 Task: Reply to email with the signature Allison Brown with the subject Request for feedback from softage.1@softage.net with the message I wanted to follow up on the request for a budget increase for the project. Undo the message and rewrite the message as Please see below for my comments. Send the email
Action: Mouse moved to (561, 706)
Screenshot: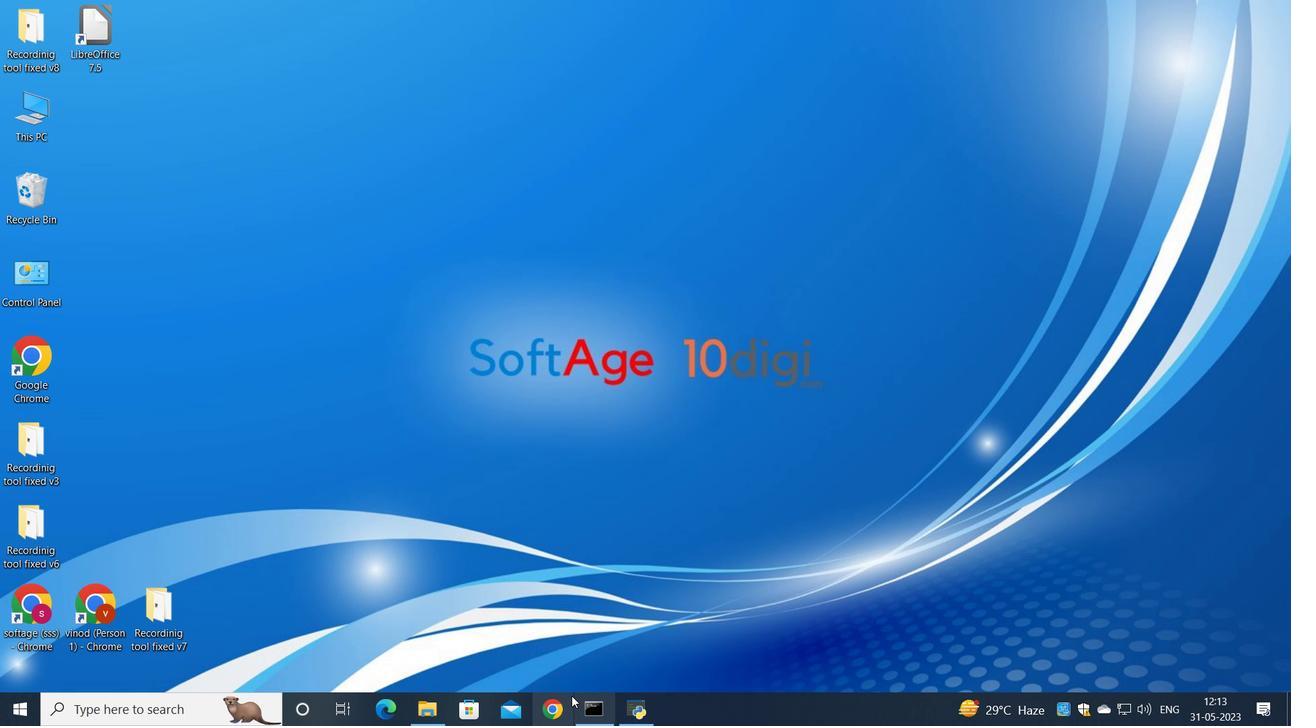 
Action: Mouse pressed left at (561, 706)
Screenshot: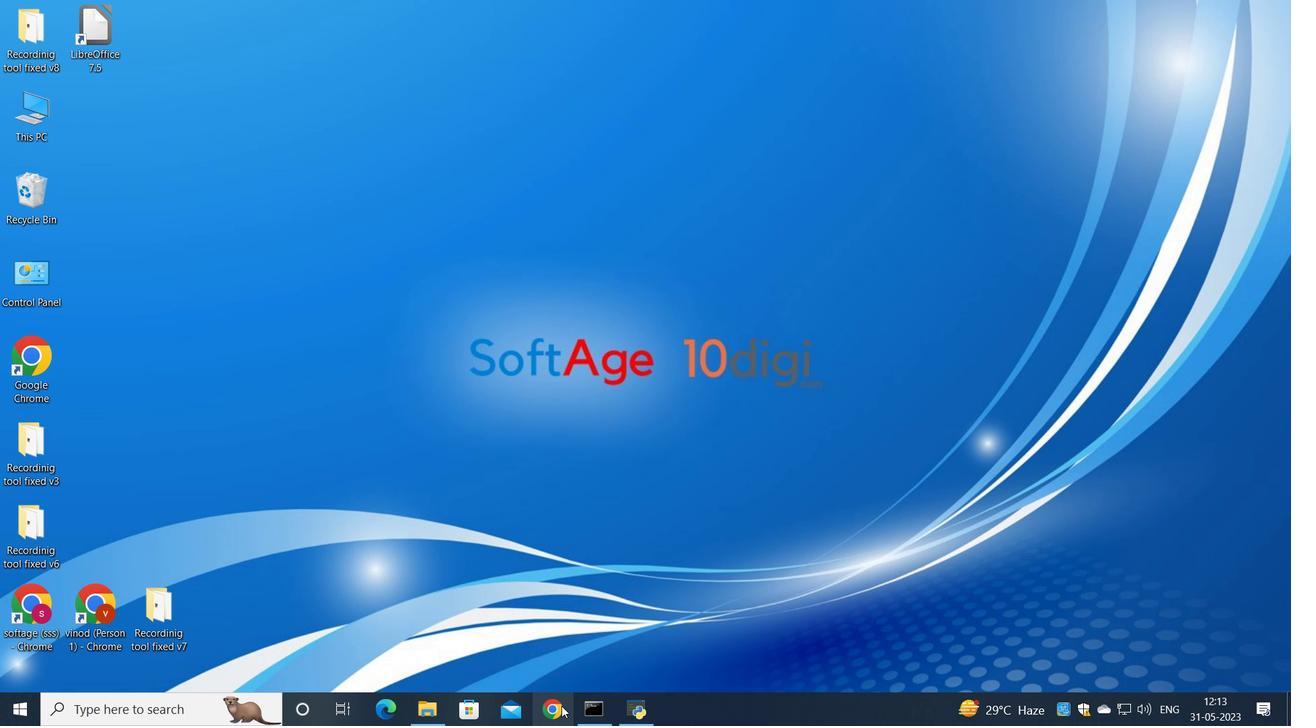 
Action: Mouse moved to (528, 442)
Screenshot: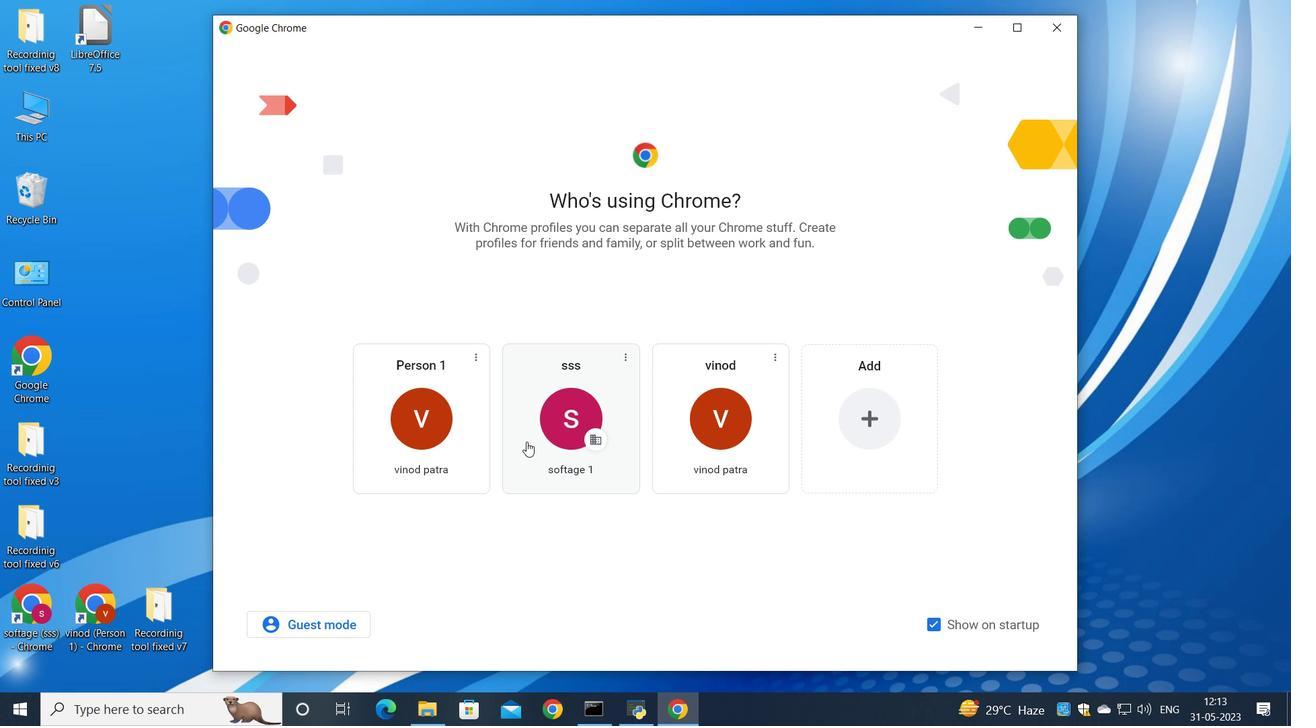 
Action: Mouse pressed left at (528, 442)
Screenshot: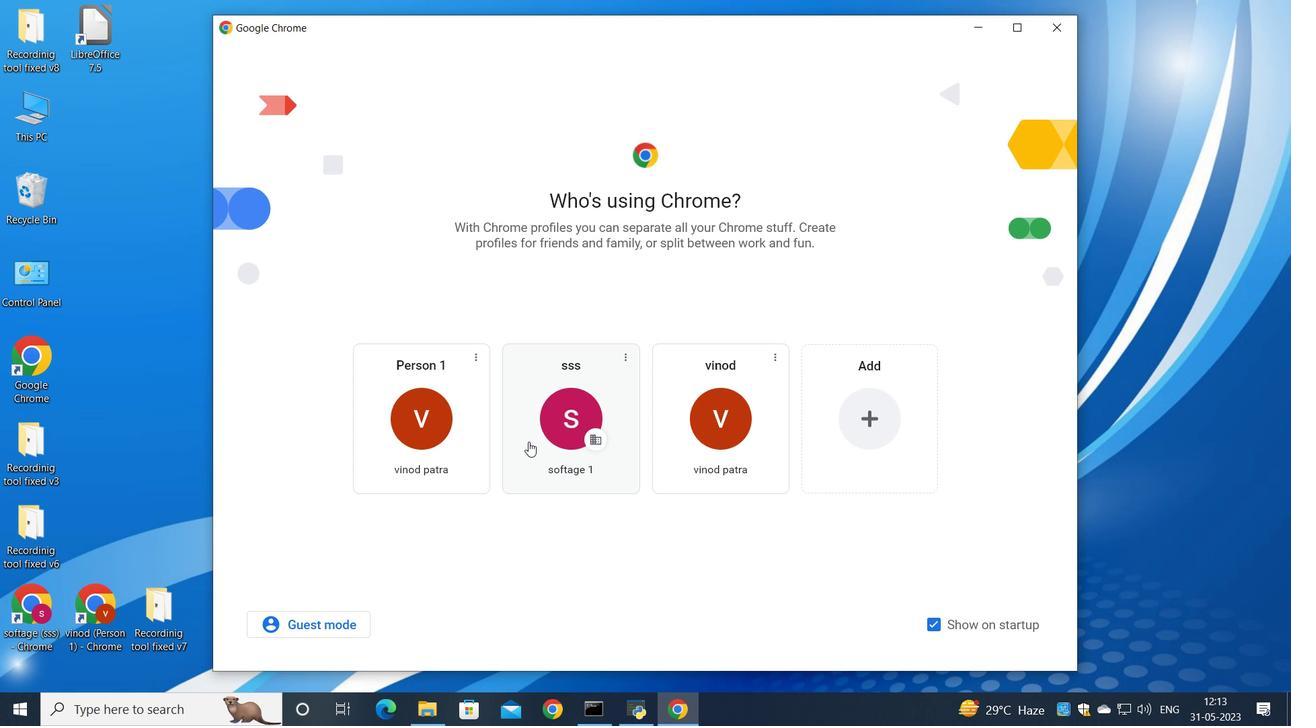 
Action: Mouse moved to (1121, 87)
Screenshot: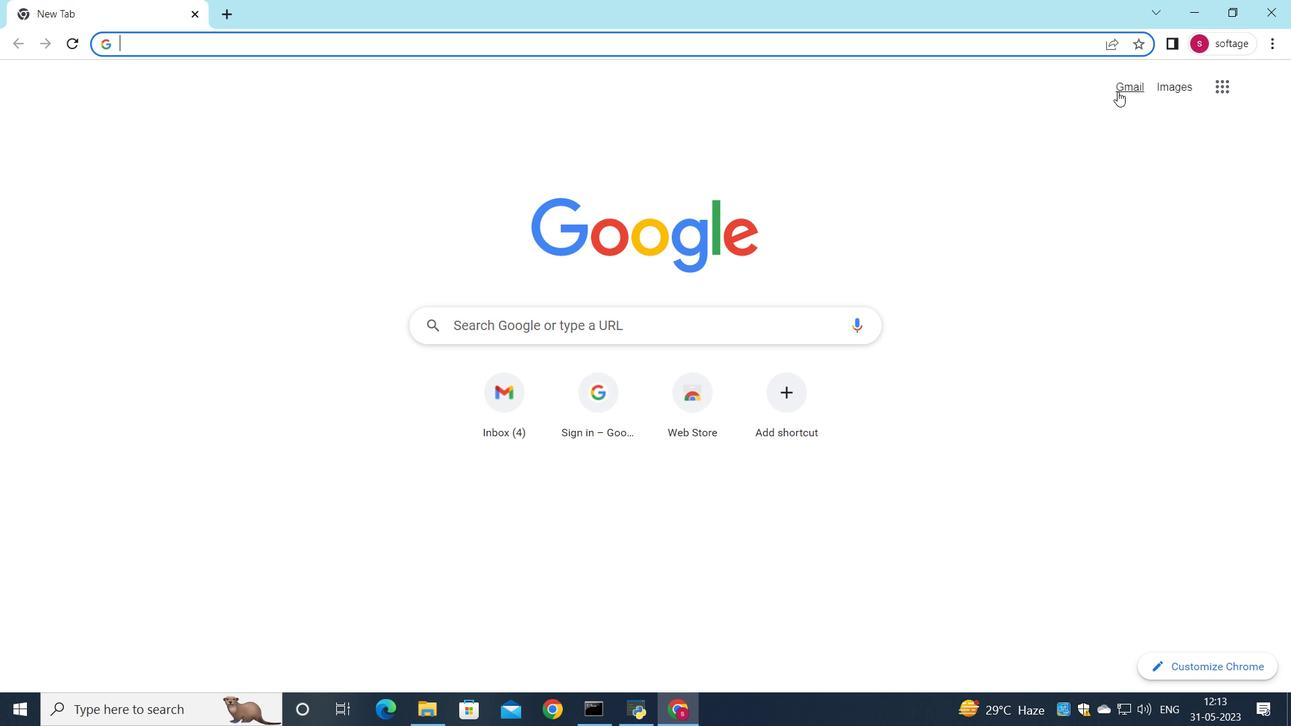 
Action: Mouse pressed left at (1121, 87)
Screenshot: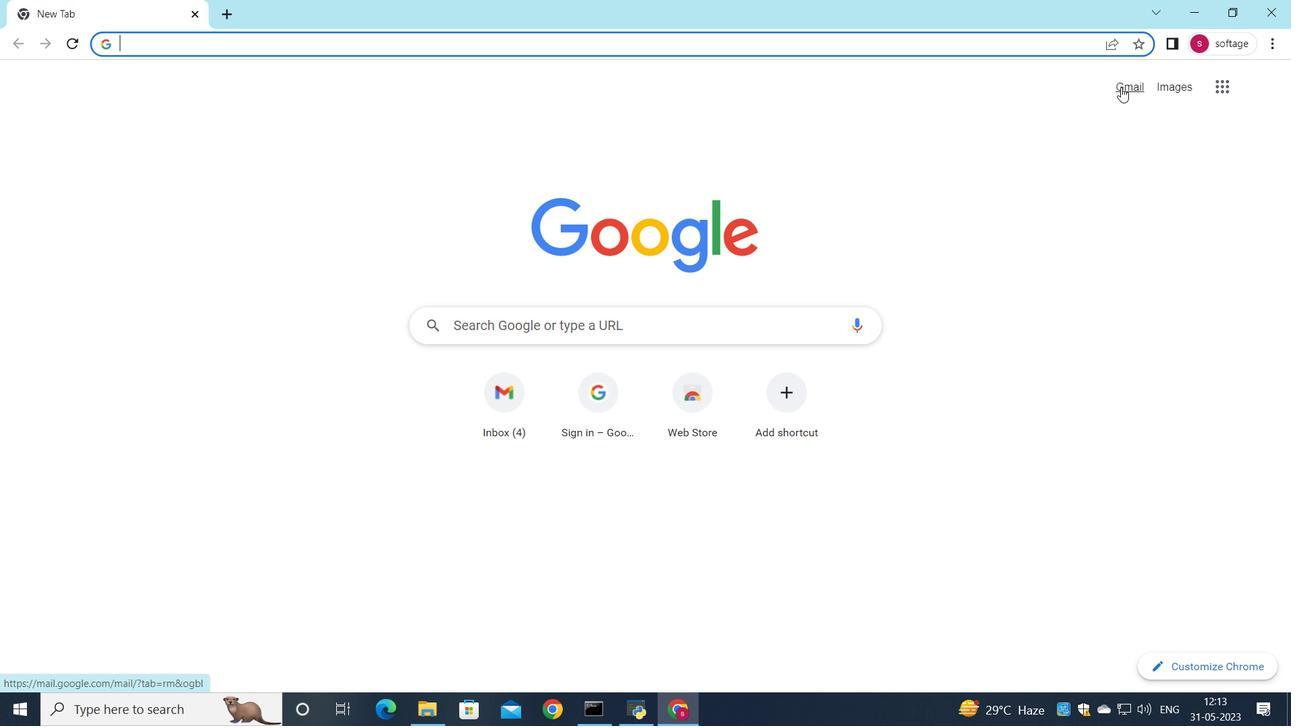
Action: Mouse moved to (1099, 108)
Screenshot: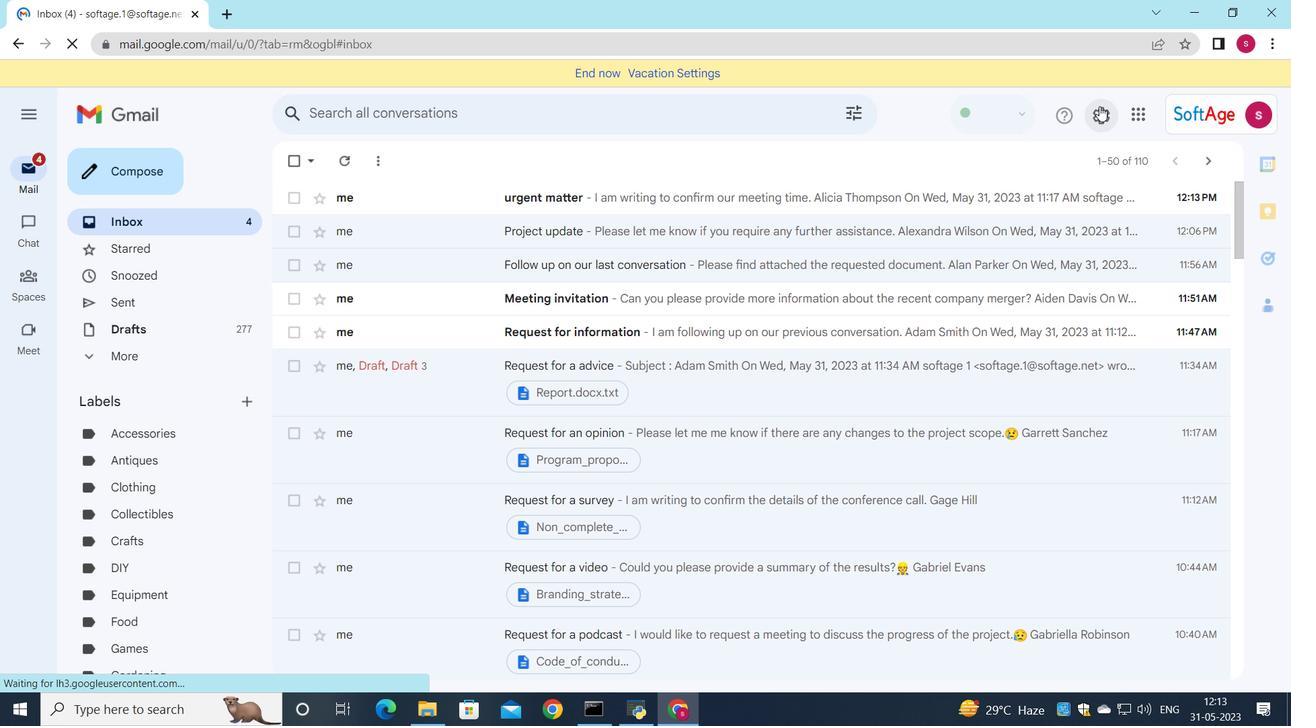 
Action: Mouse pressed left at (1099, 108)
Screenshot: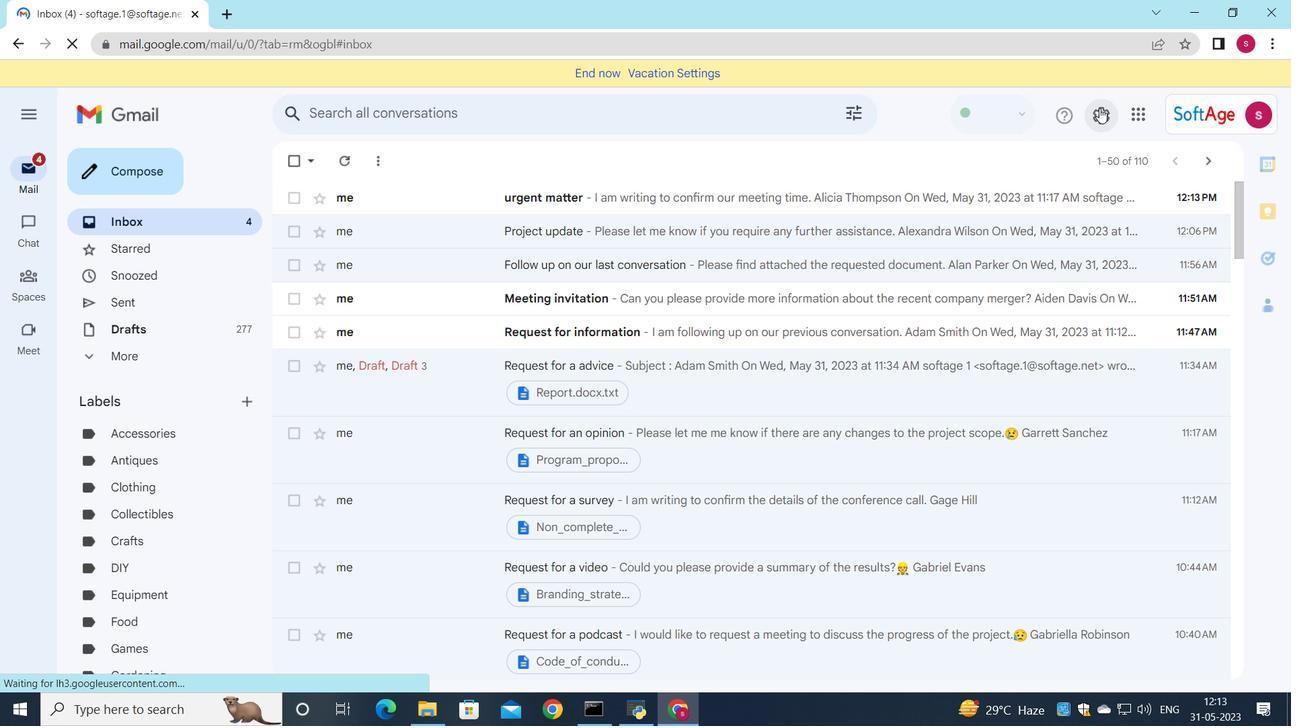 
Action: Mouse moved to (1053, 201)
Screenshot: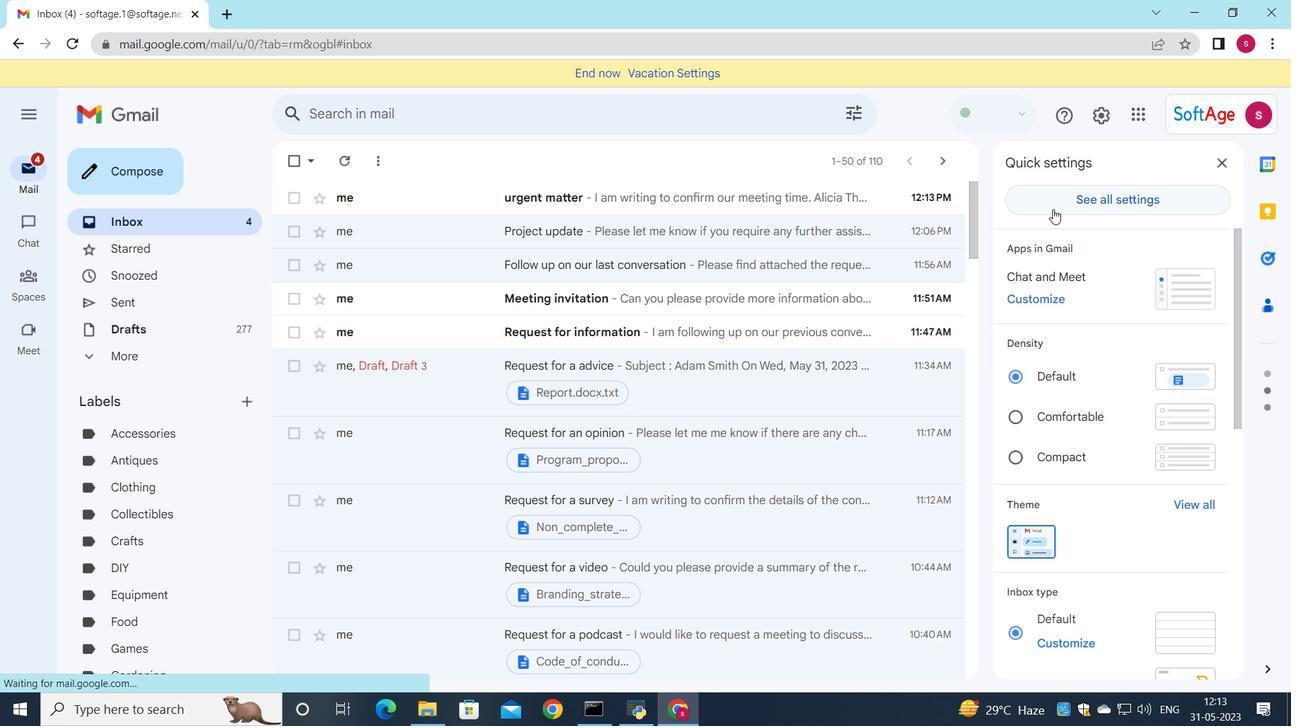 
Action: Mouse pressed left at (1053, 201)
Screenshot: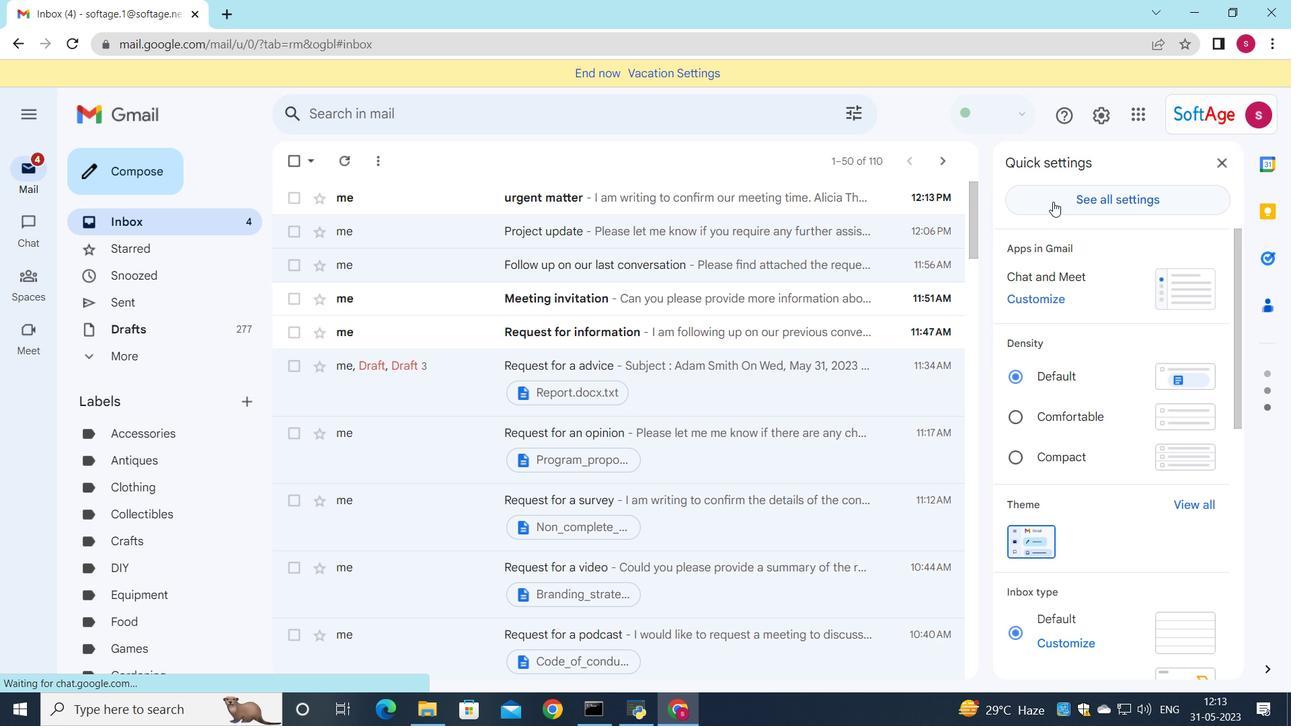 
Action: Mouse moved to (673, 342)
Screenshot: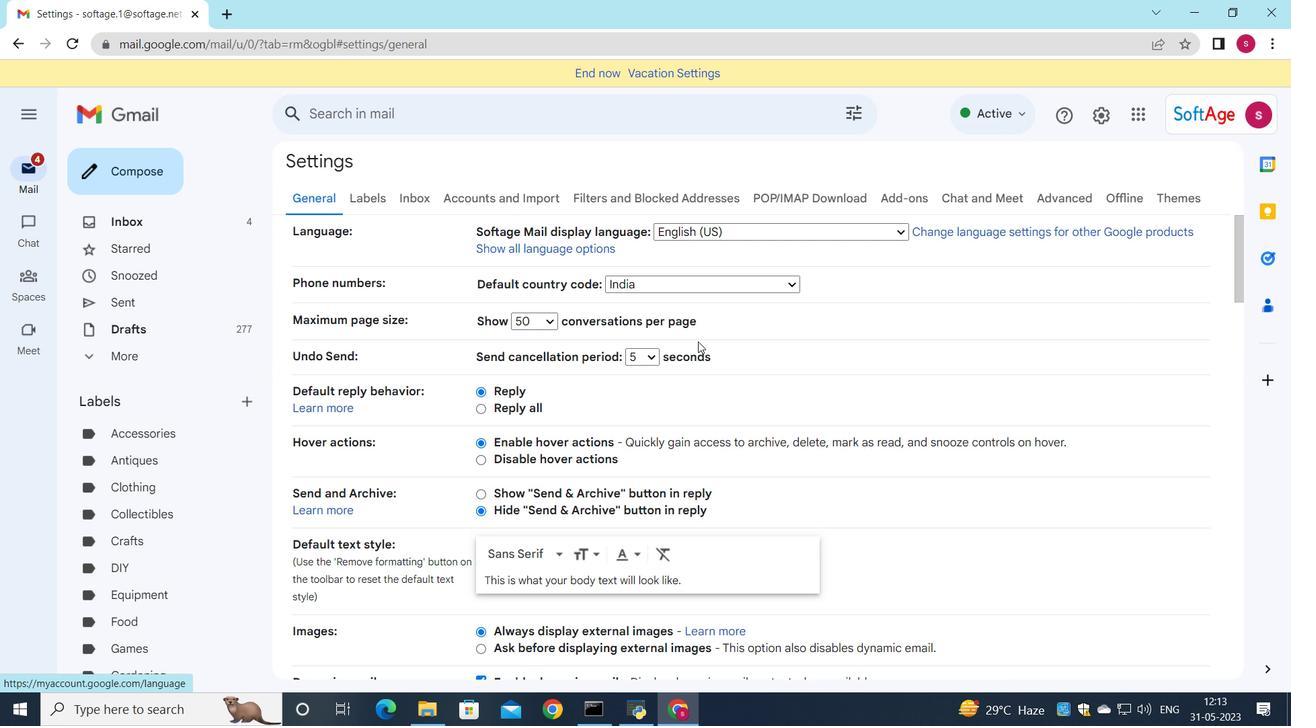 
Action: Mouse scrolled (673, 342) with delta (0, 0)
Screenshot: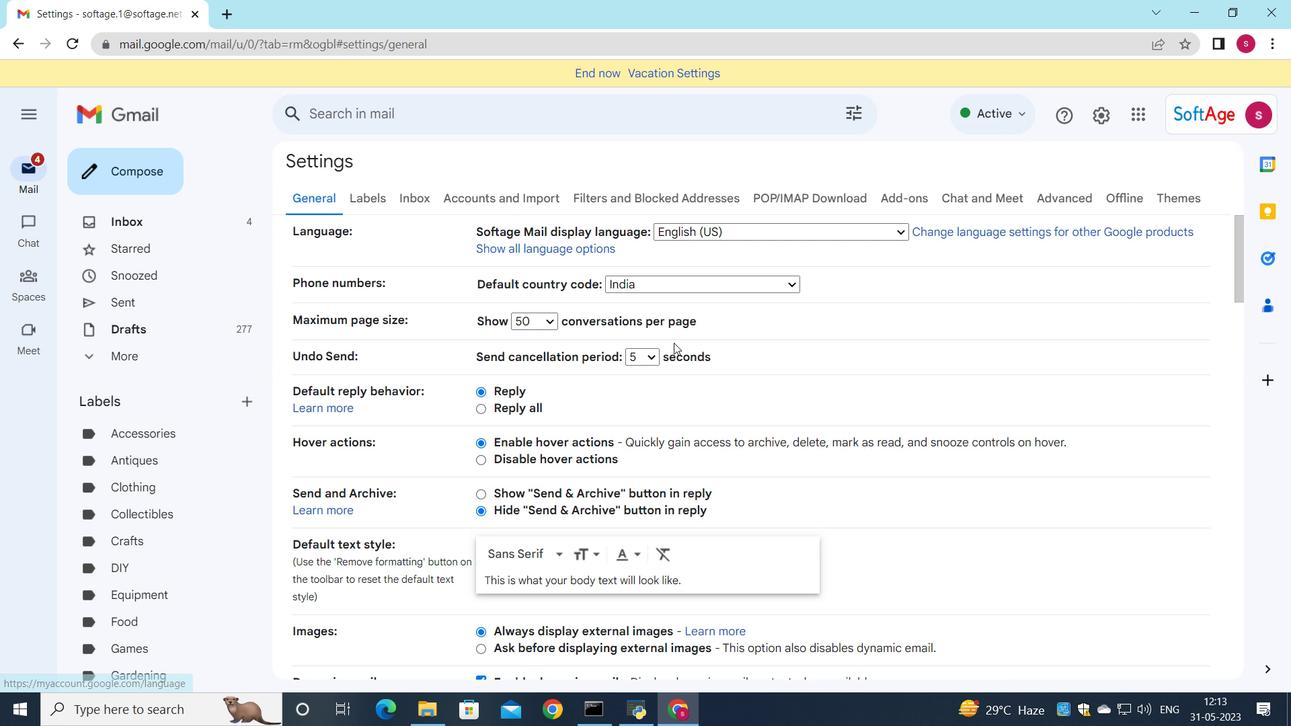 
Action: Mouse scrolled (673, 342) with delta (0, 0)
Screenshot: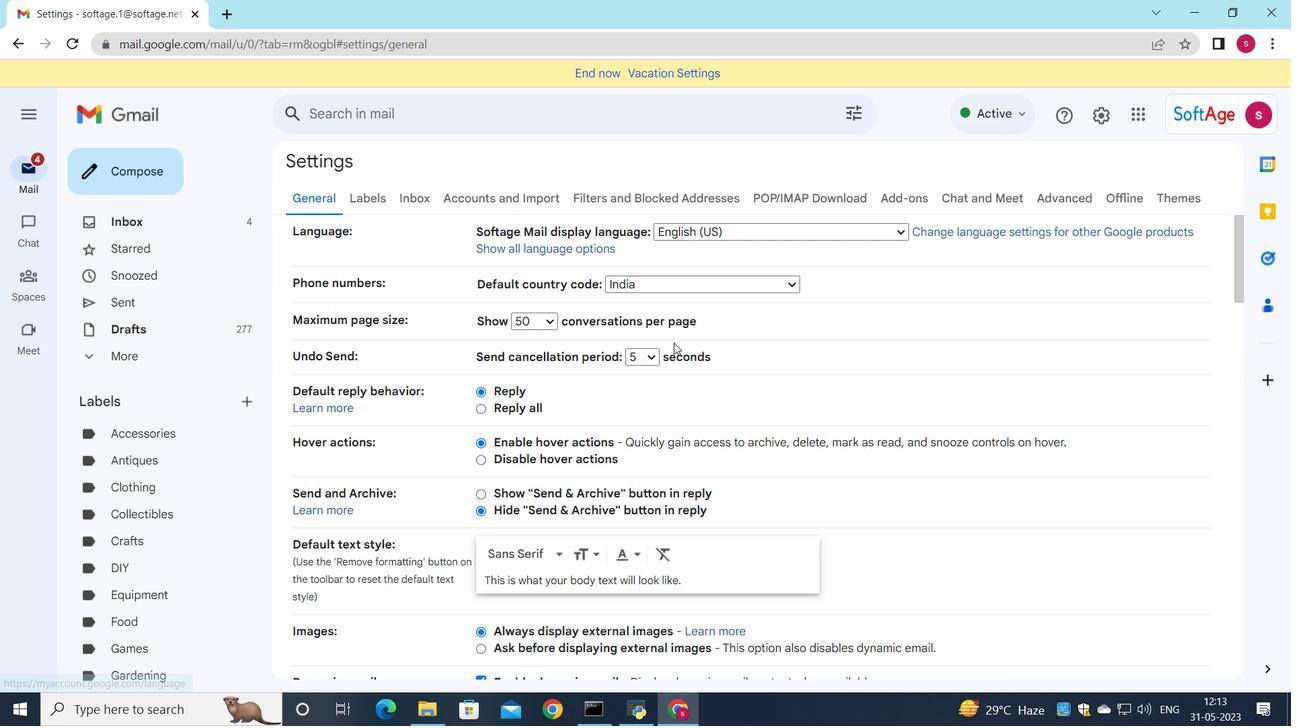 
Action: Mouse scrolled (673, 342) with delta (0, 0)
Screenshot: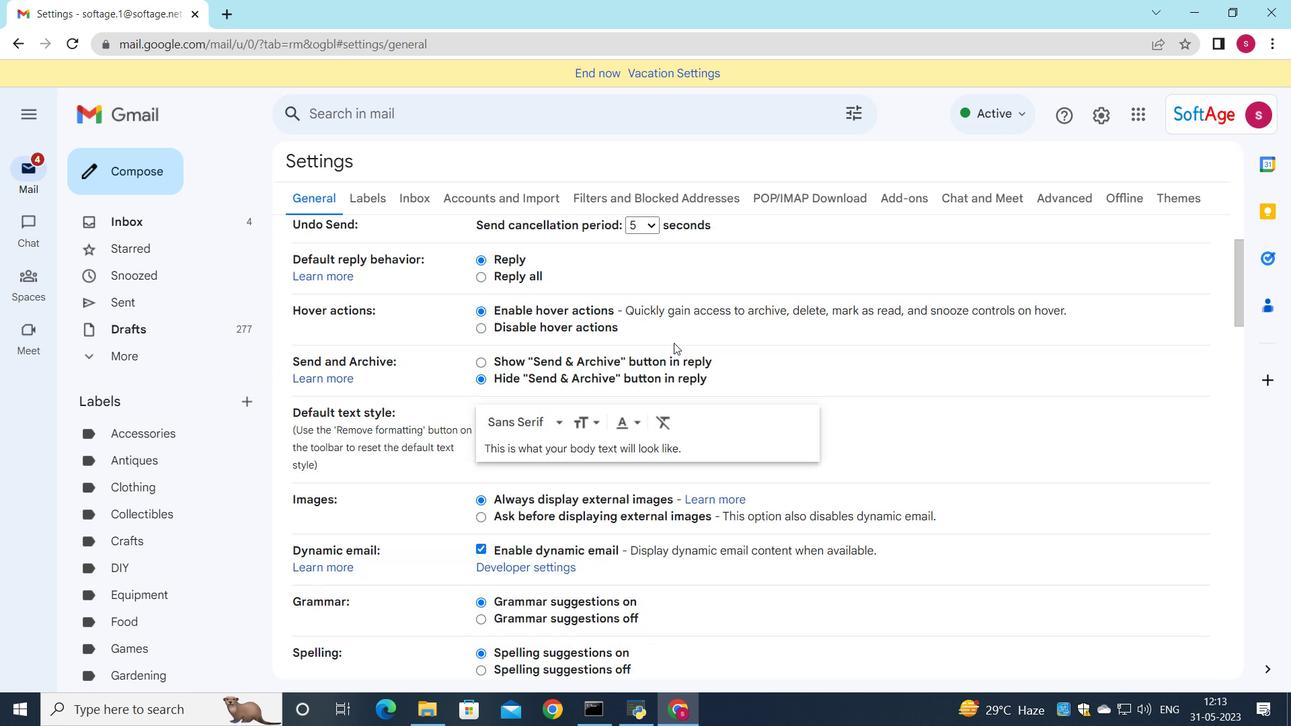 
Action: Mouse scrolled (673, 342) with delta (0, 0)
Screenshot: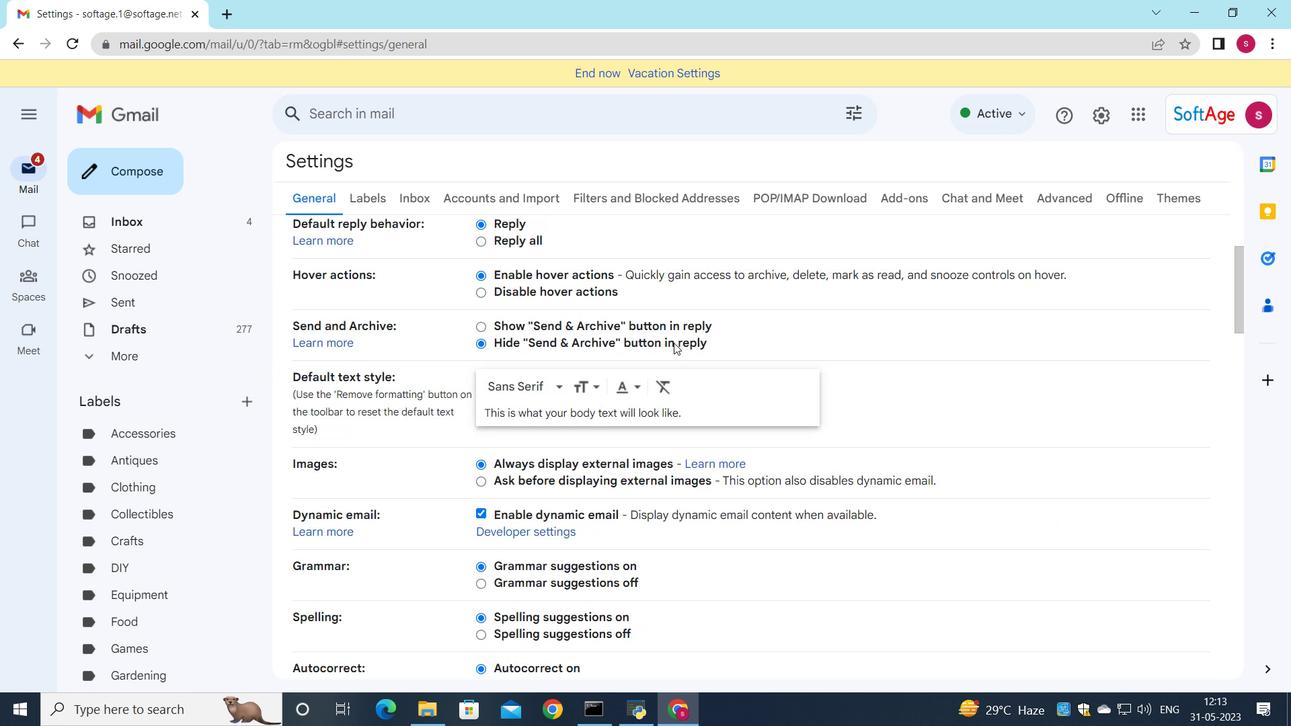 
Action: Mouse scrolled (673, 342) with delta (0, 0)
Screenshot: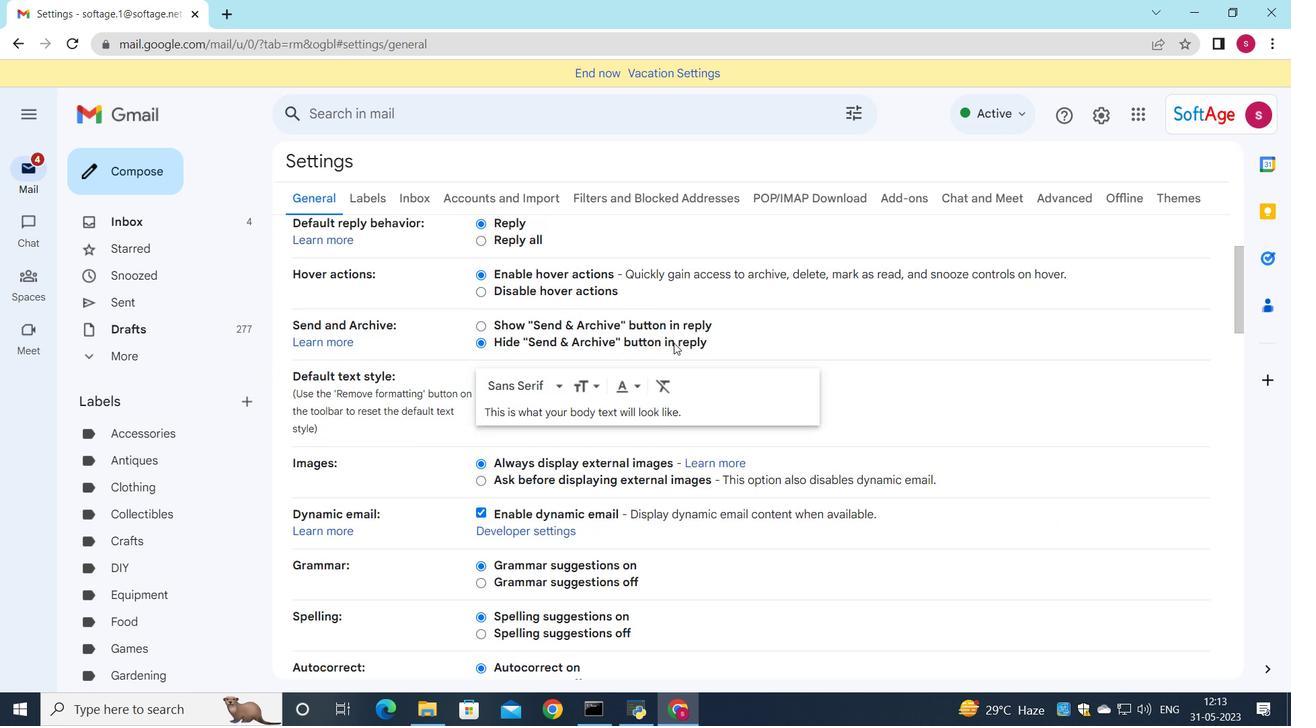
Action: Mouse scrolled (673, 342) with delta (0, 0)
Screenshot: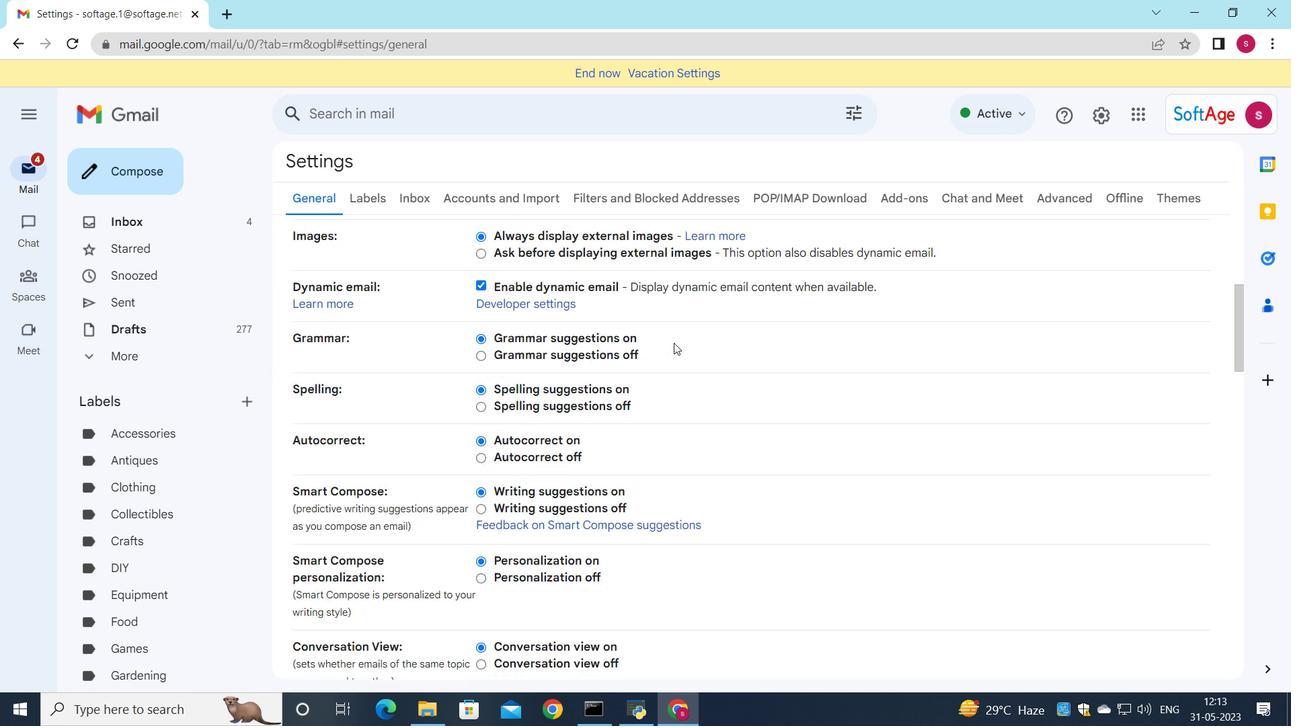
Action: Mouse scrolled (673, 342) with delta (0, 0)
Screenshot: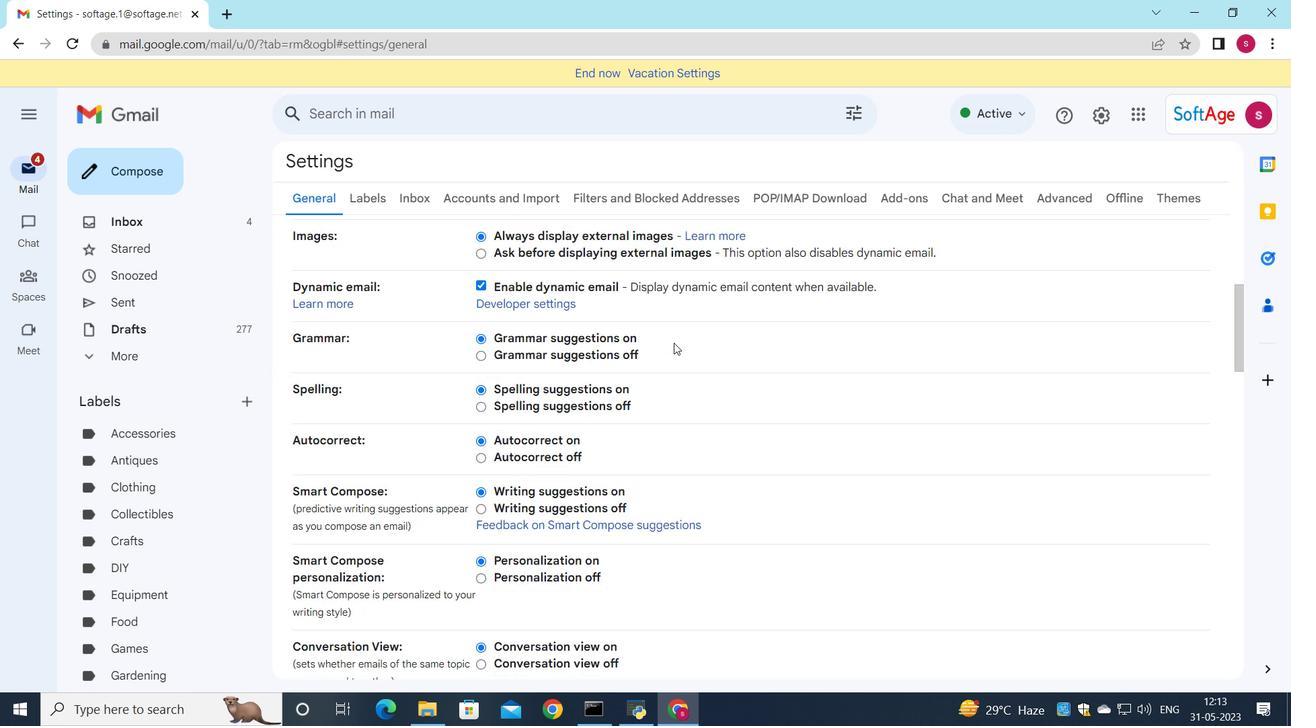 
Action: Mouse scrolled (673, 342) with delta (0, 0)
Screenshot: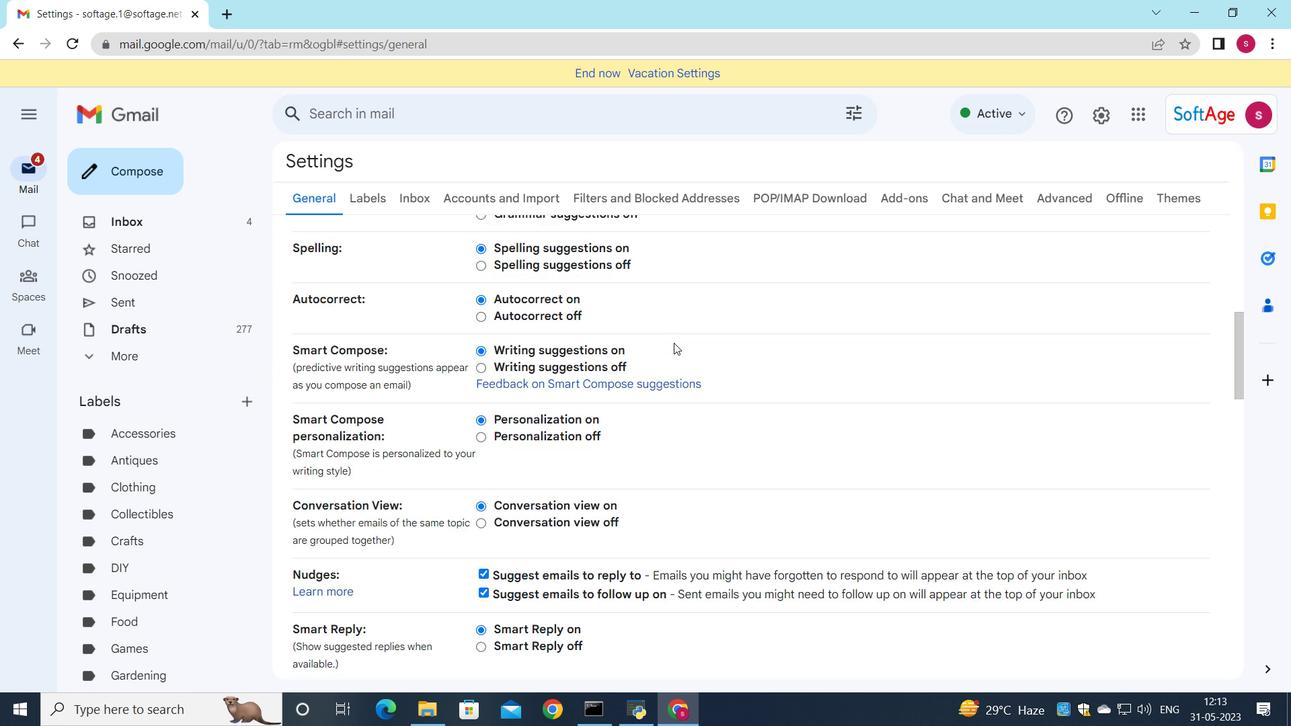 
Action: Mouse scrolled (673, 342) with delta (0, 0)
Screenshot: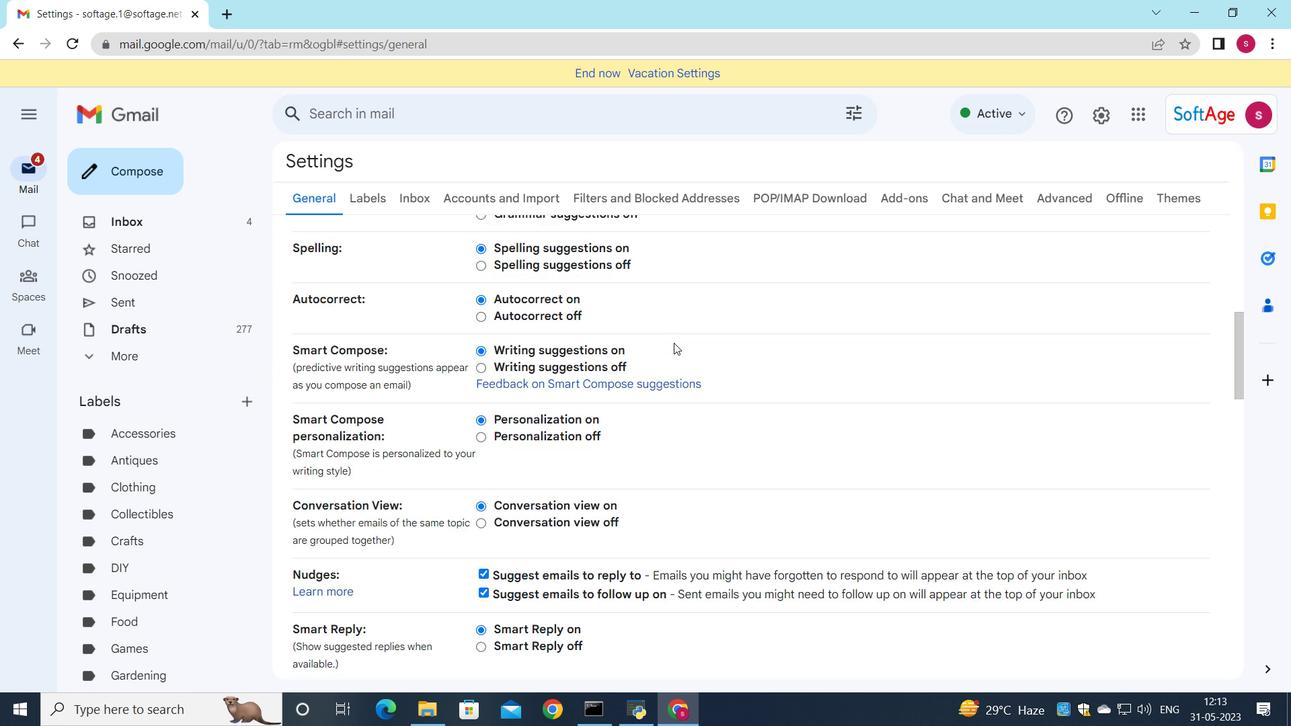 
Action: Mouse scrolled (673, 342) with delta (0, 0)
Screenshot: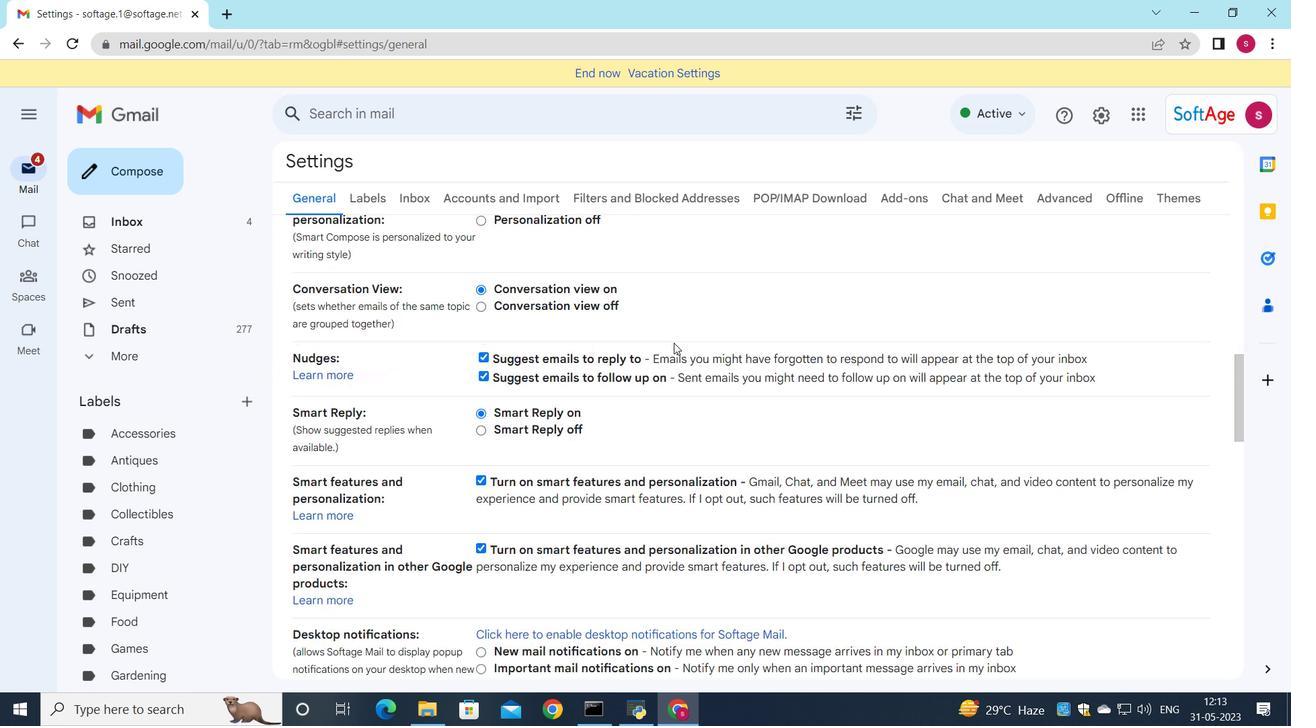 
Action: Mouse scrolled (673, 342) with delta (0, 0)
Screenshot: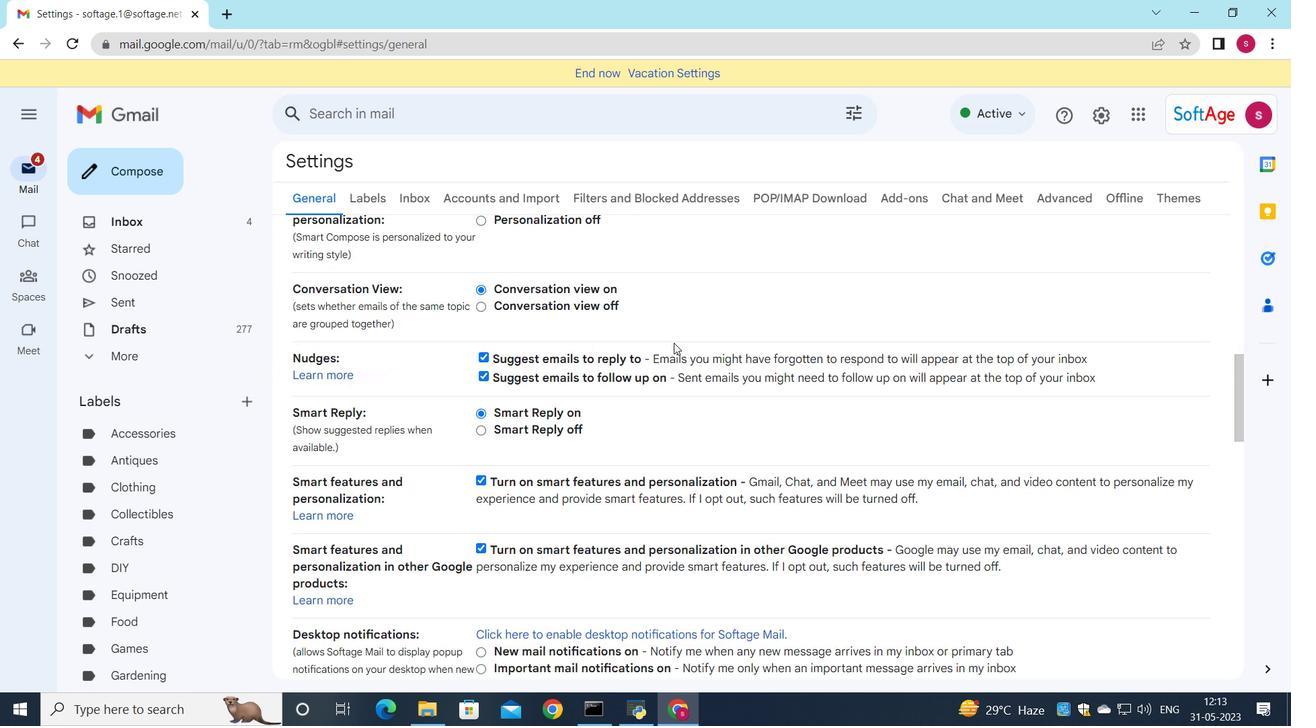 
Action: Mouse scrolled (673, 342) with delta (0, 0)
Screenshot: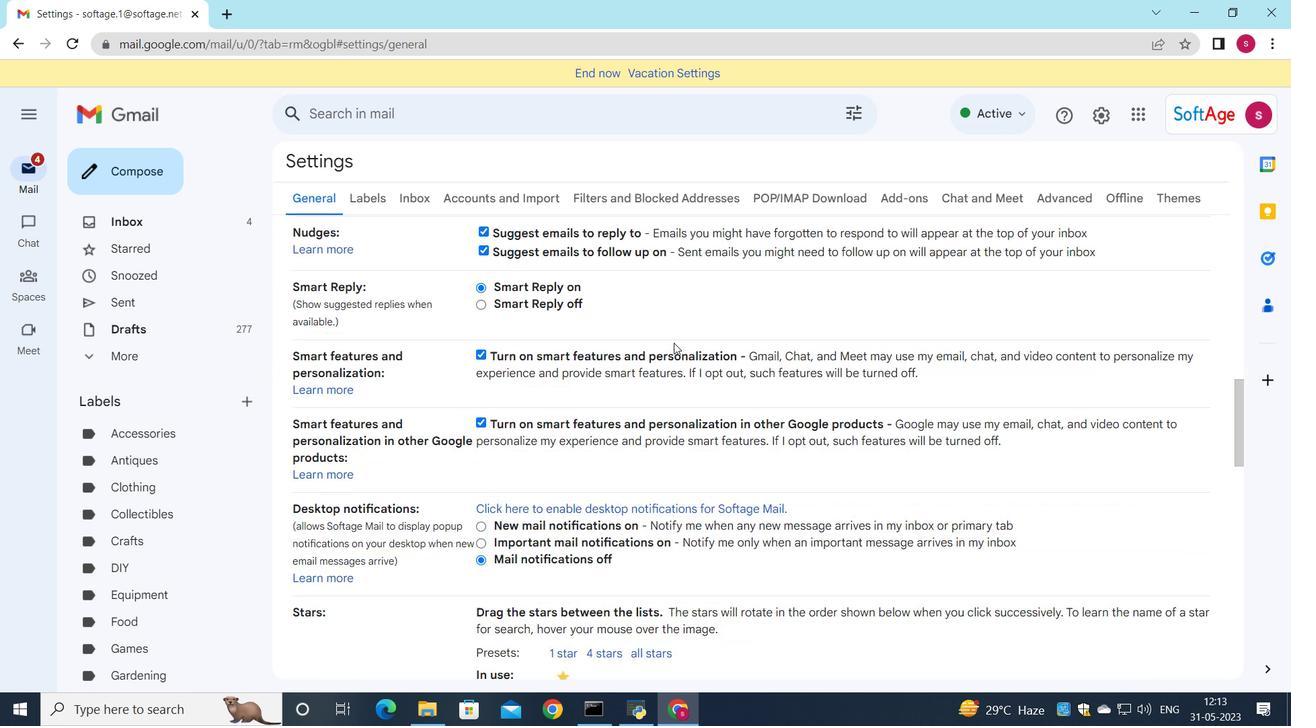 
Action: Mouse scrolled (673, 342) with delta (0, 0)
Screenshot: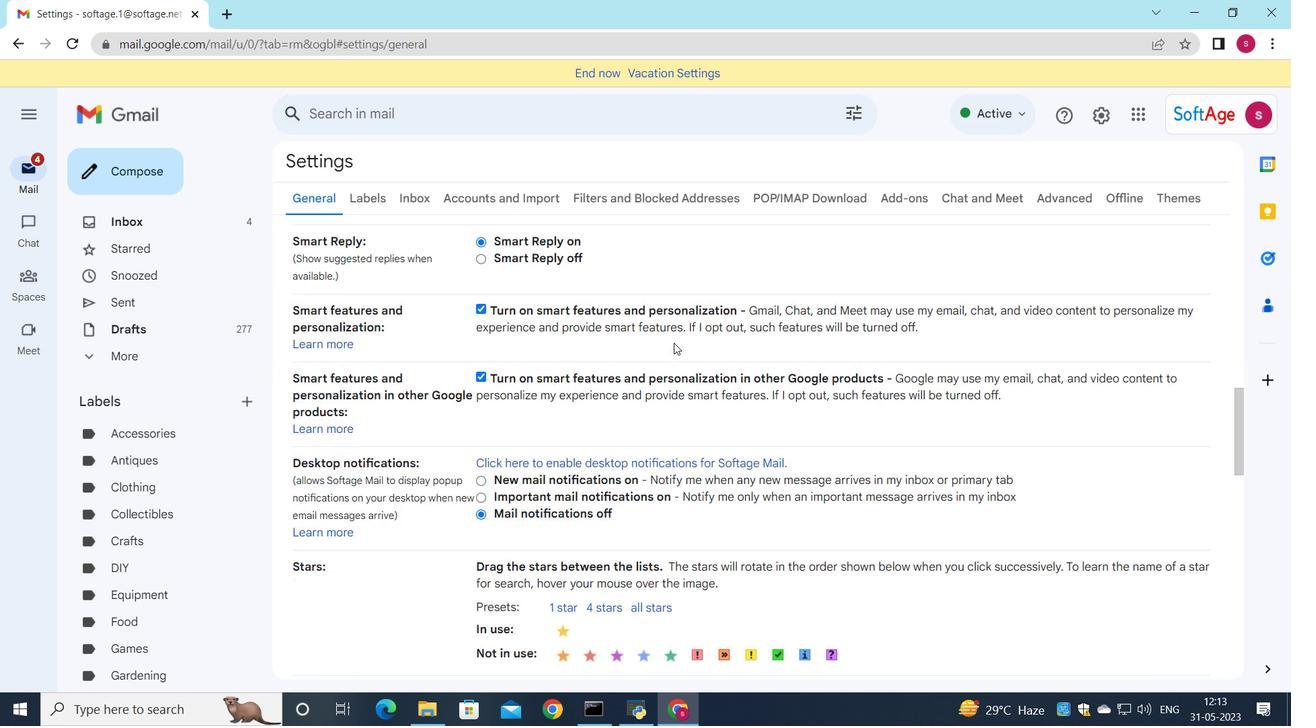 
Action: Mouse scrolled (673, 342) with delta (0, 0)
Screenshot: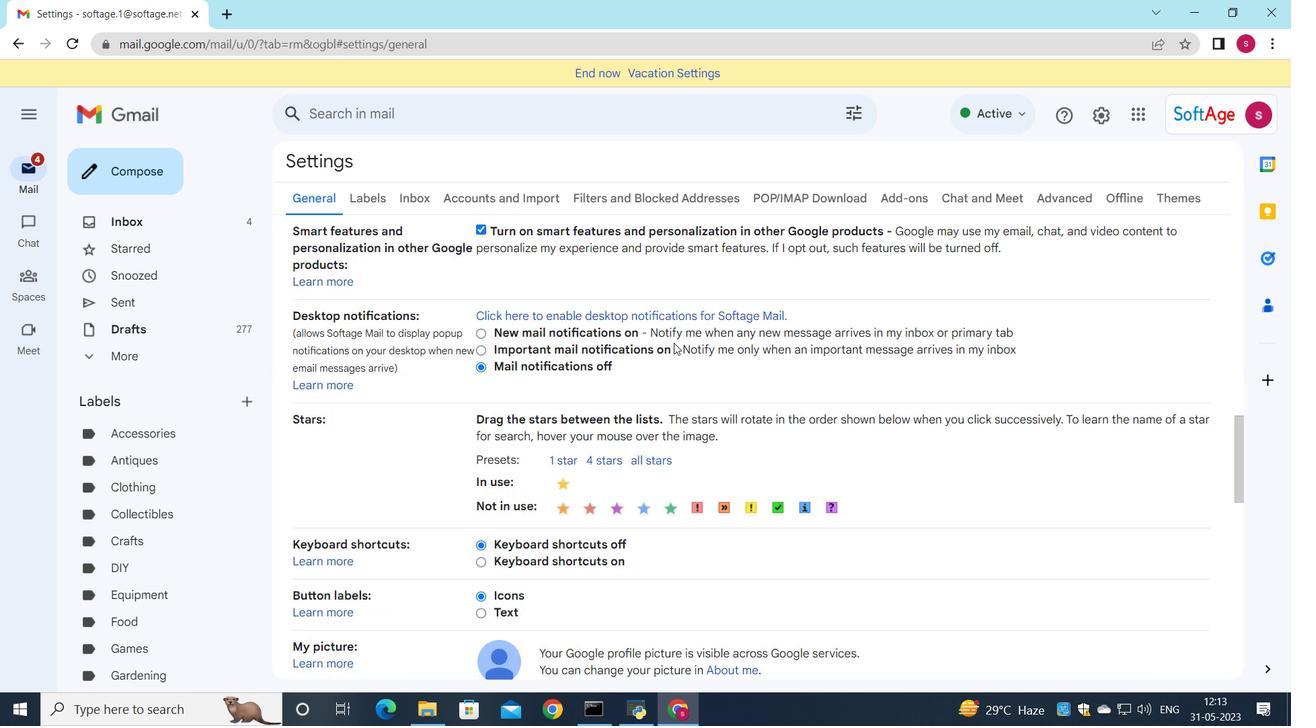 
Action: Mouse scrolled (673, 342) with delta (0, 0)
Screenshot: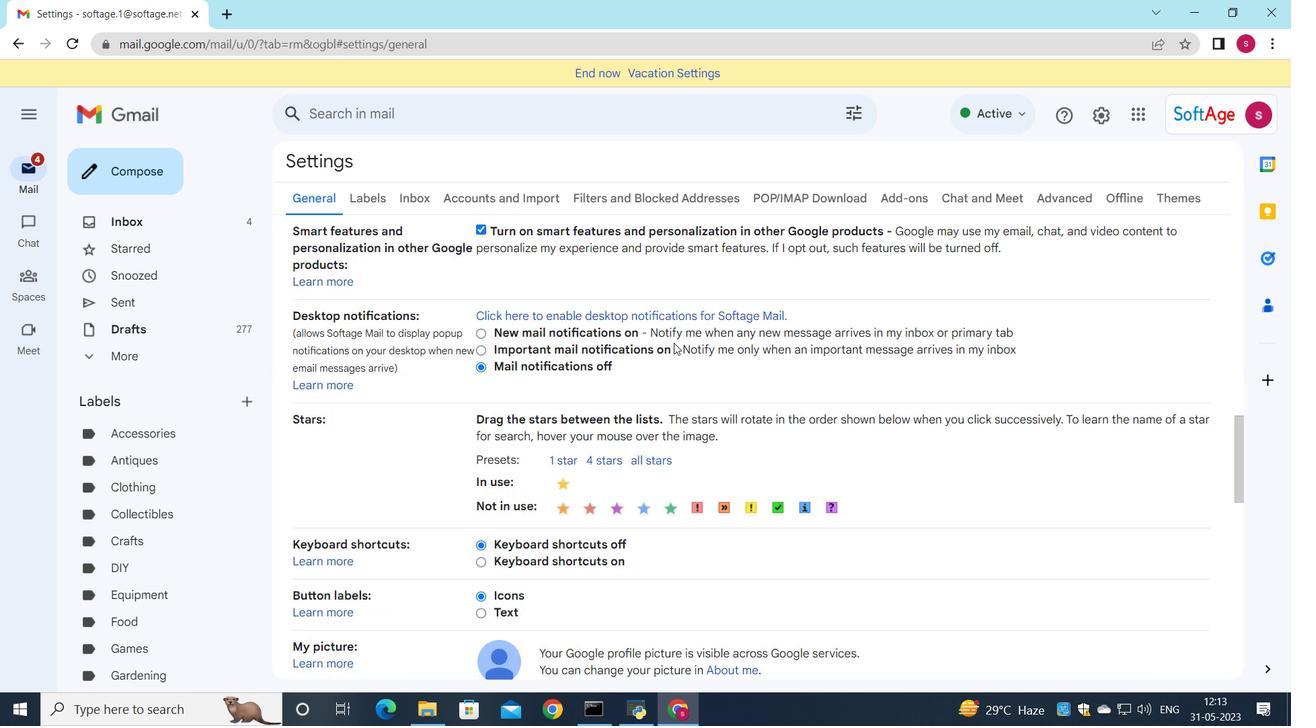 
Action: Mouse scrolled (673, 342) with delta (0, 0)
Screenshot: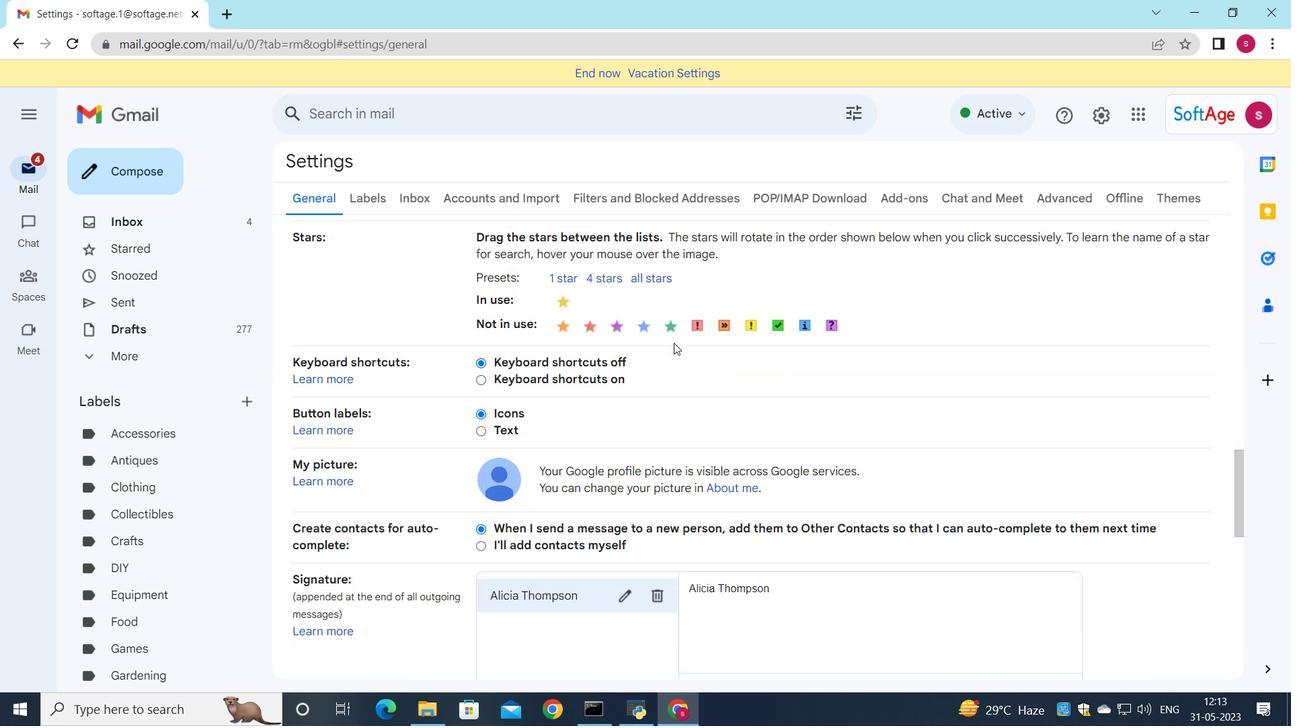 
Action: Mouse scrolled (673, 342) with delta (0, 0)
Screenshot: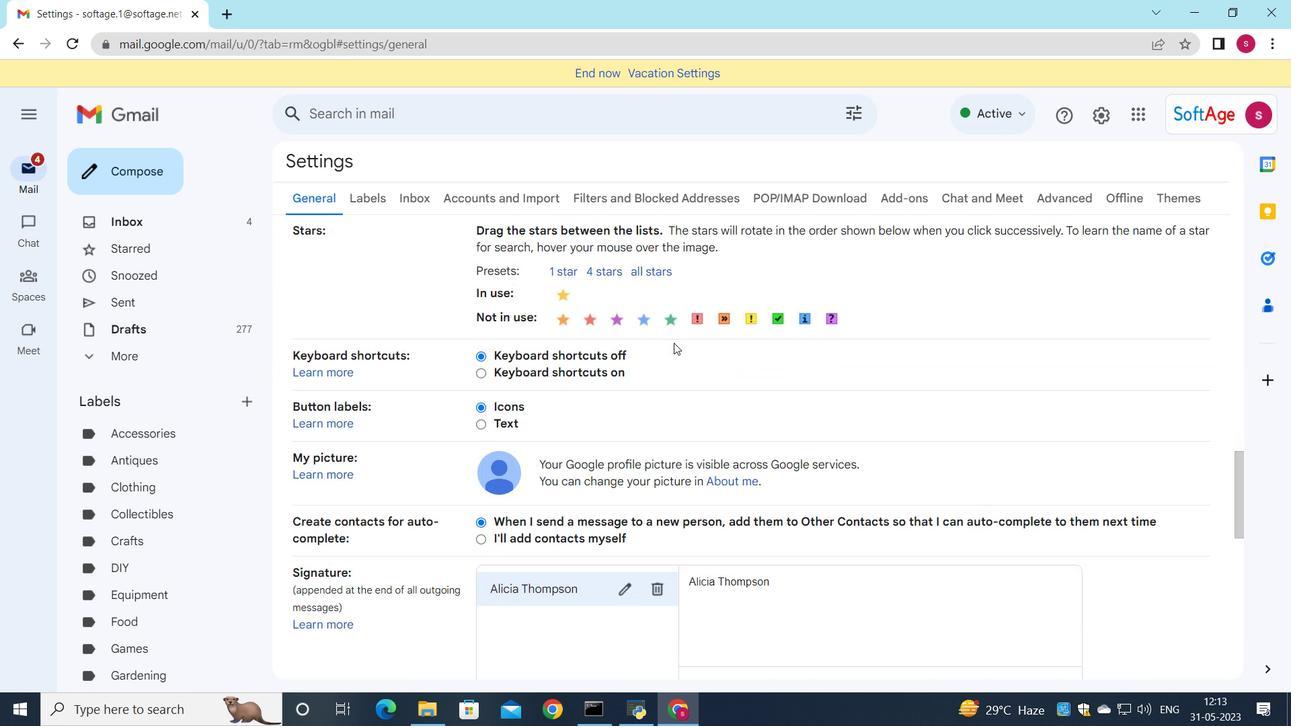 
Action: Mouse scrolled (673, 342) with delta (0, 0)
Screenshot: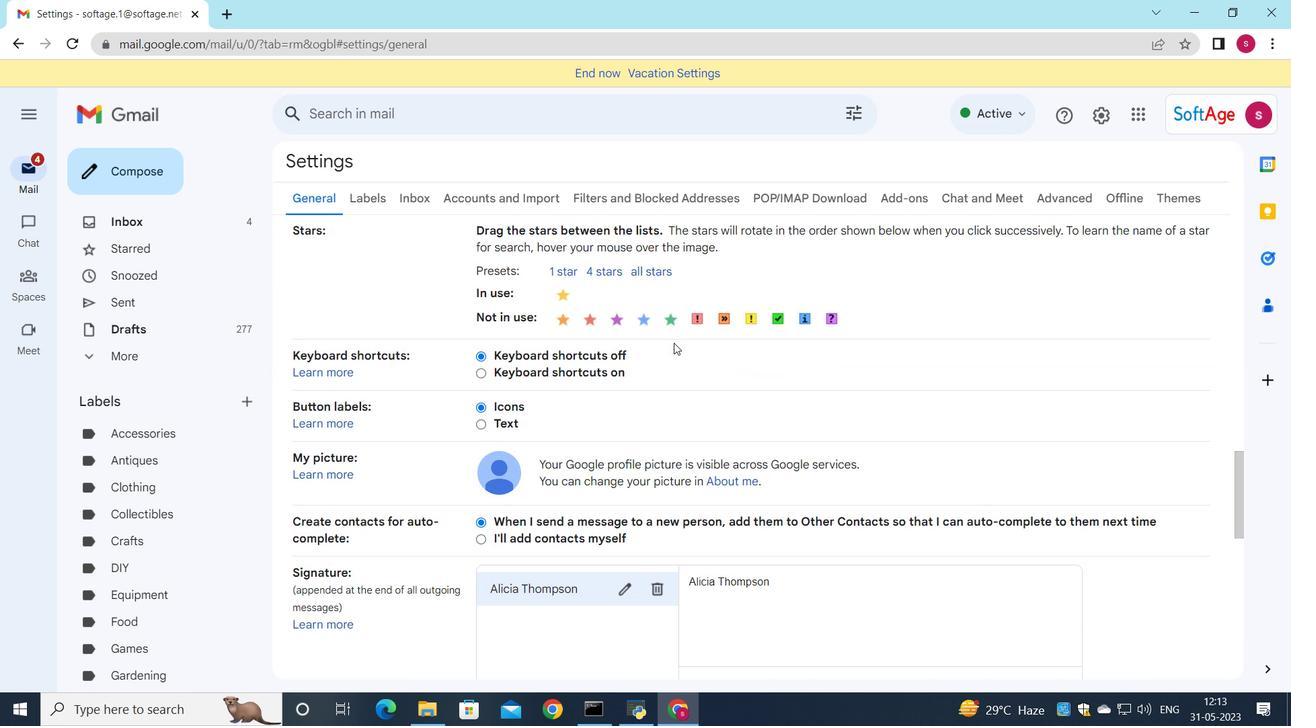 
Action: Mouse moved to (661, 336)
Screenshot: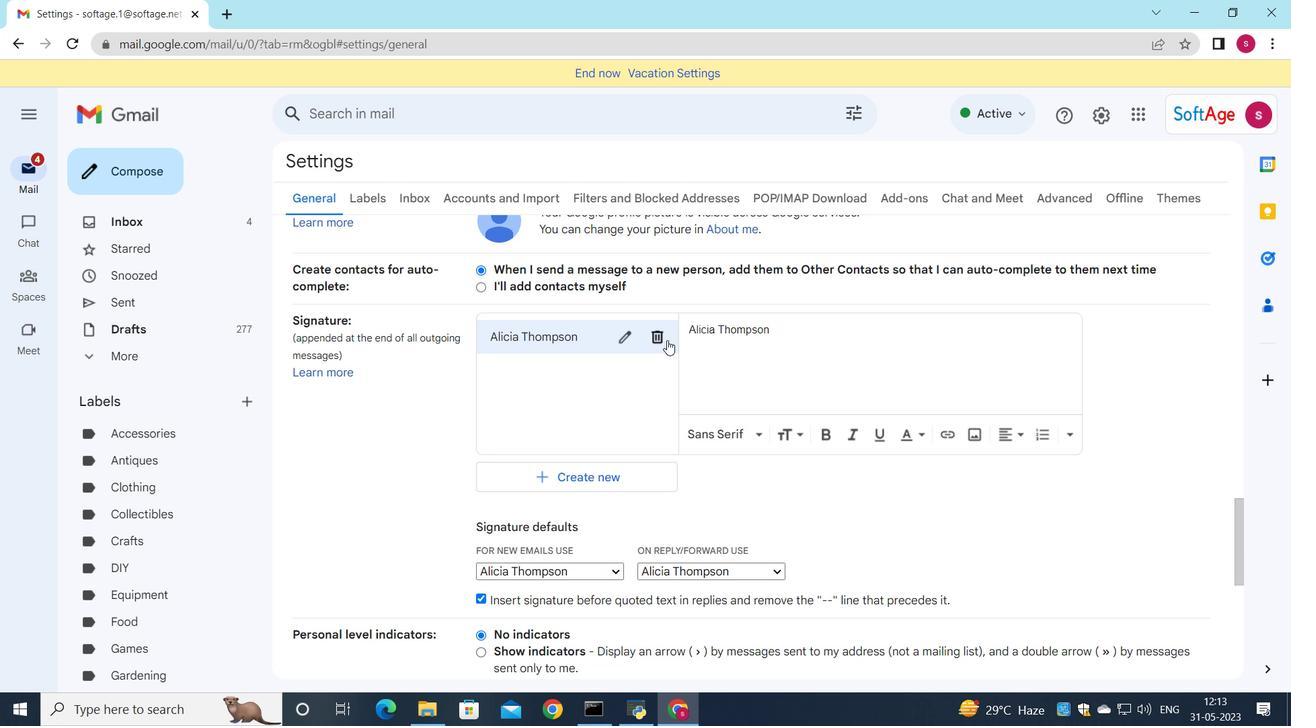 
Action: Mouse pressed left at (661, 336)
Screenshot: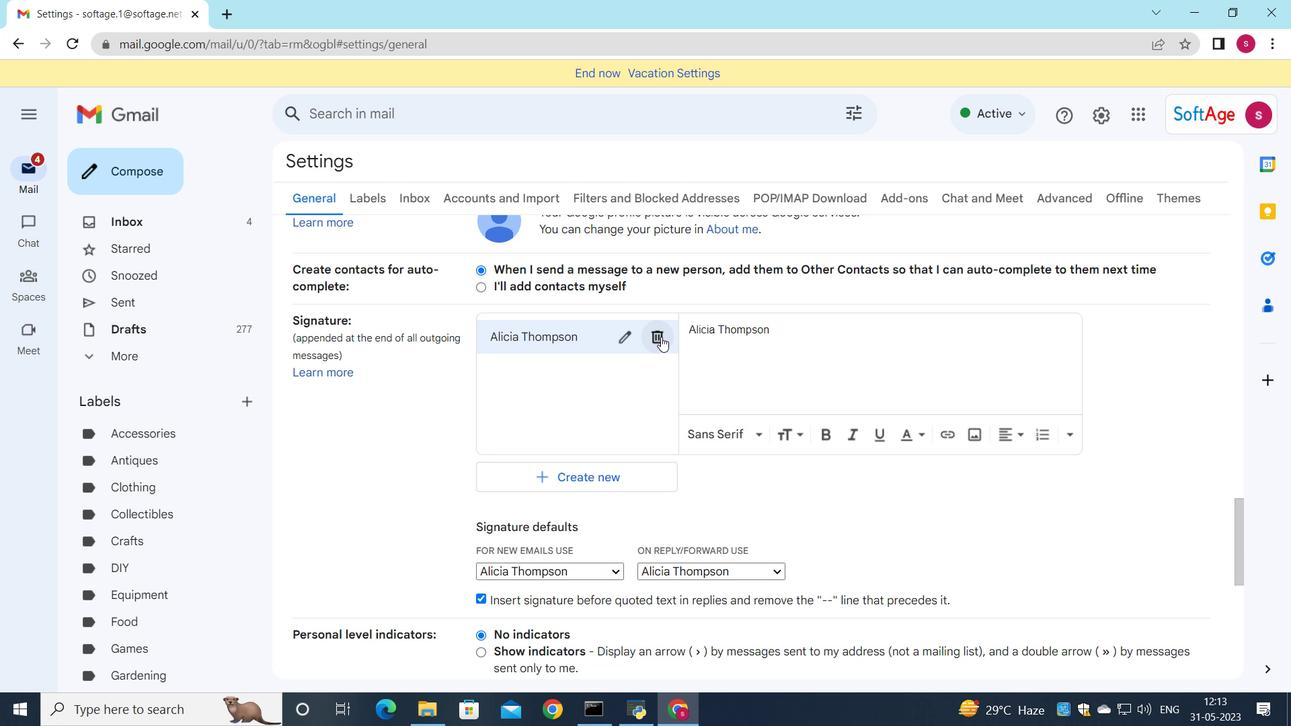 
Action: Mouse moved to (773, 402)
Screenshot: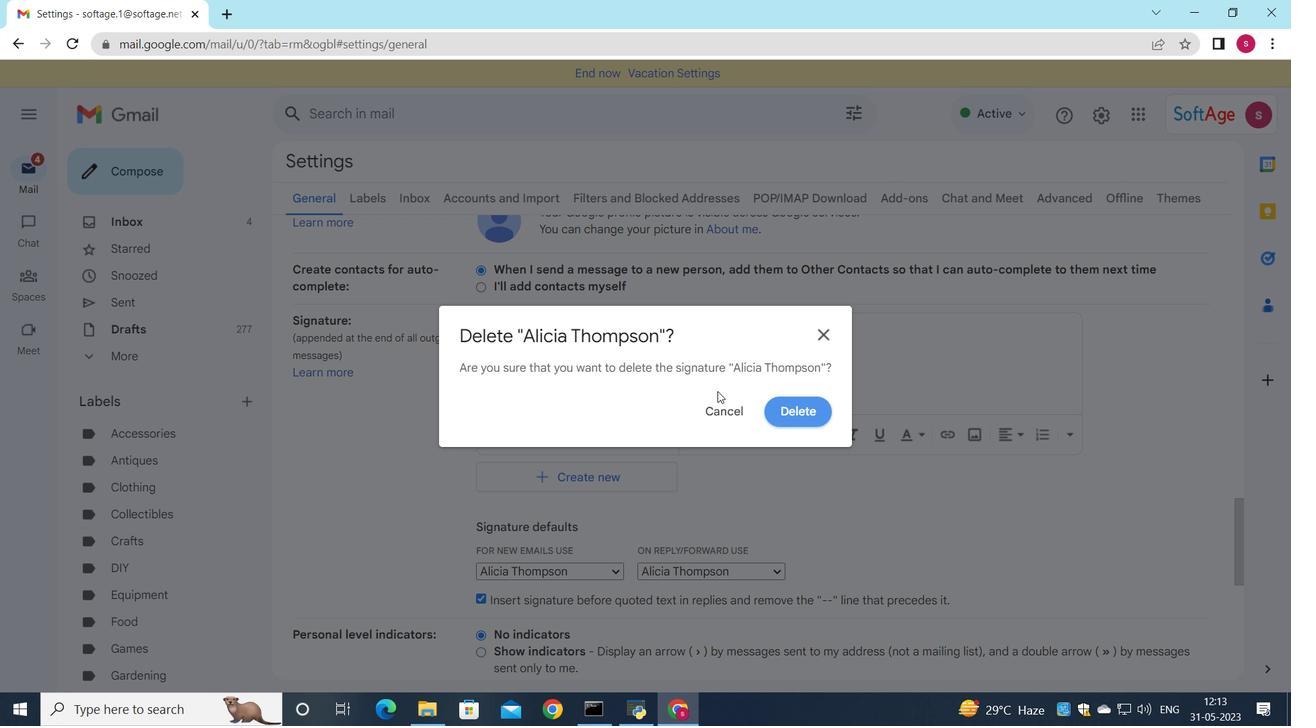 
Action: Mouse pressed left at (773, 402)
Screenshot: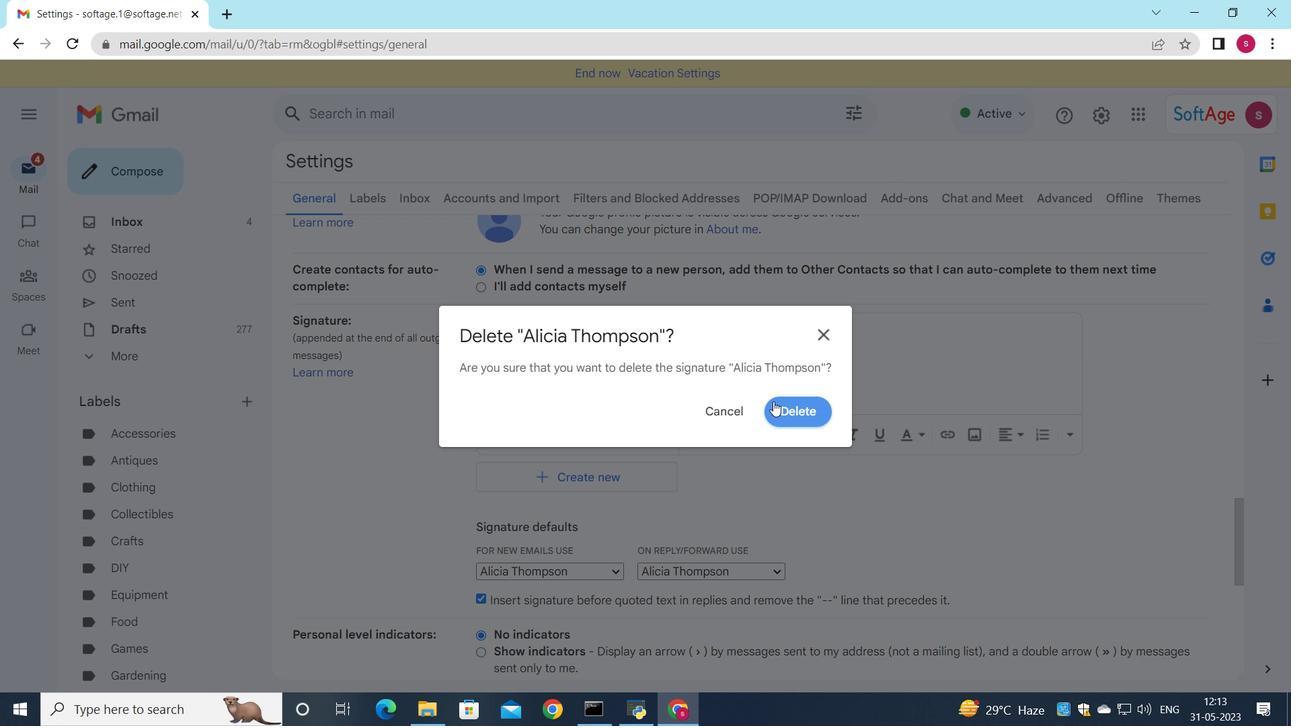 
Action: Mouse moved to (573, 348)
Screenshot: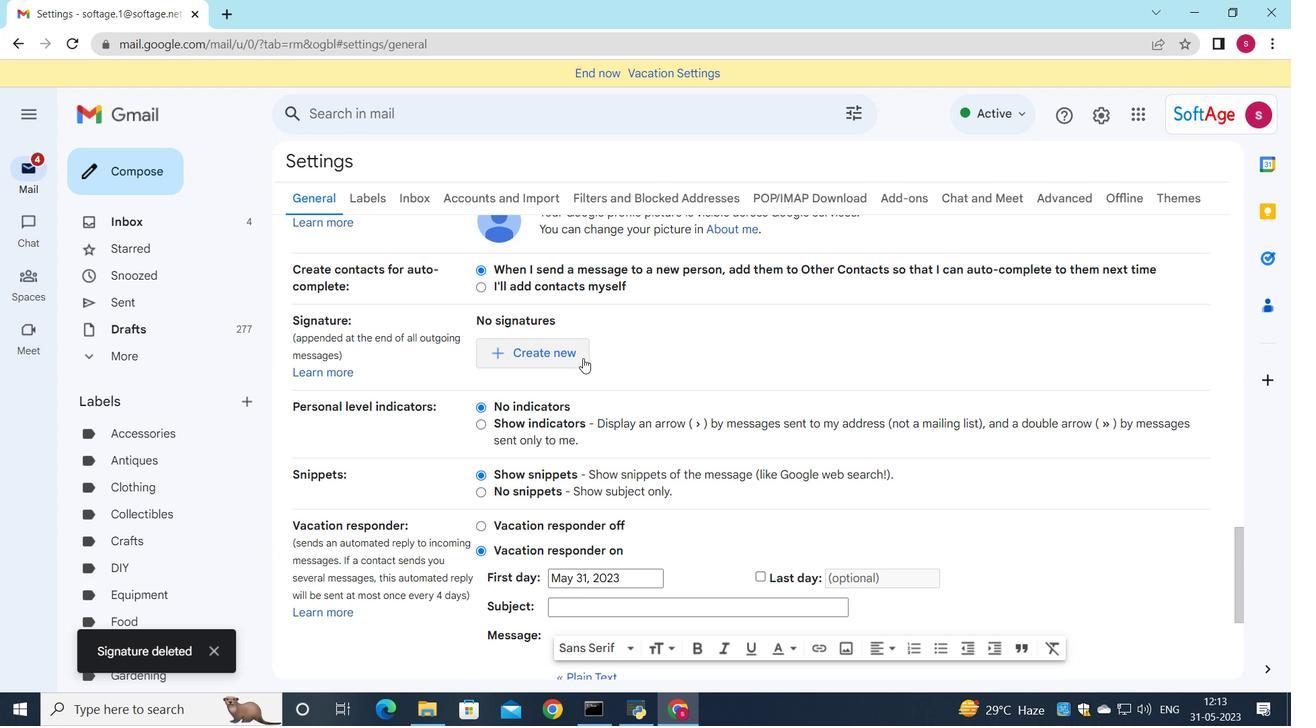 
Action: Mouse pressed left at (573, 348)
Screenshot: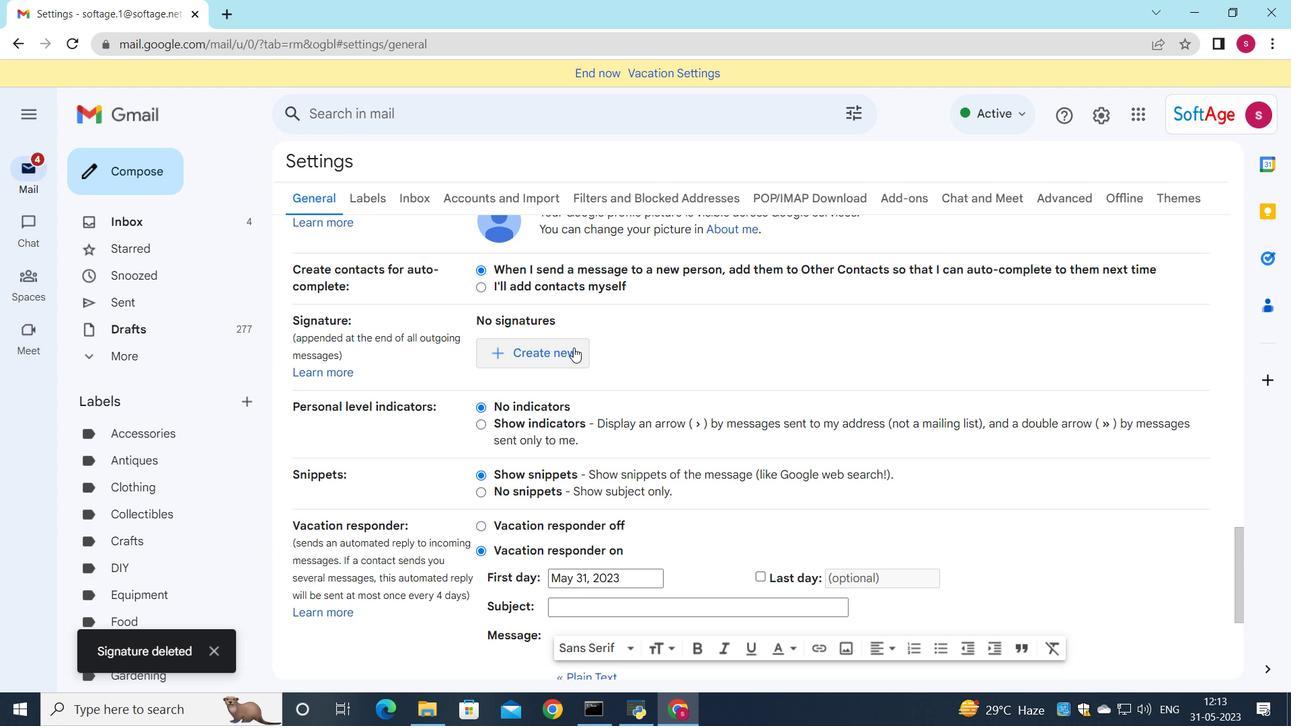 
Action: Mouse moved to (817, 411)
Screenshot: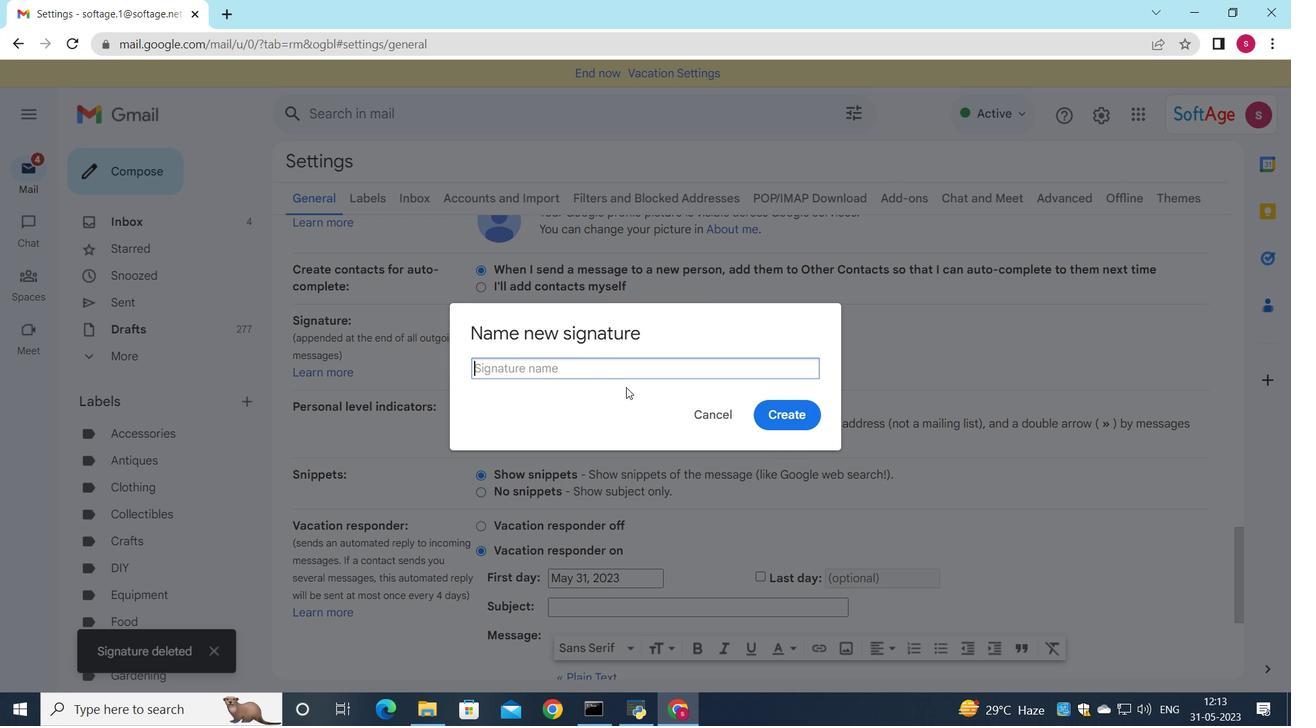 
Action: Key pressed <Key.shift>Alison<Key.space><Key.shift>Brown
Screenshot: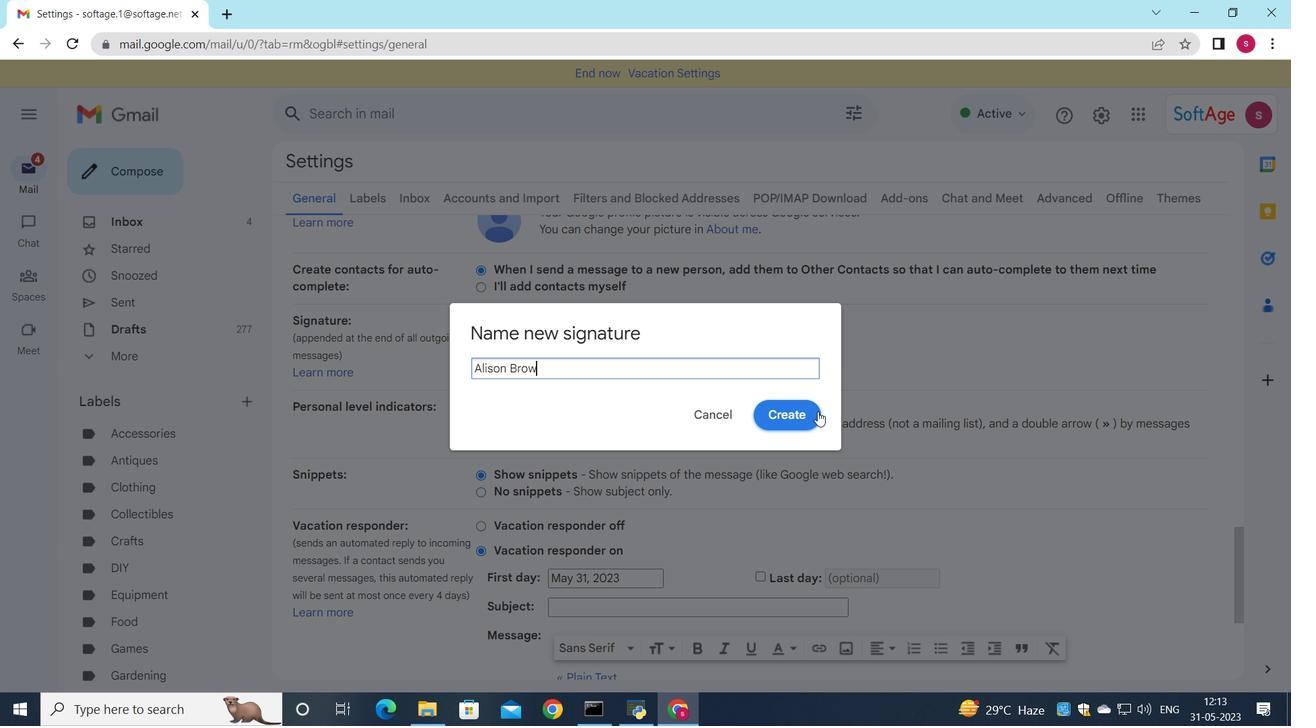 
Action: Mouse moved to (777, 415)
Screenshot: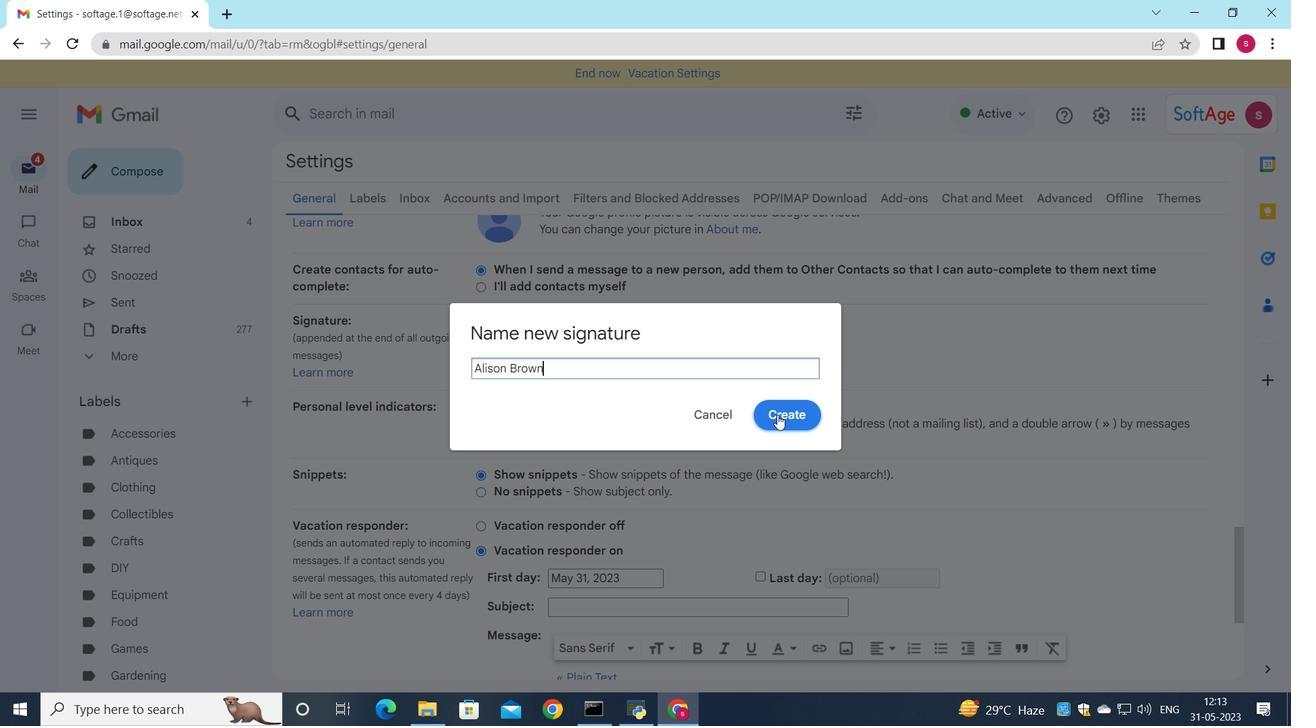 
Action: Mouse pressed left at (777, 415)
Screenshot: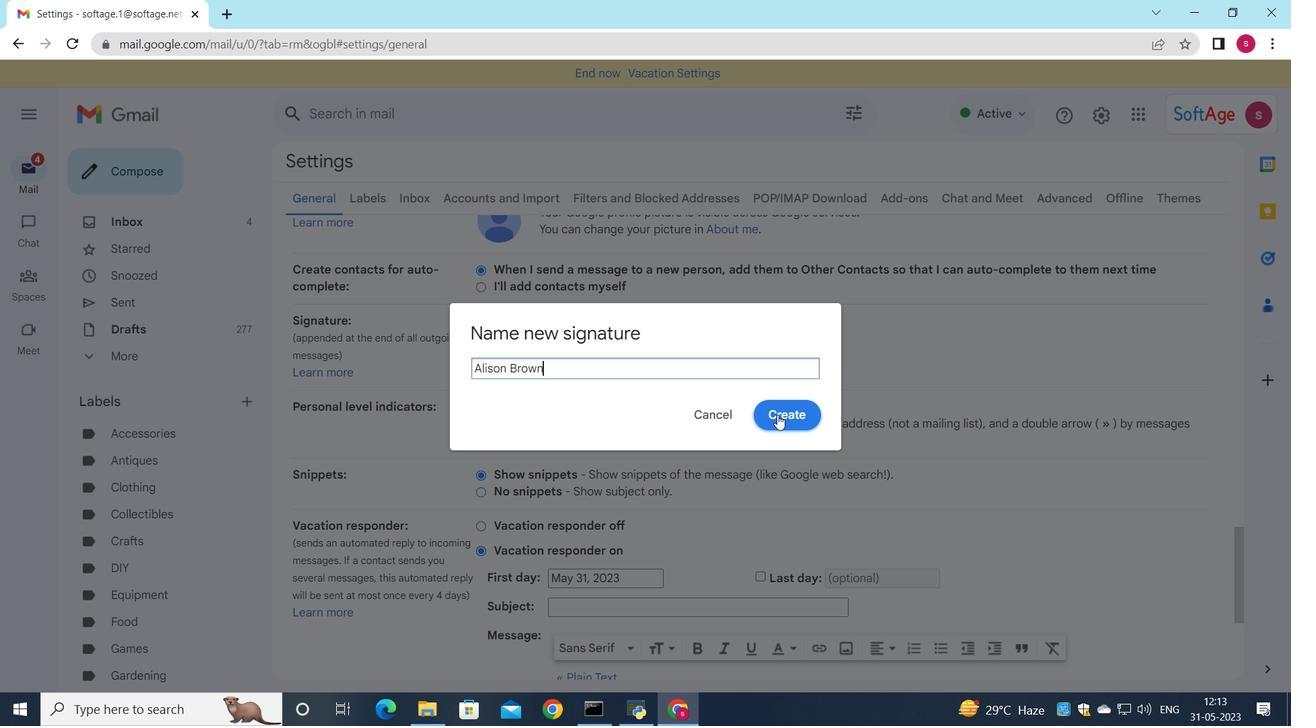 
Action: Mouse moved to (823, 374)
Screenshot: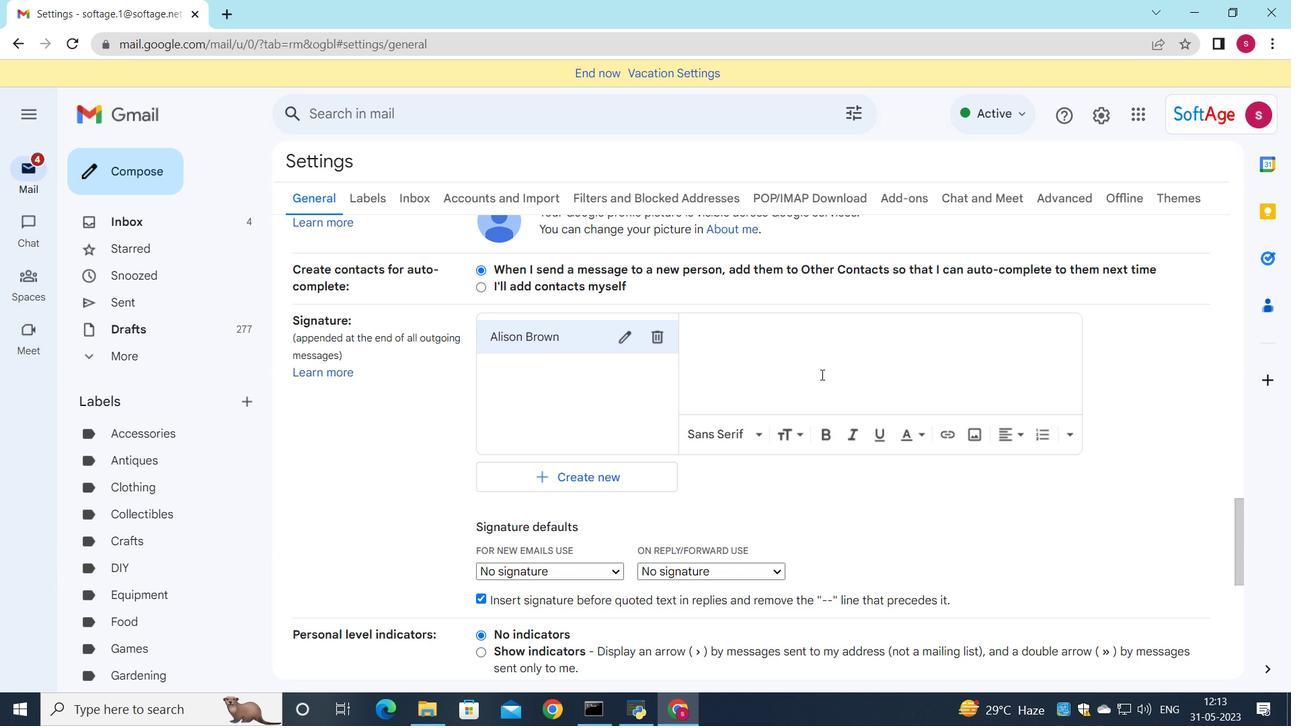 
Action: Mouse pressed left at (823, 374)
Screenshot: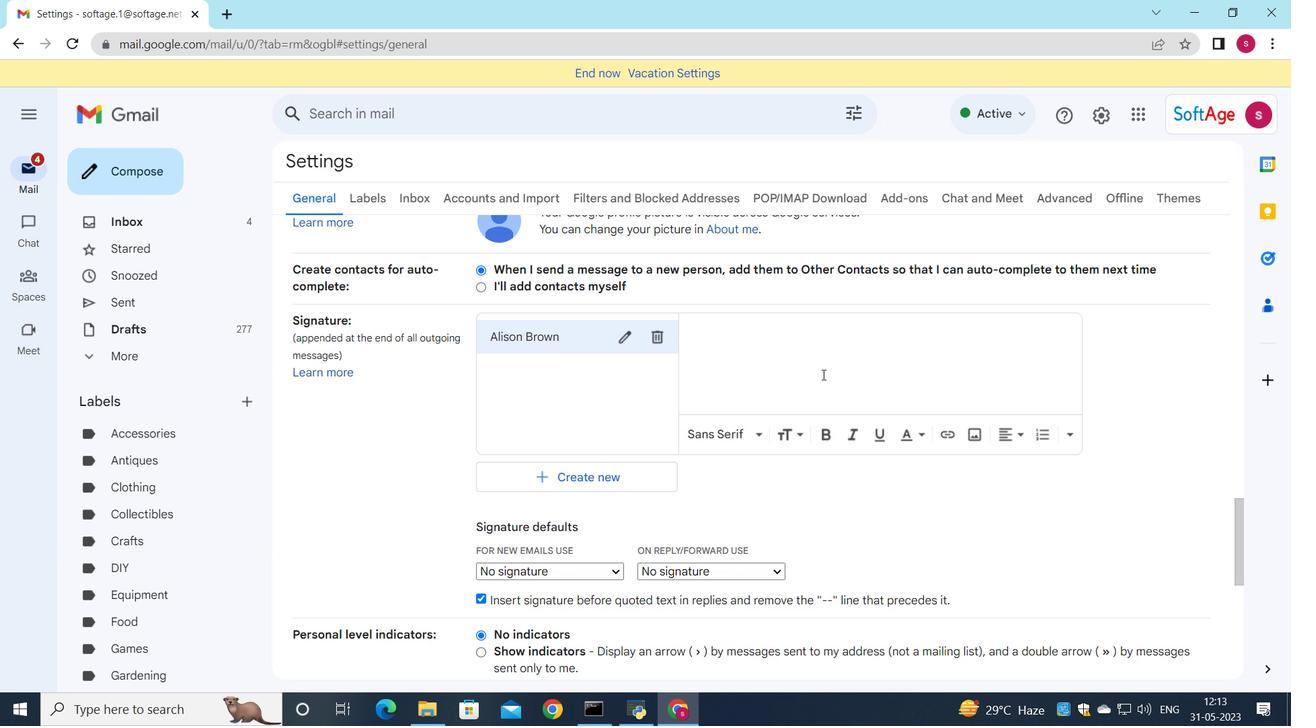 
Action: Mouse moved to (823, 374)
Screenshot: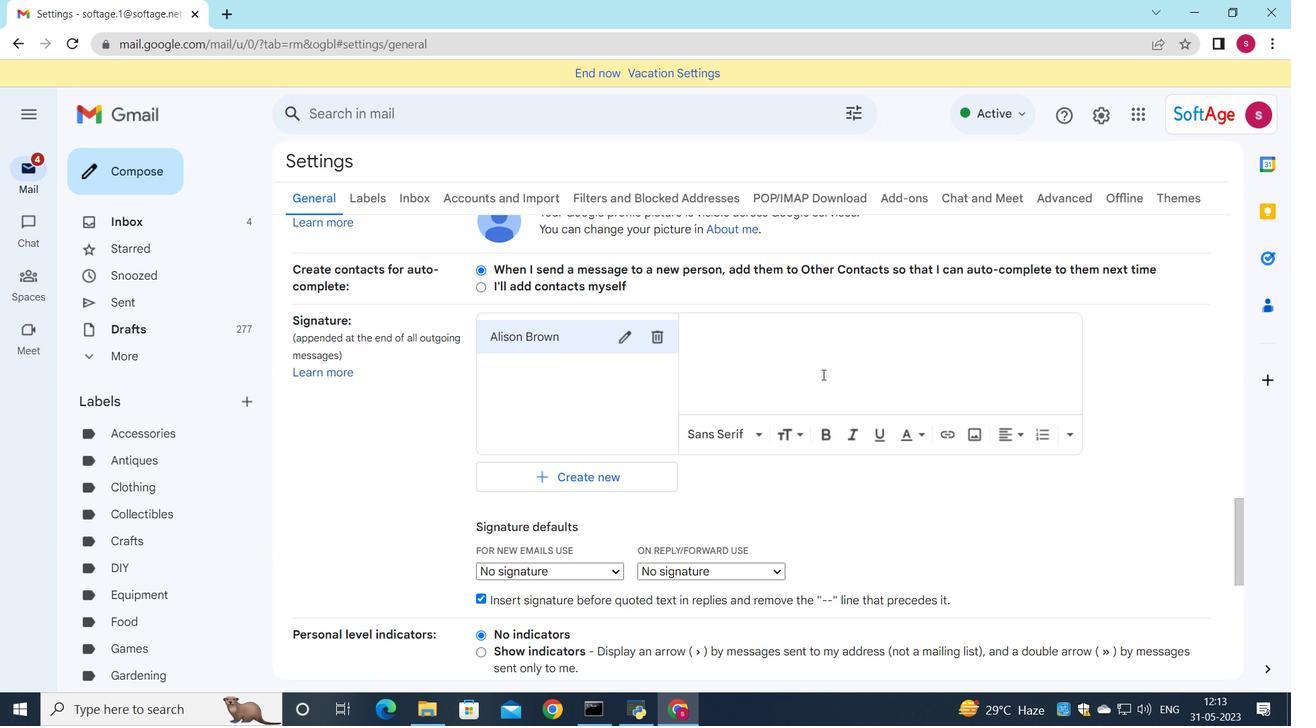
Action: Key pressed <Key.shift>Alison<Key.space><Key.shift>Brown
Screenshot: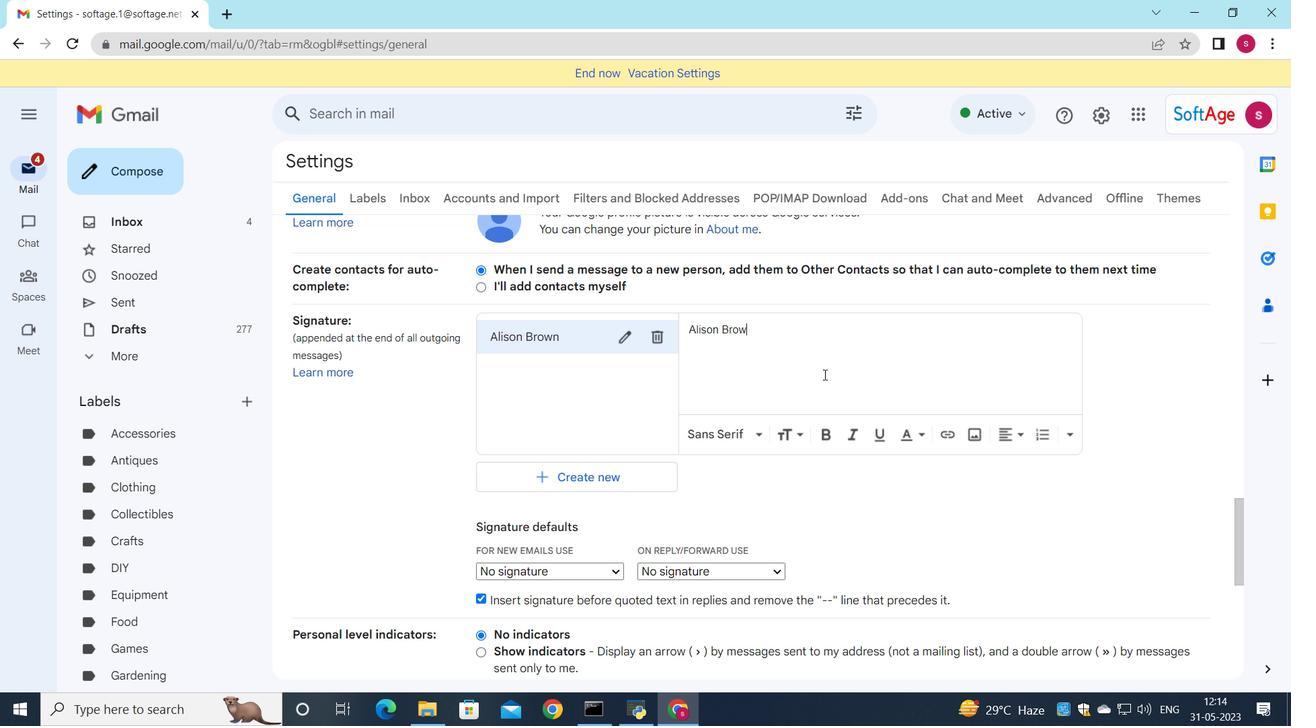 
Action: Mouse moved to (530, 566)
Screenshot: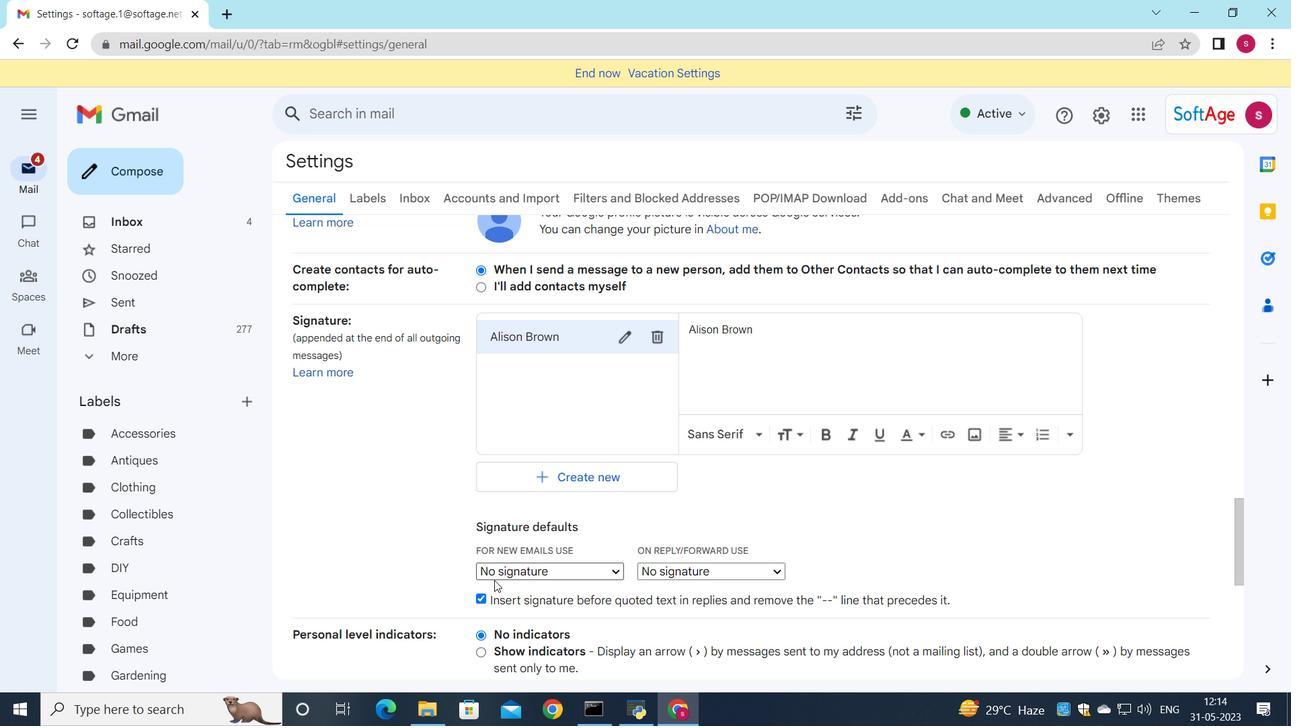 
Action: Mouse pressed left at (530, 566)
Screenshot: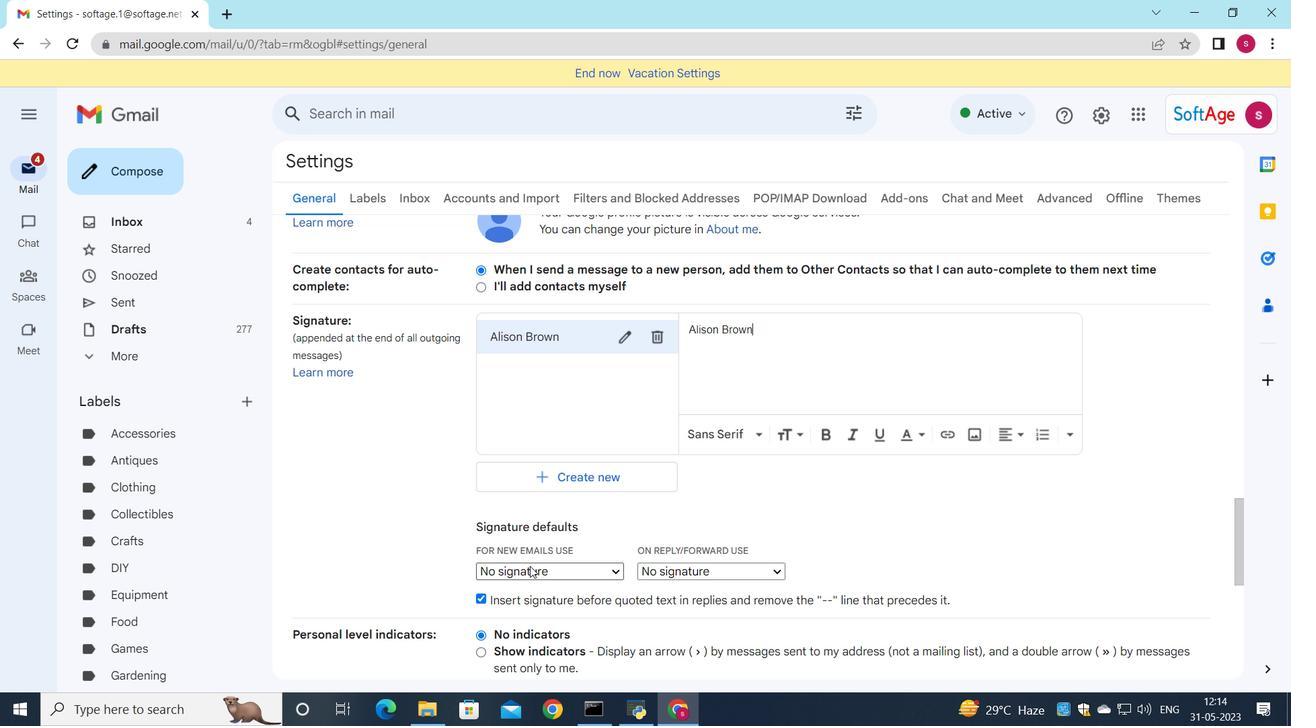 
Action: Mouse moved to (528, 601)
Screenshot: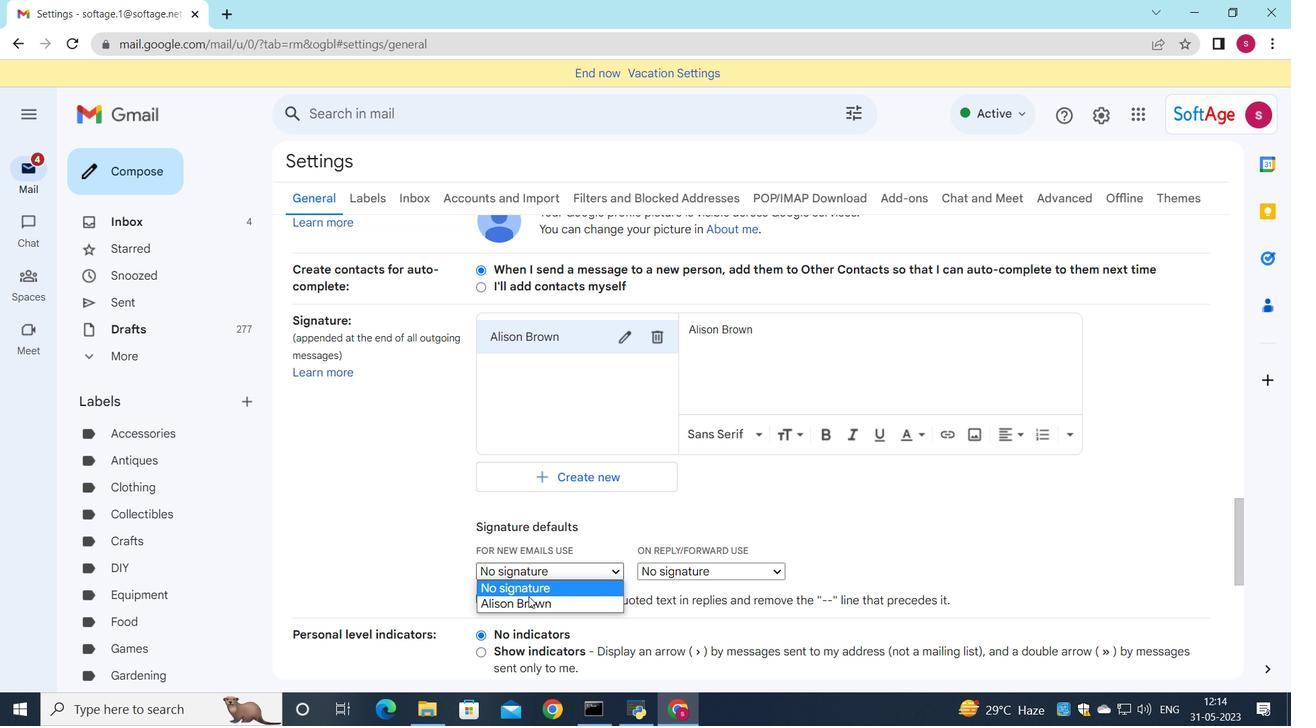 
Action: Mouse pressed left at (528, 601)
Screenshot: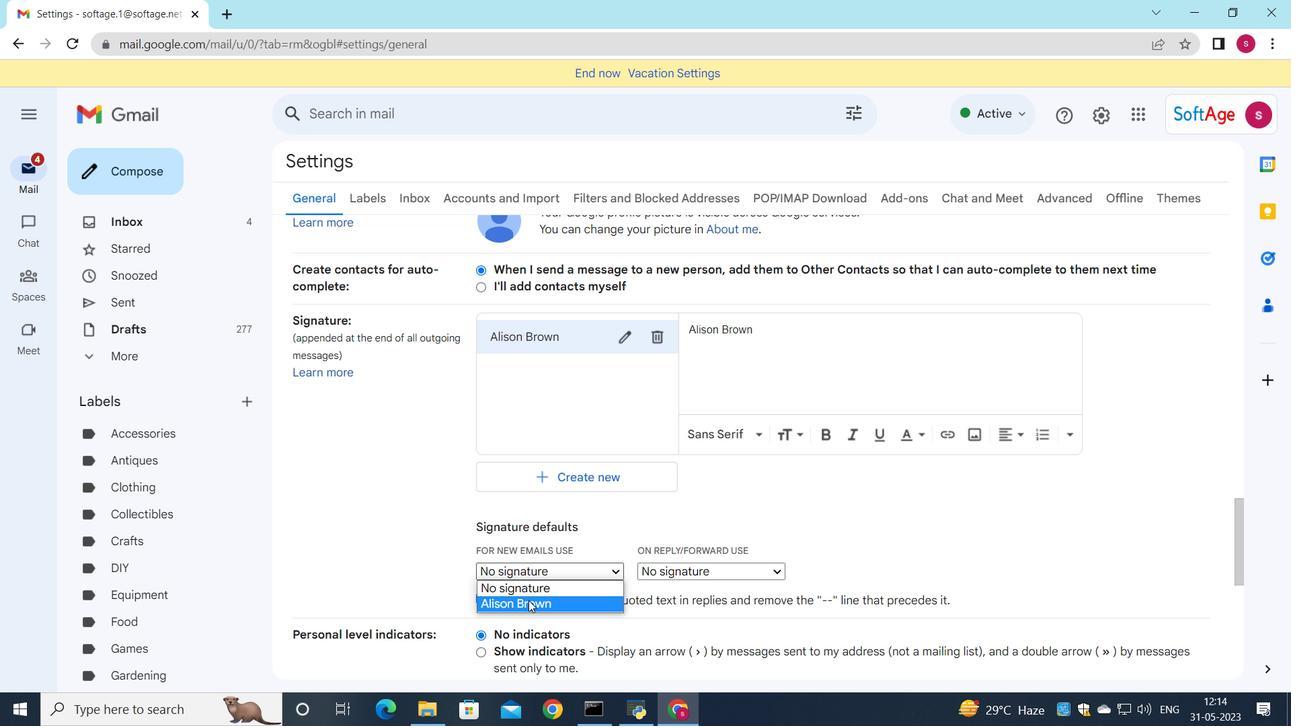
Action: Mouse moved to (659, 568)
Screenshot: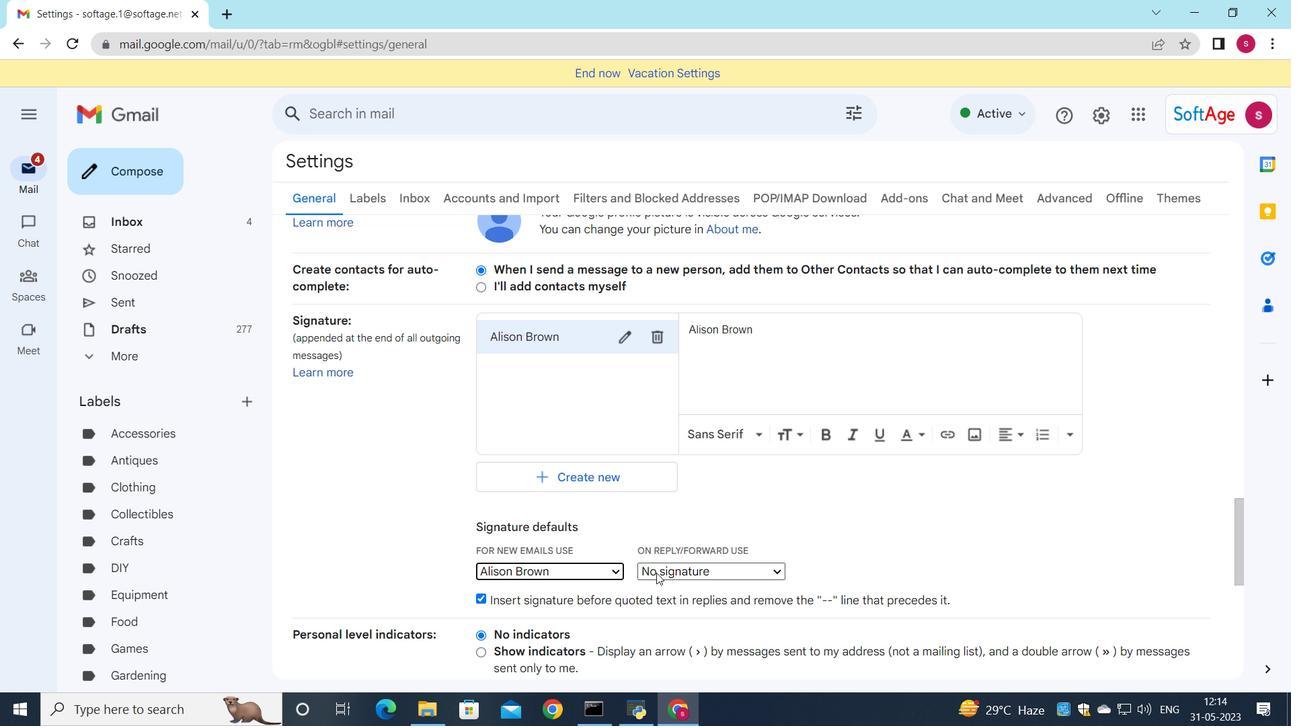
Action: Mouse pressed left at (659, 568)
Screenshot: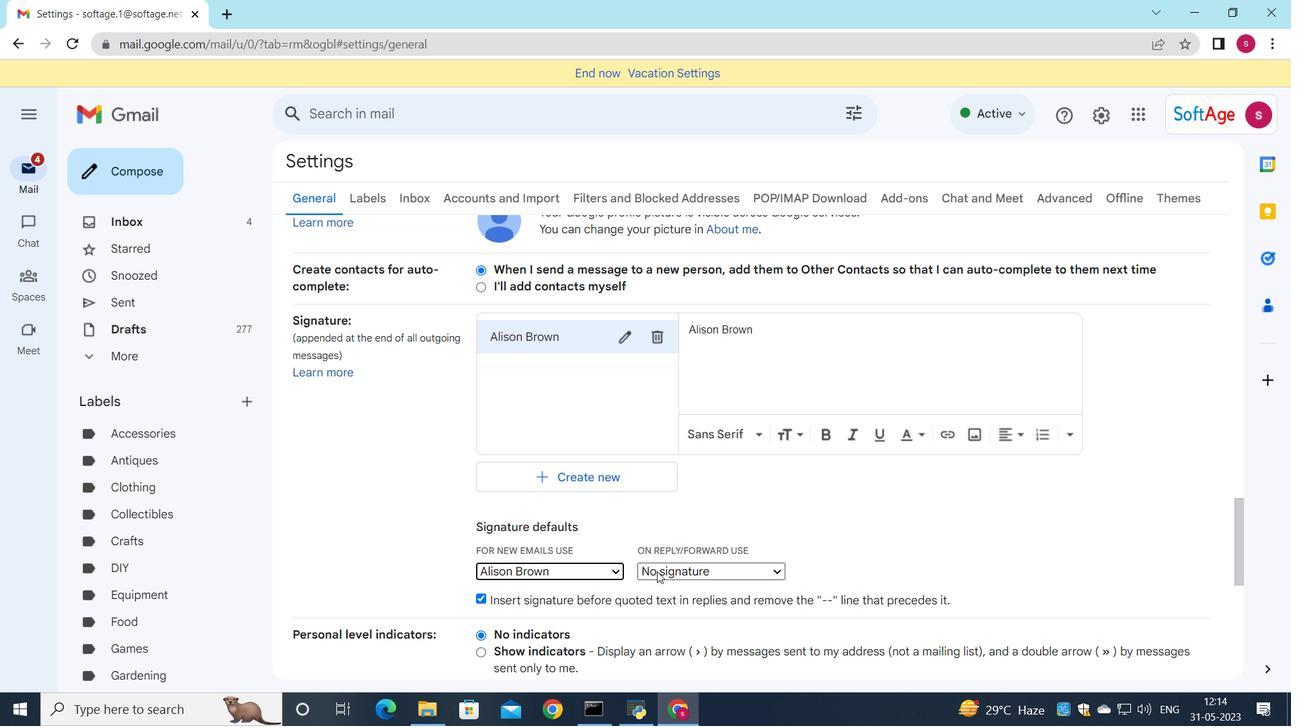 
Action: Mouse moved to (659, 598)
Screenshot: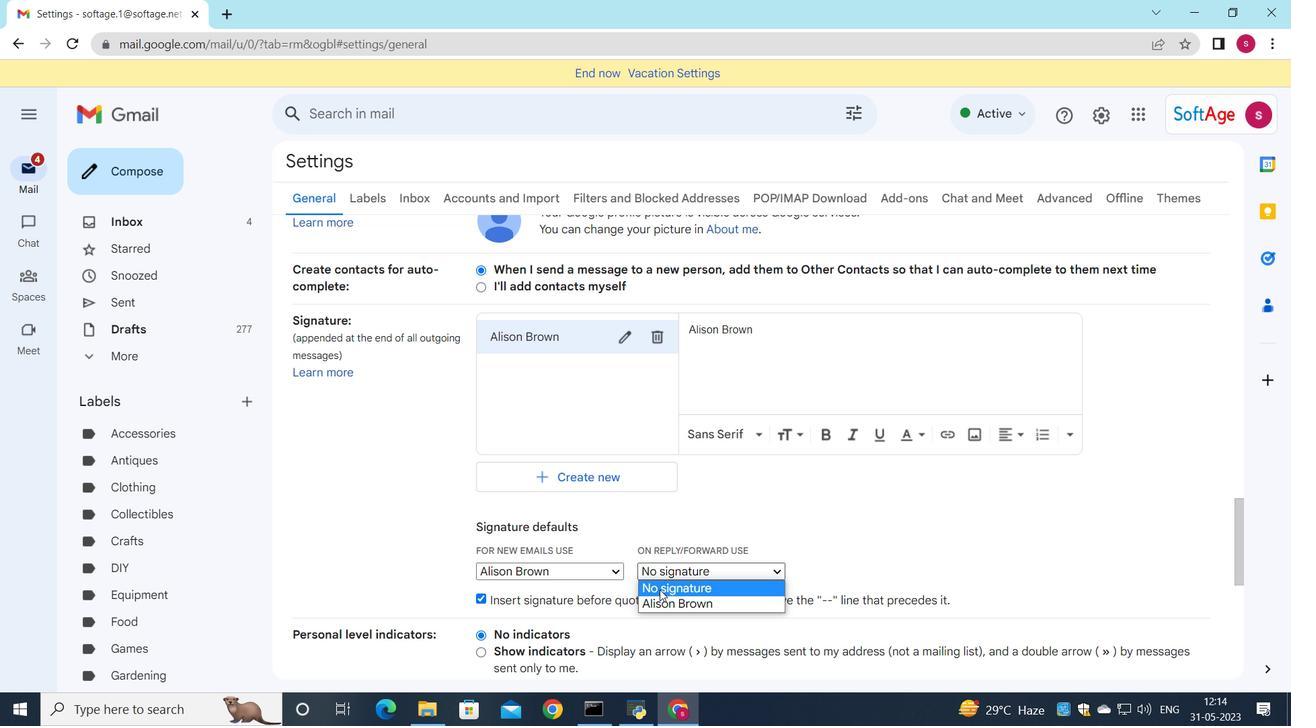 
Action: Mouse pressed left at (659, 598)
Screenshot: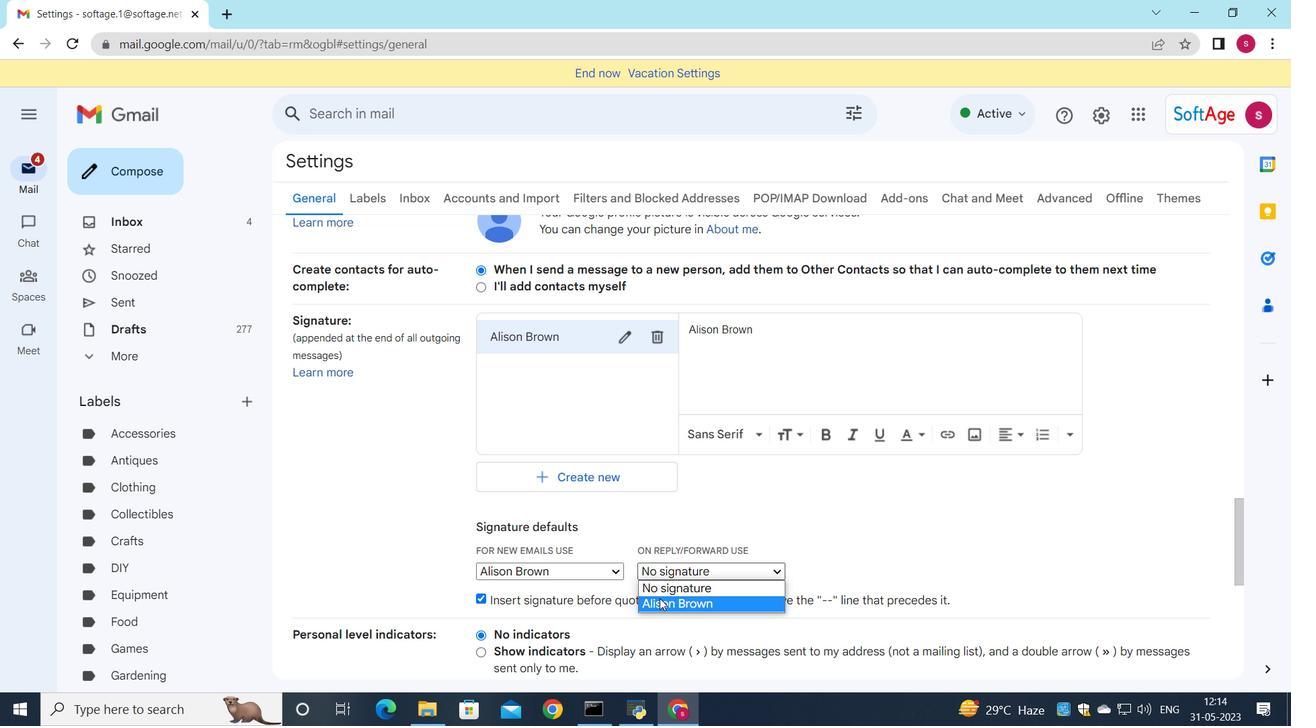 
Action: Mouse moved to (616, 527)
Screenshot: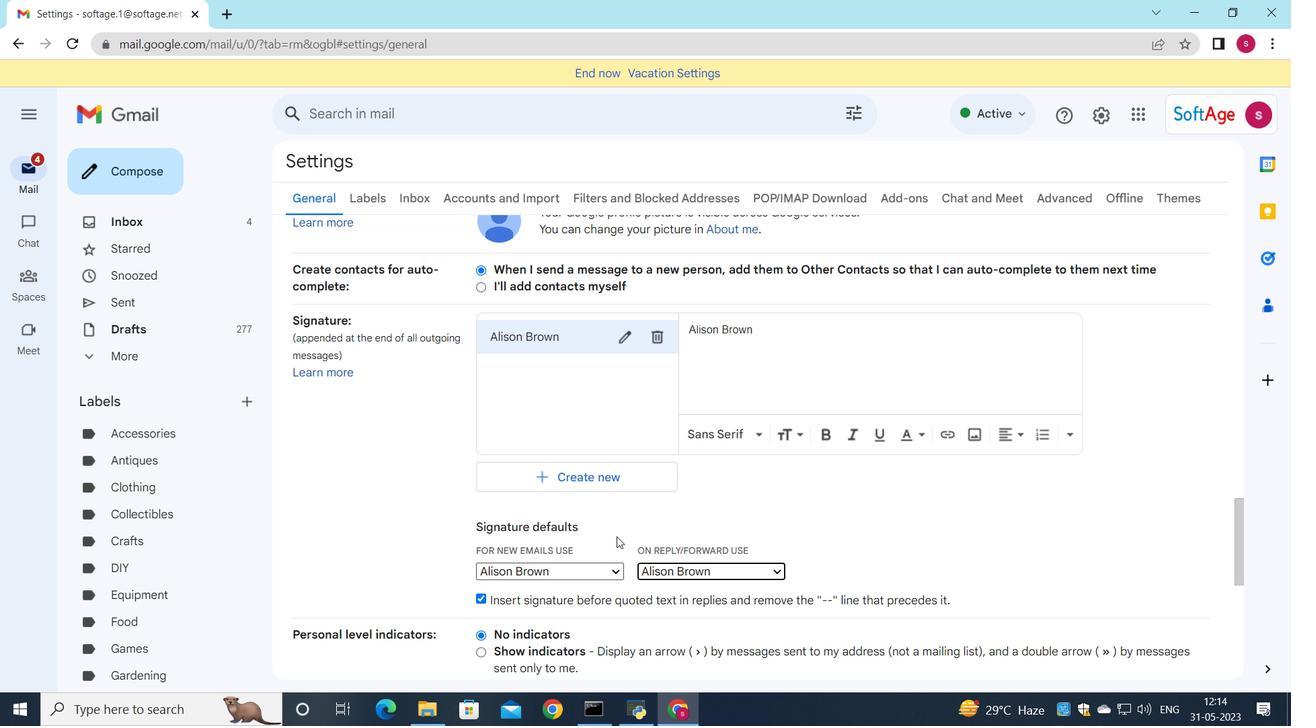 
Action: Mouse scrolled (616, 527) with delta (0, 0)
Screenshot: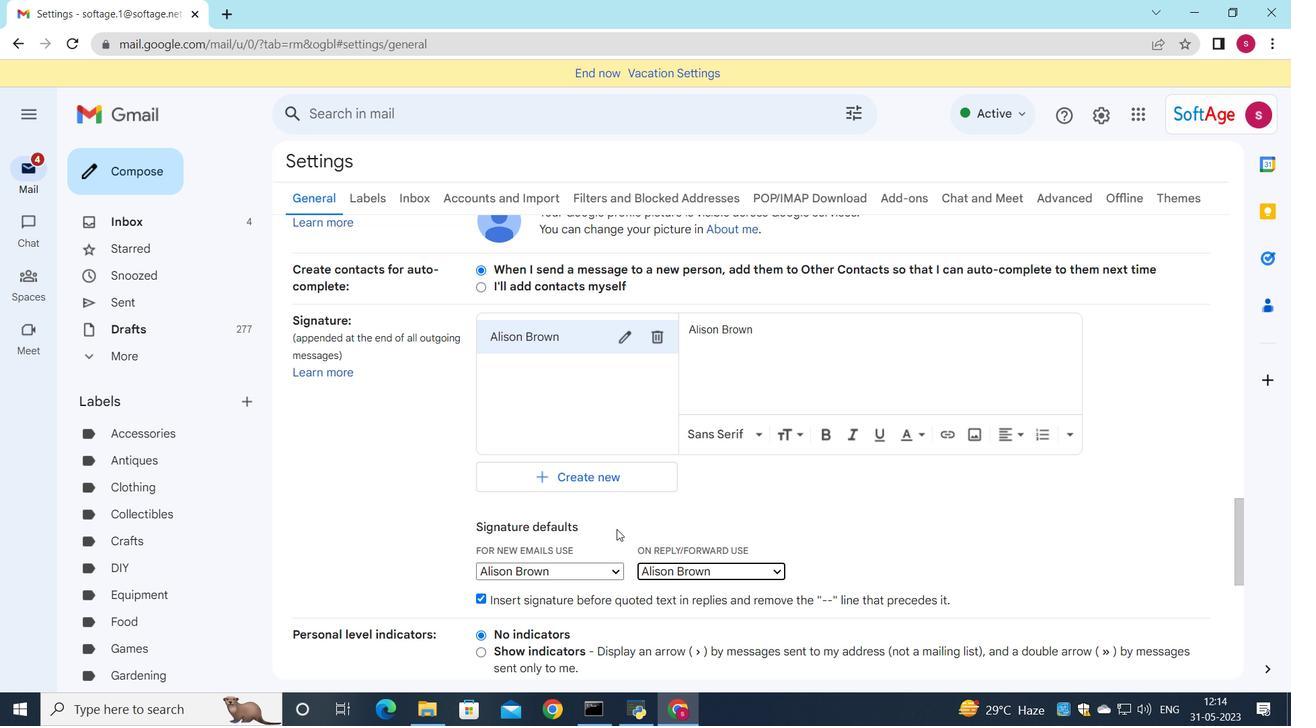 
Action: Mouse scrolled (616, 527) with delta (0, 0)
Screenshot: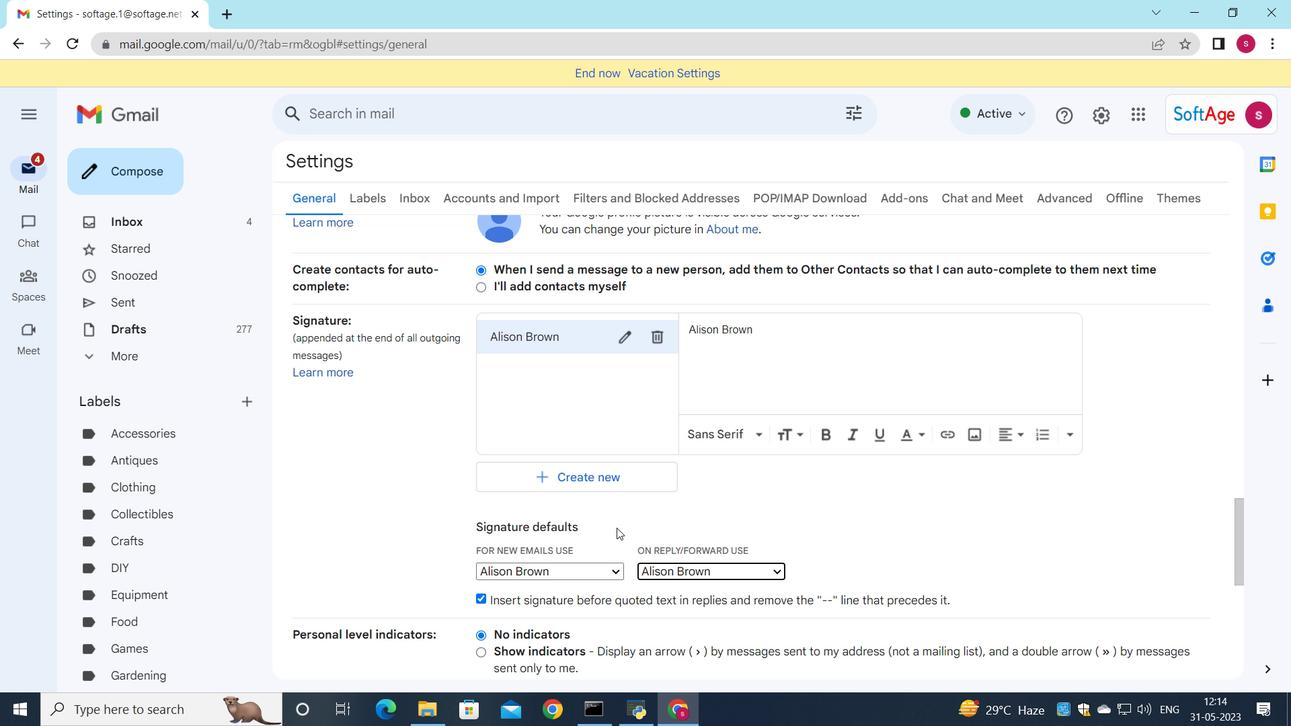 
Action: Mouse scrolled (616, 527) with delta (0, 0)
Screenshot: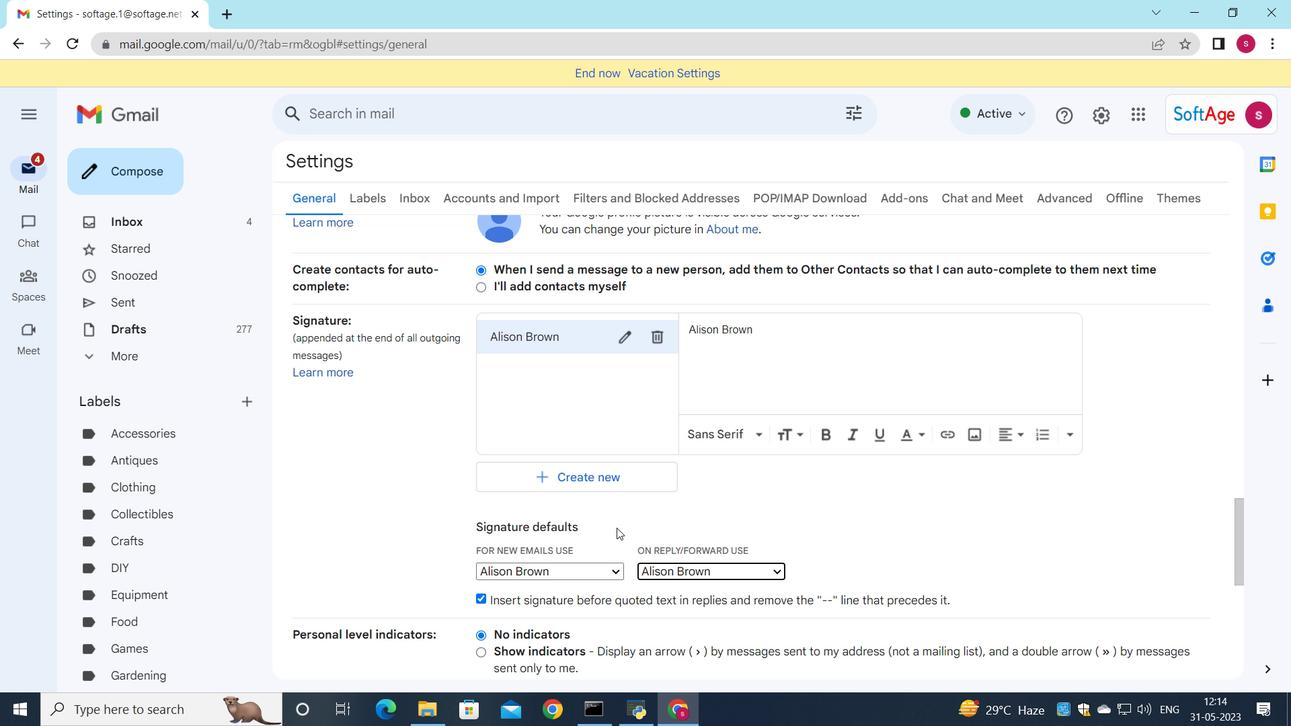 
Action: Mouse scrolled (616, 527) with delta (0, 0)
Screenshot: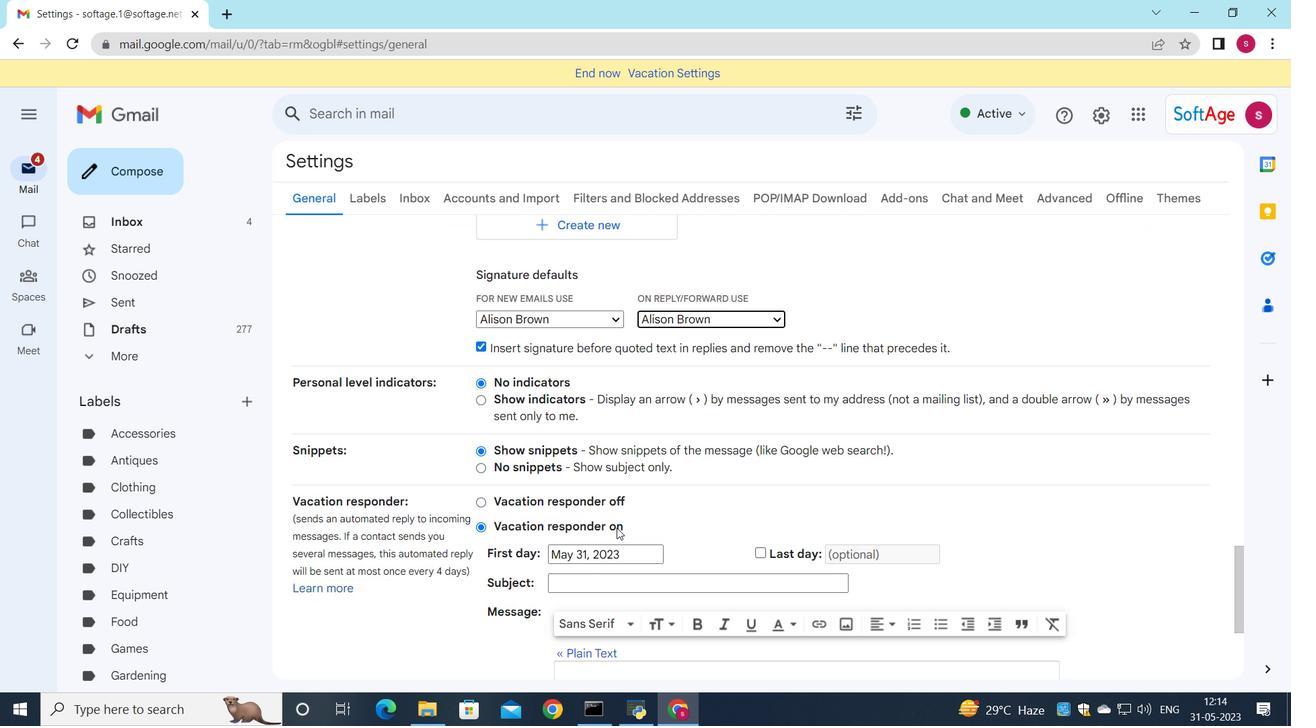 
Action: Mouse scrolled (616, 527) with delta (0, 0)
Screenshot: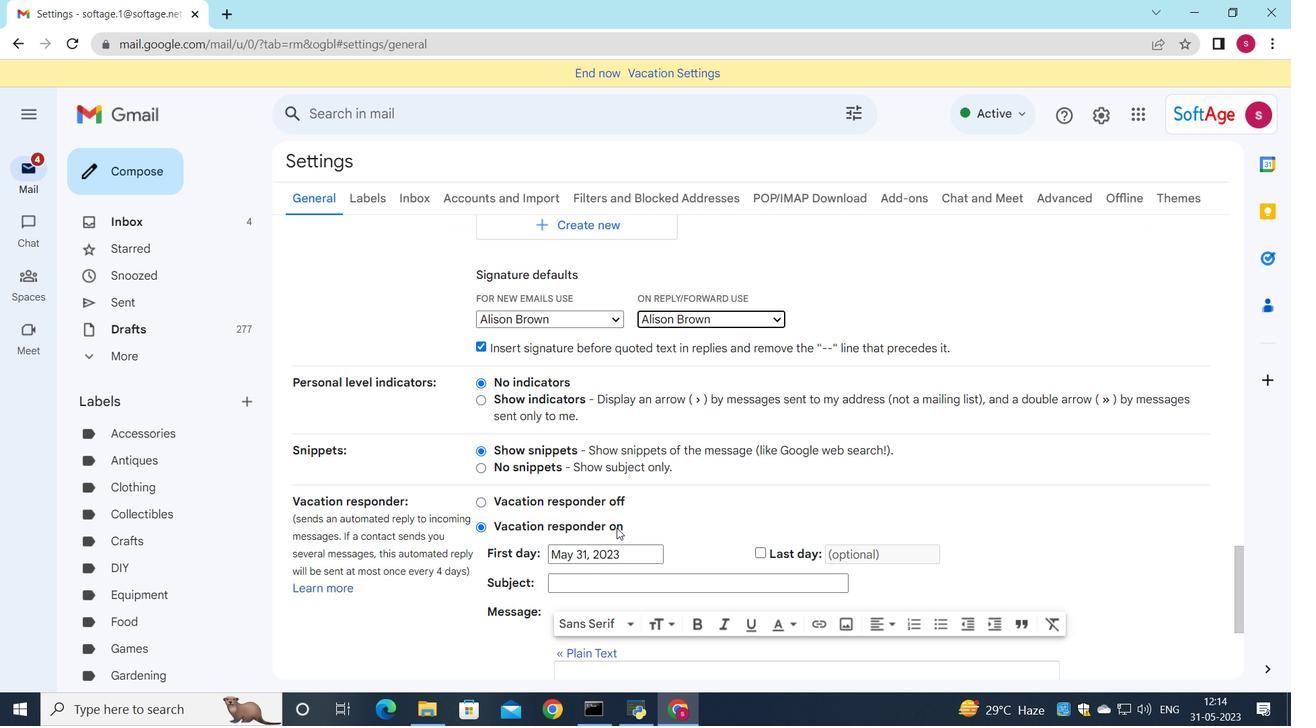 
Action: Mouse moved to (618, 529)
Screenshot: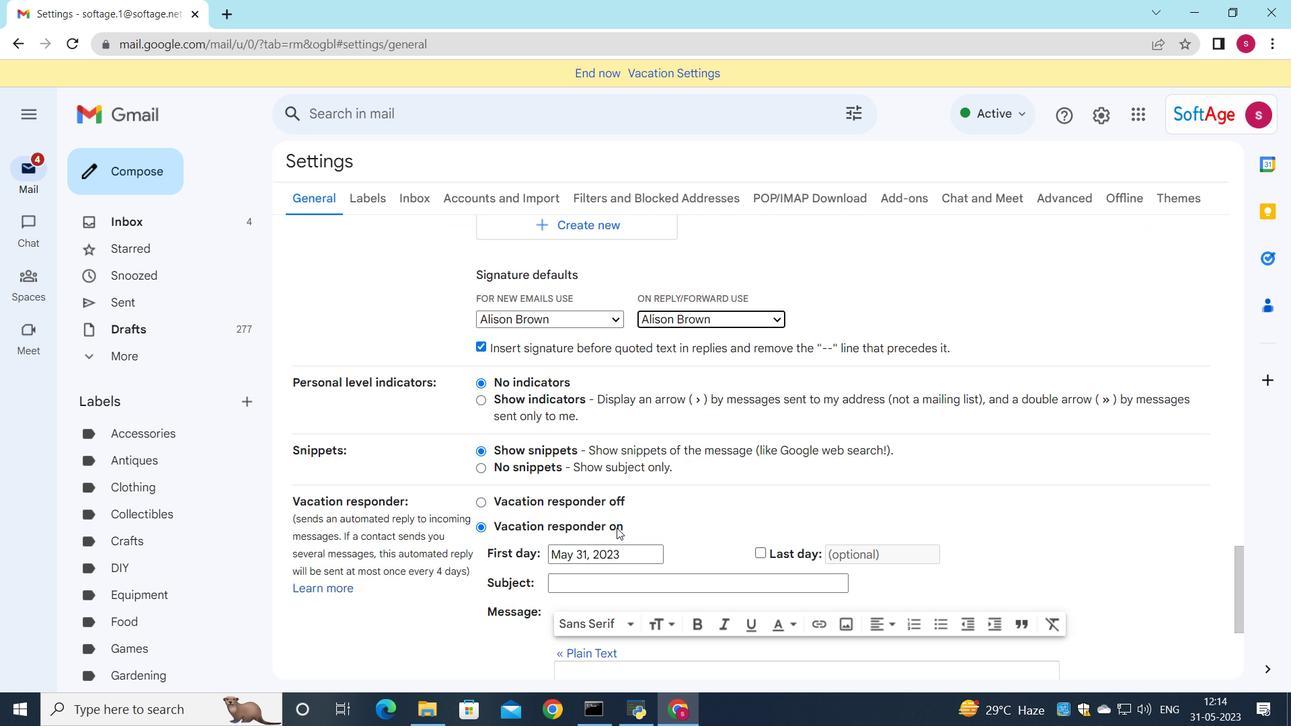 
Action: Mouse scrolled (618, 529) with delta (0, 0)
Screenshot: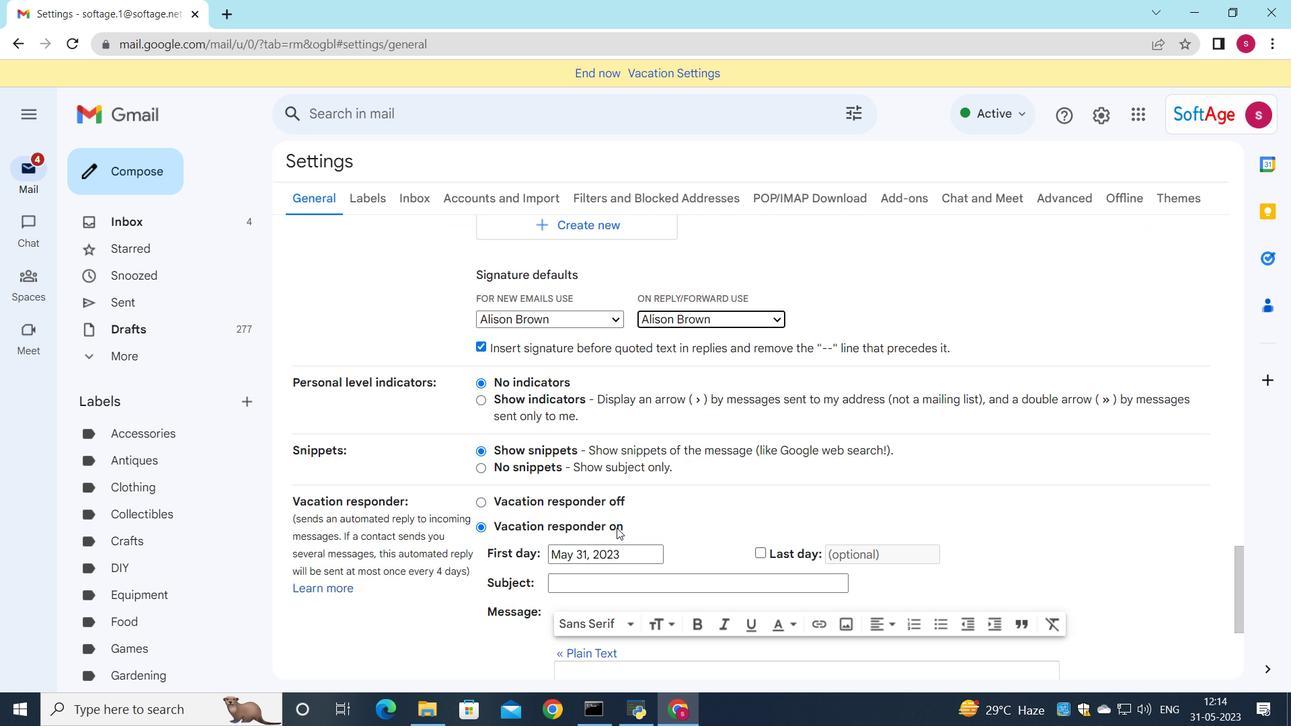 
Action: Mouse moved to (721, 590)
Screenshot: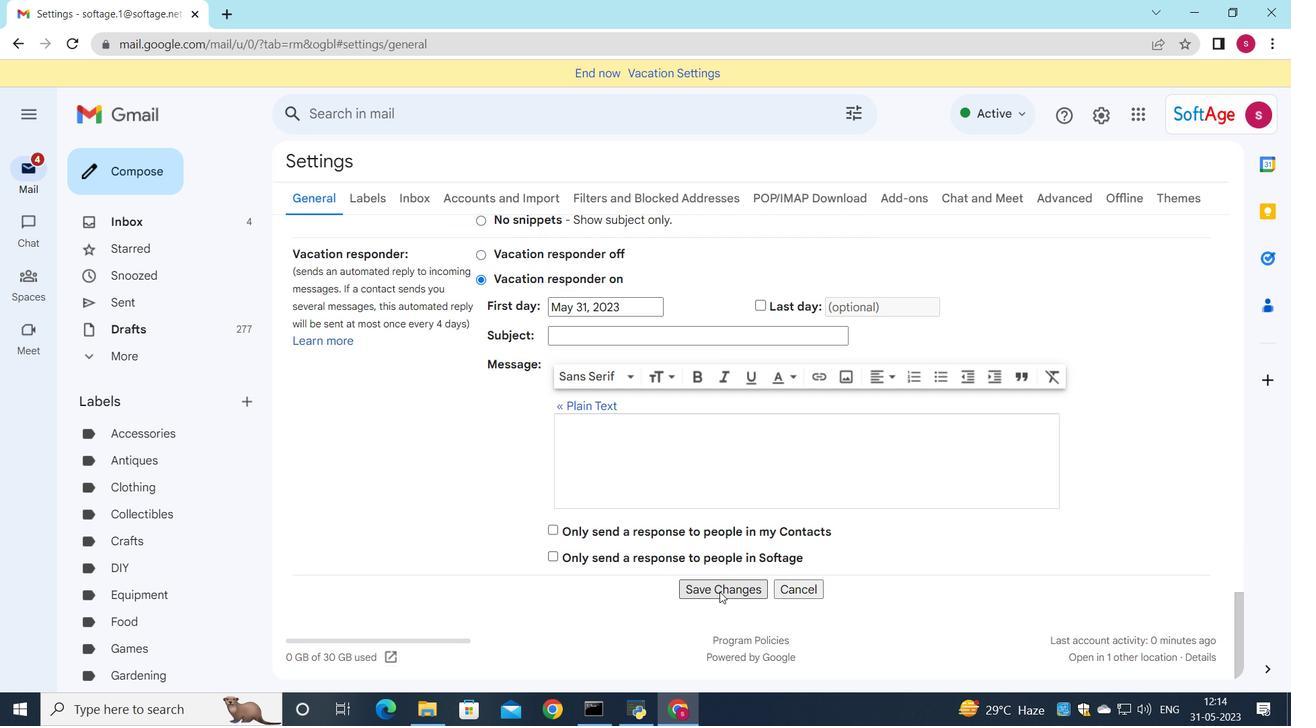 
Action: Mouse pressed left at (721, 590)
Screenshot: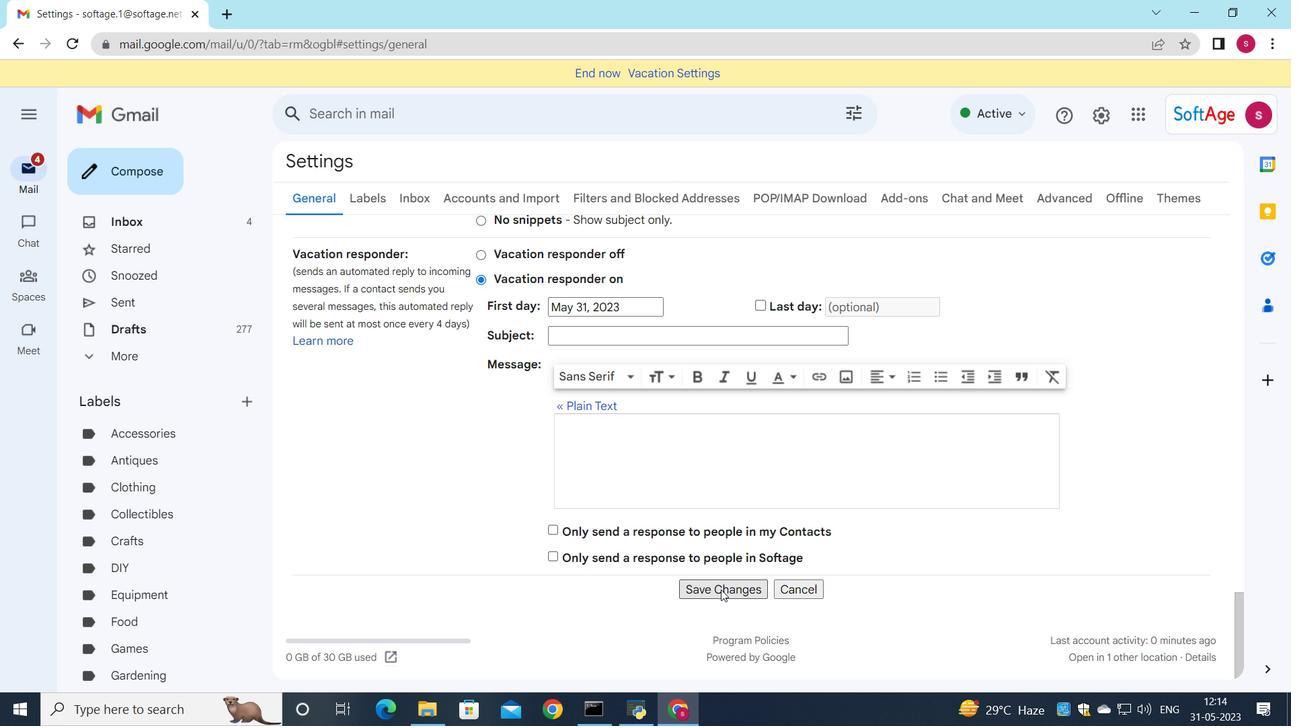 
Action: Mouse moved to (673, 445)
Screenshot: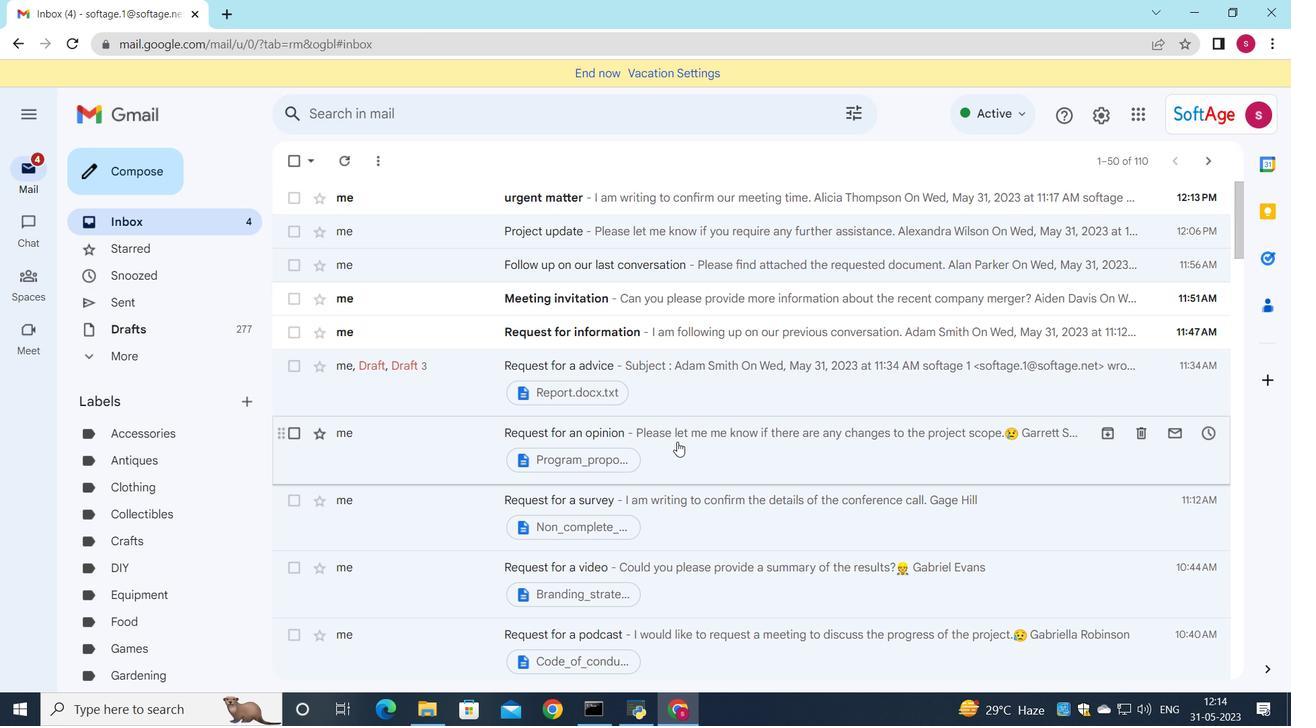 
Action: Mouse pressed left at (673, 445)
Screenshot: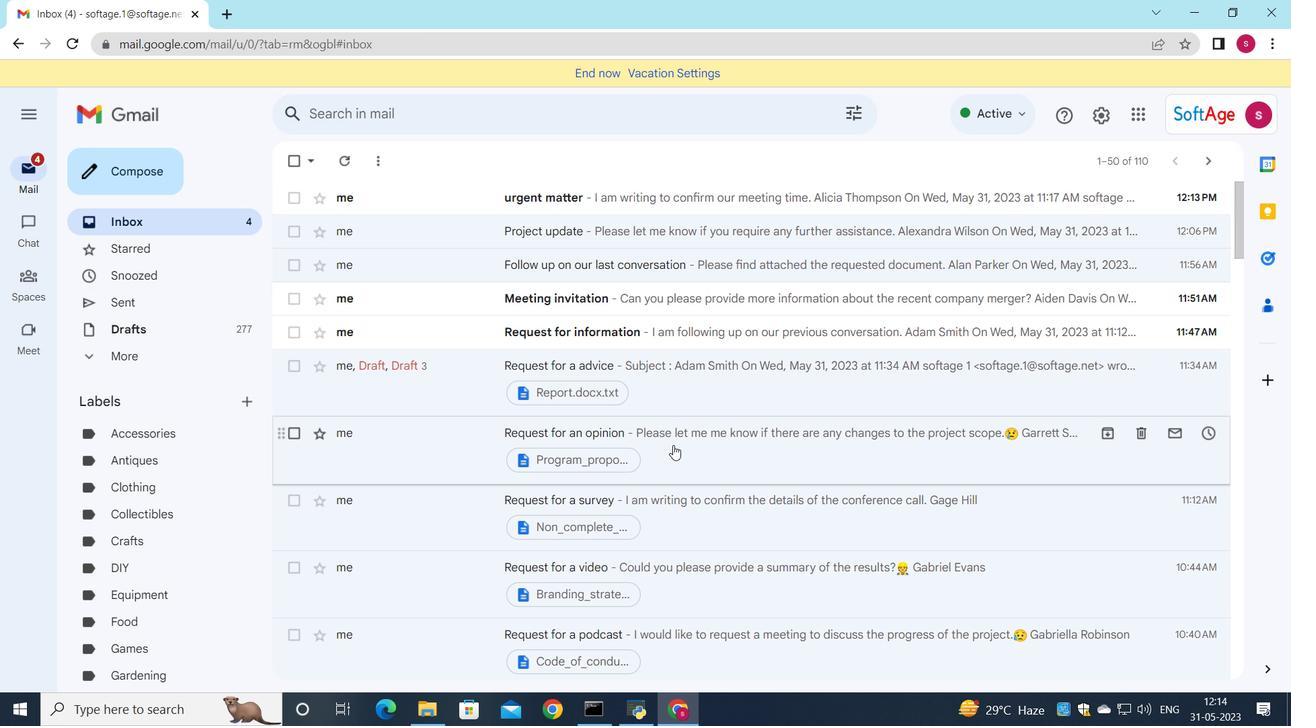 
Action: Mouse moved to (403, 525)
Screenshot: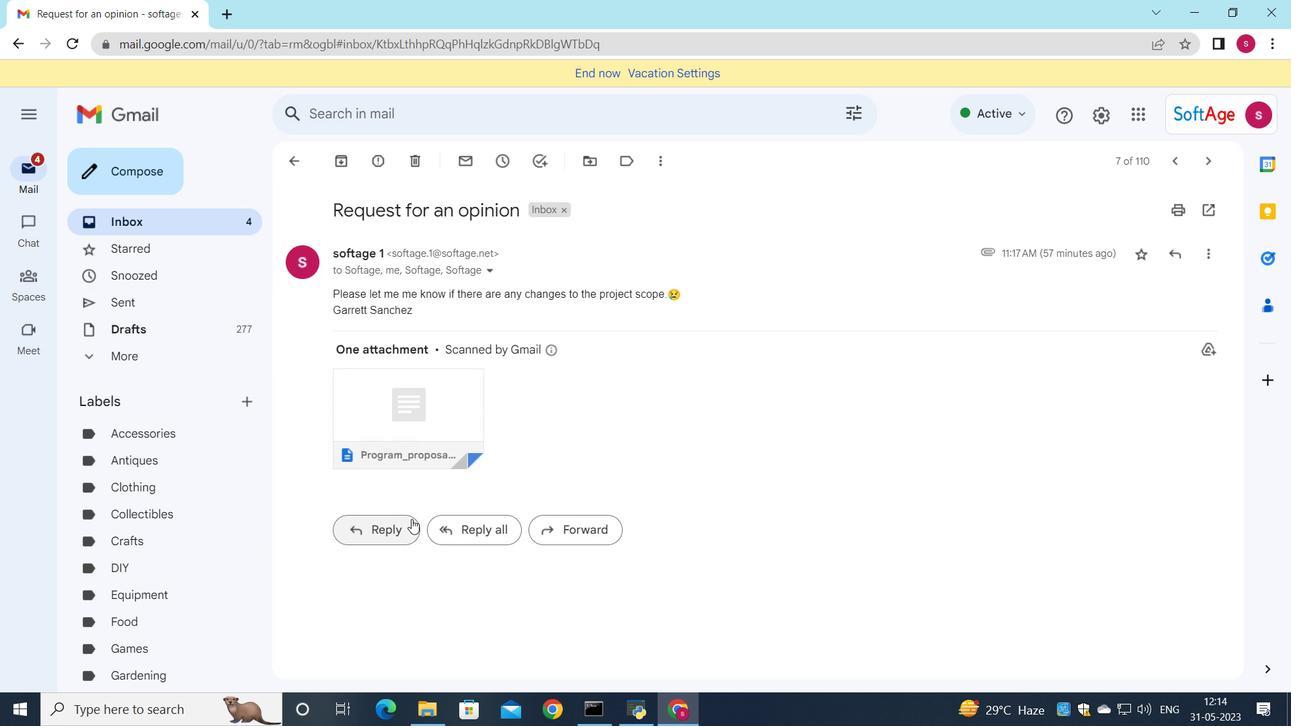 
Action: Mouse pressed left at (403, 525)
Screenshot: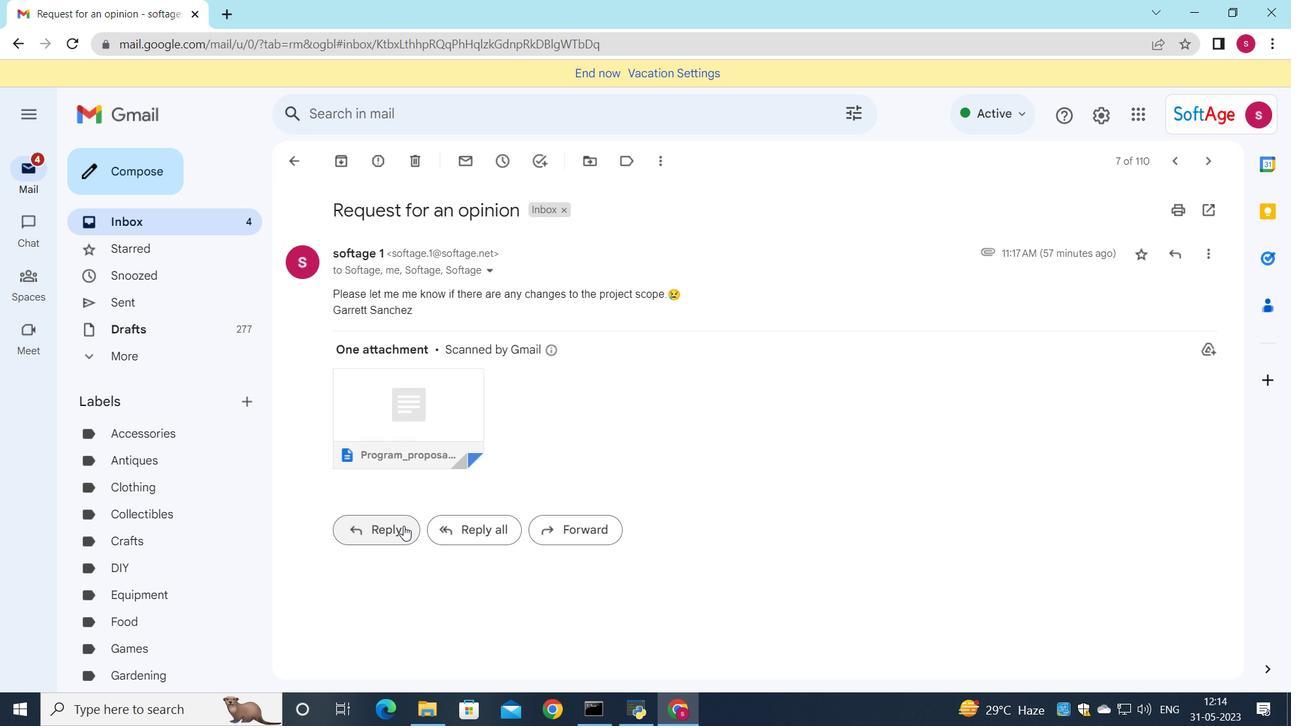 
Action: Mouse moved to (363, 464)
Screenshot: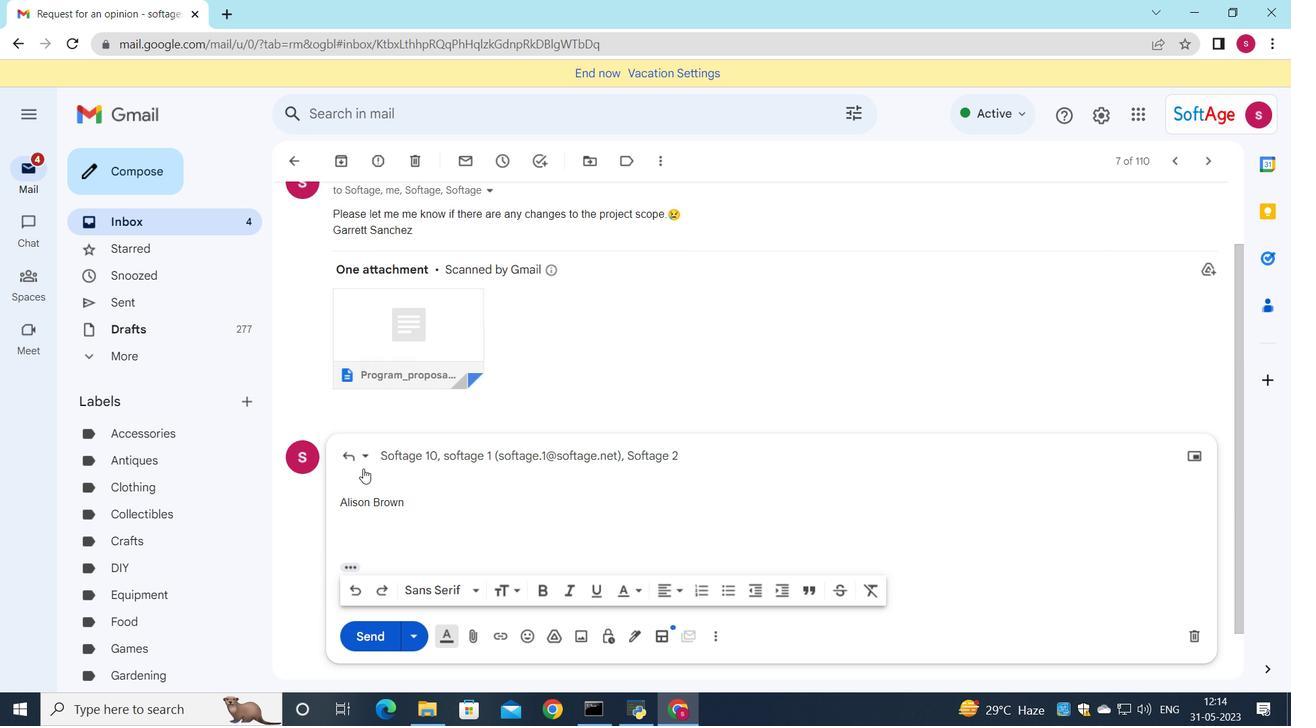 
Action: Mouse pressed left at (363, 464)
Screenshot: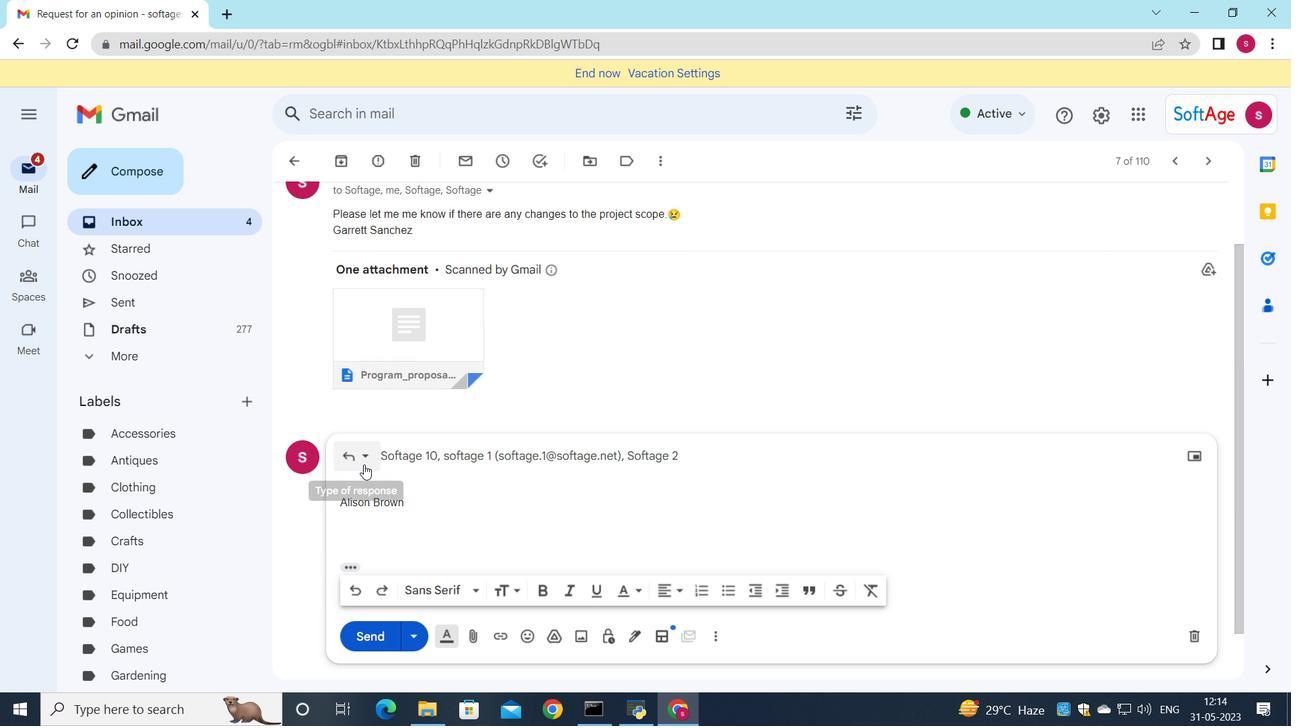 
Action: Mouse moved to (440, 570)
Screenshot: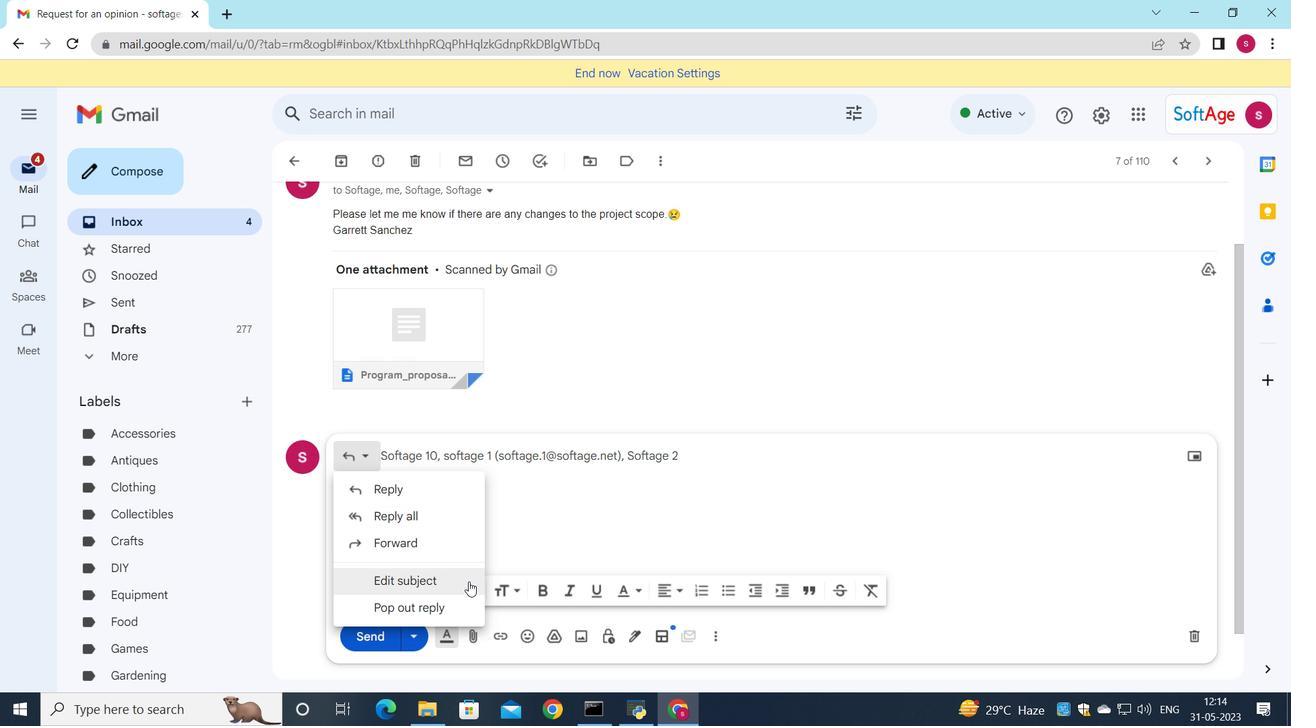 
Action: Mouse pressed left at (440, 570)
Screenshot: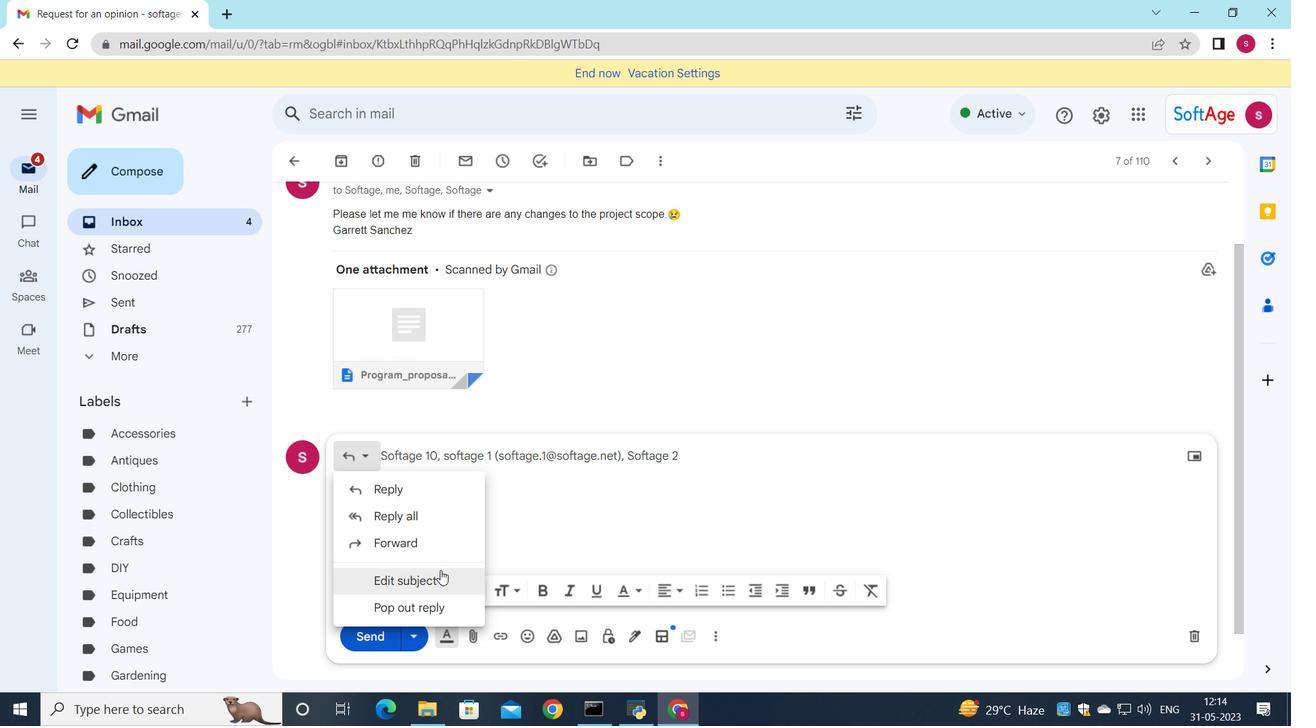 
Action: Mouse moved to (864, 338)
Screenshot: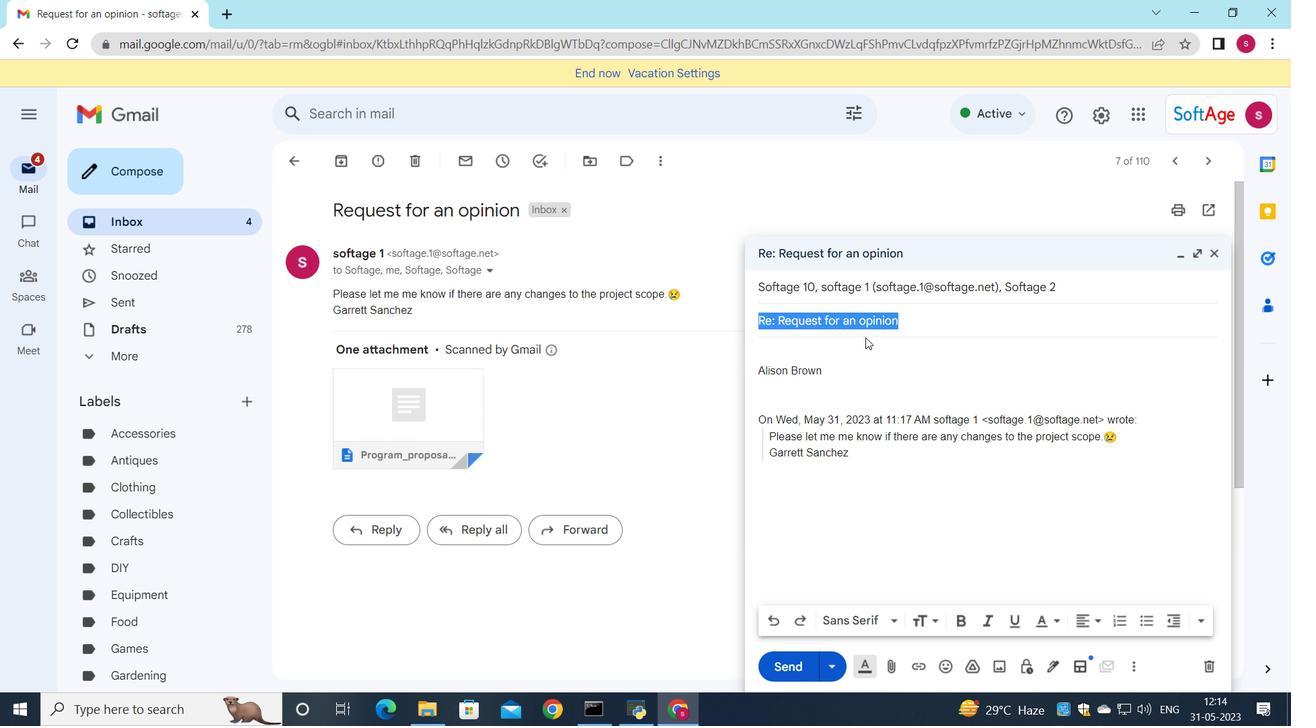 
Action: Key pressed <Key.backspace><Key.shift><Key.shift><Key.shift><Key.shift><Key.shift><Key.shift><Key.shift><Key.shift><Key.shift><Key.shift><Key.shift>Request<Key.space>for<Key.space>feed<Key.space><Key.backspace>back
Screenshot: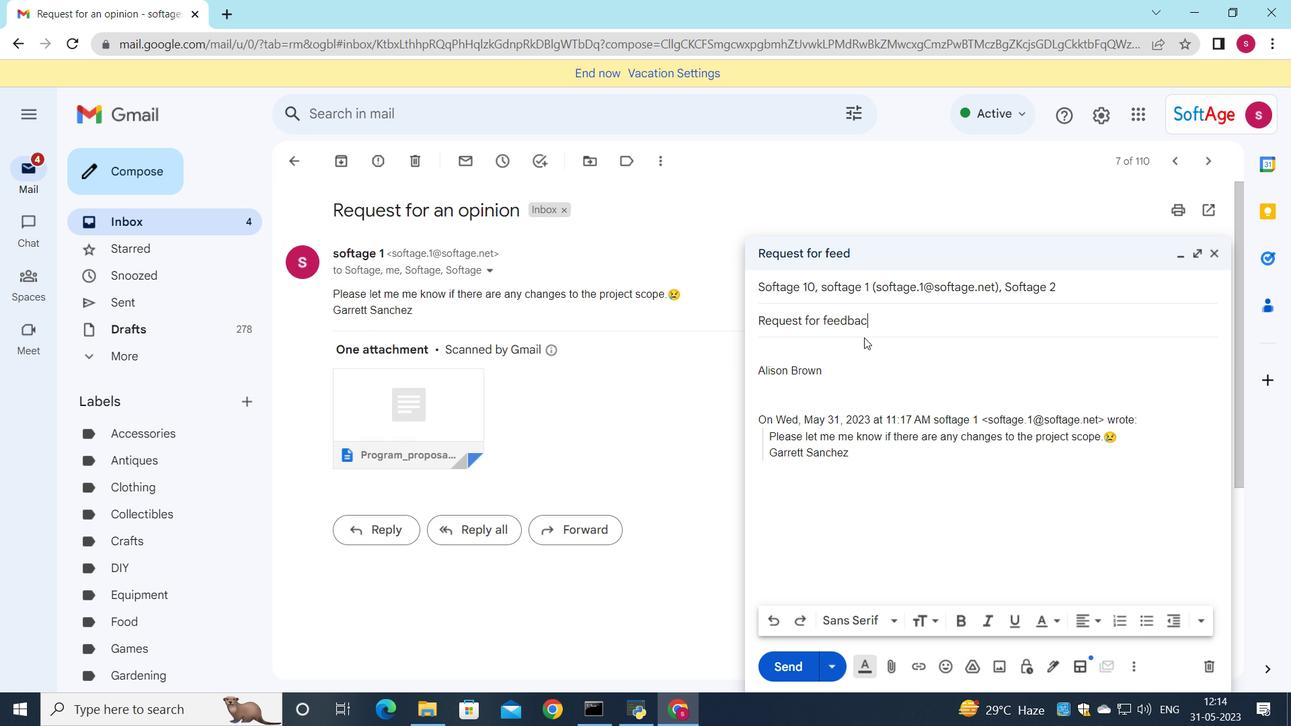 
Action: Mouse moved to (808, 351)
Screenshot: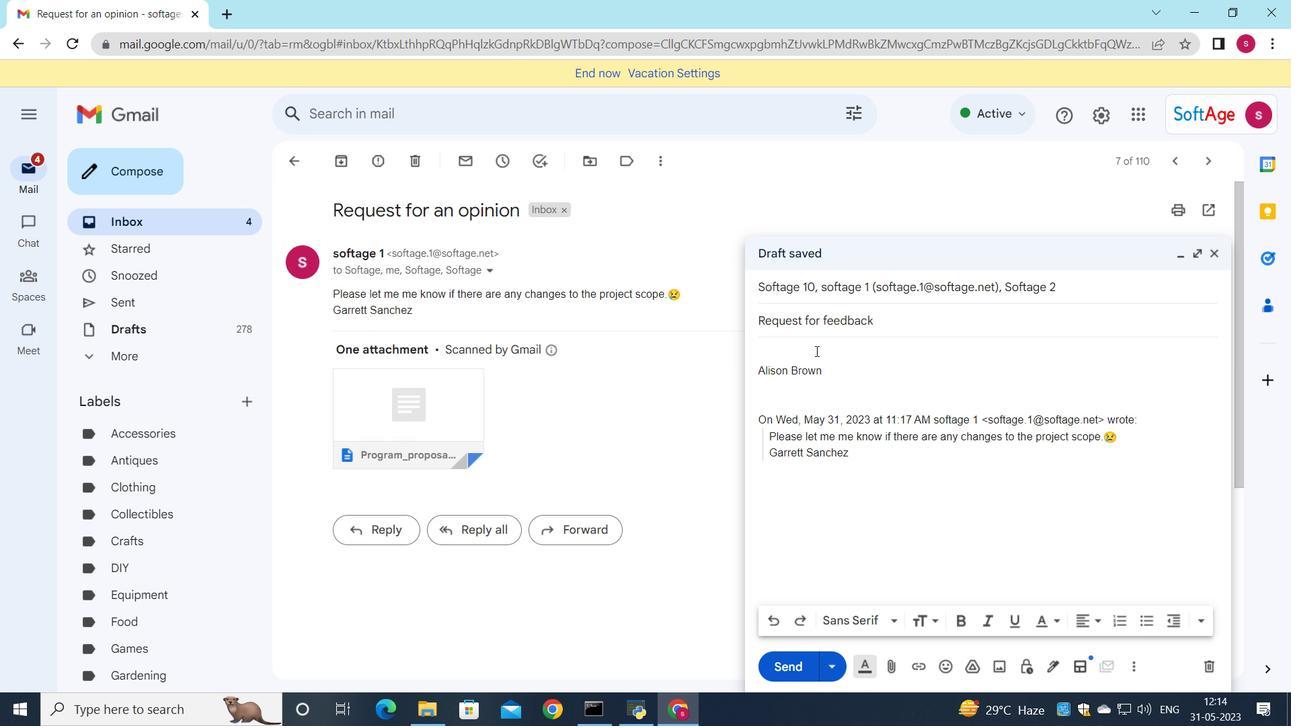 
Action: Mouse pressed left at (808, 351)
Screenshot: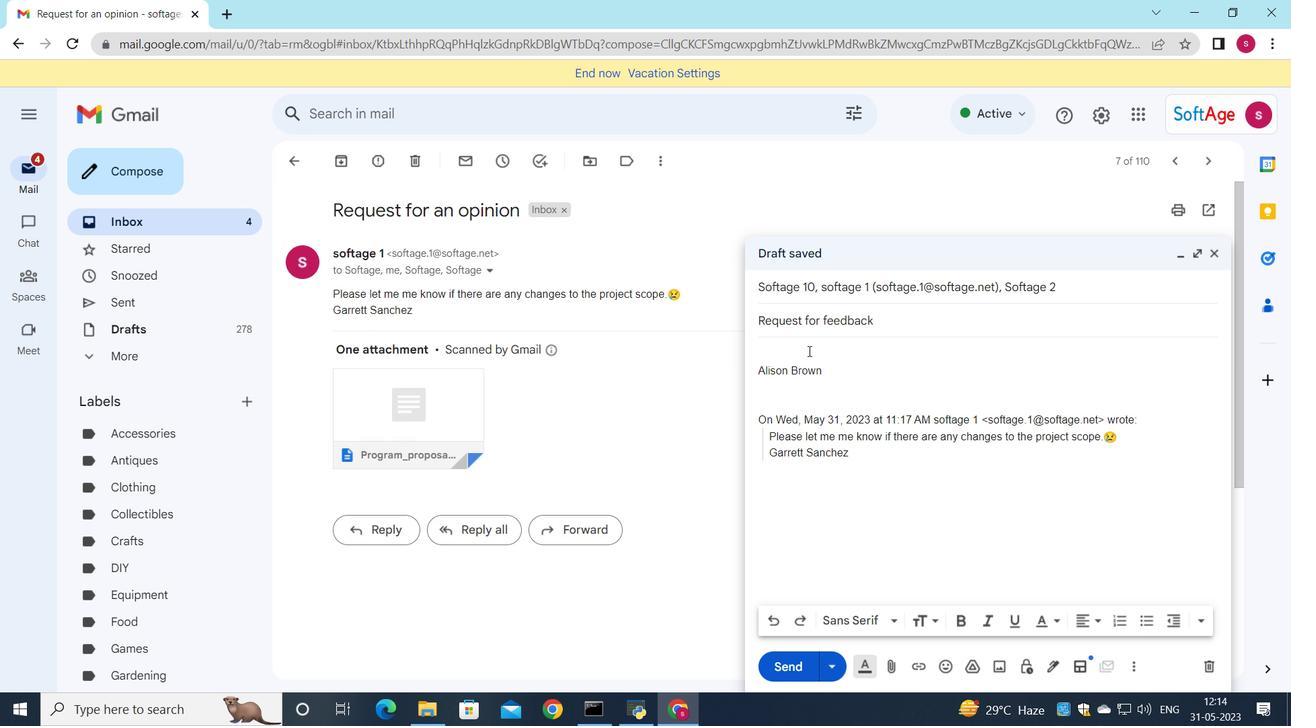 
Action: Key pressed <Key.shift>I<Key.space>wanted<Key.space>to<Key.space>follow<Key.space>up<Key.space>on<Key.space>the<Key.space>request<Key.space>for<Key.space>a<Key.space>budh<Key.backspace>get<Key.space>increase<Key.space>for<Key.space>the<Key.space>project
Screenshot: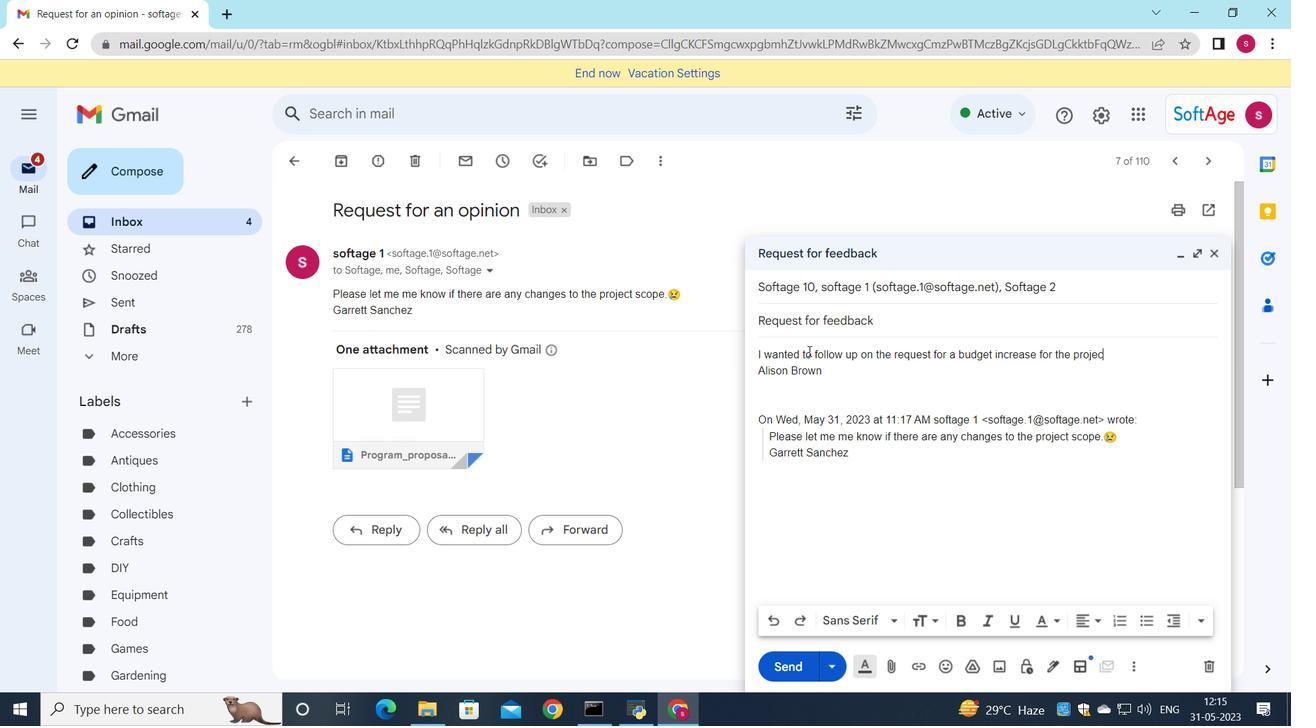
Action: Mouse moved to (822, 351)
Screenshot: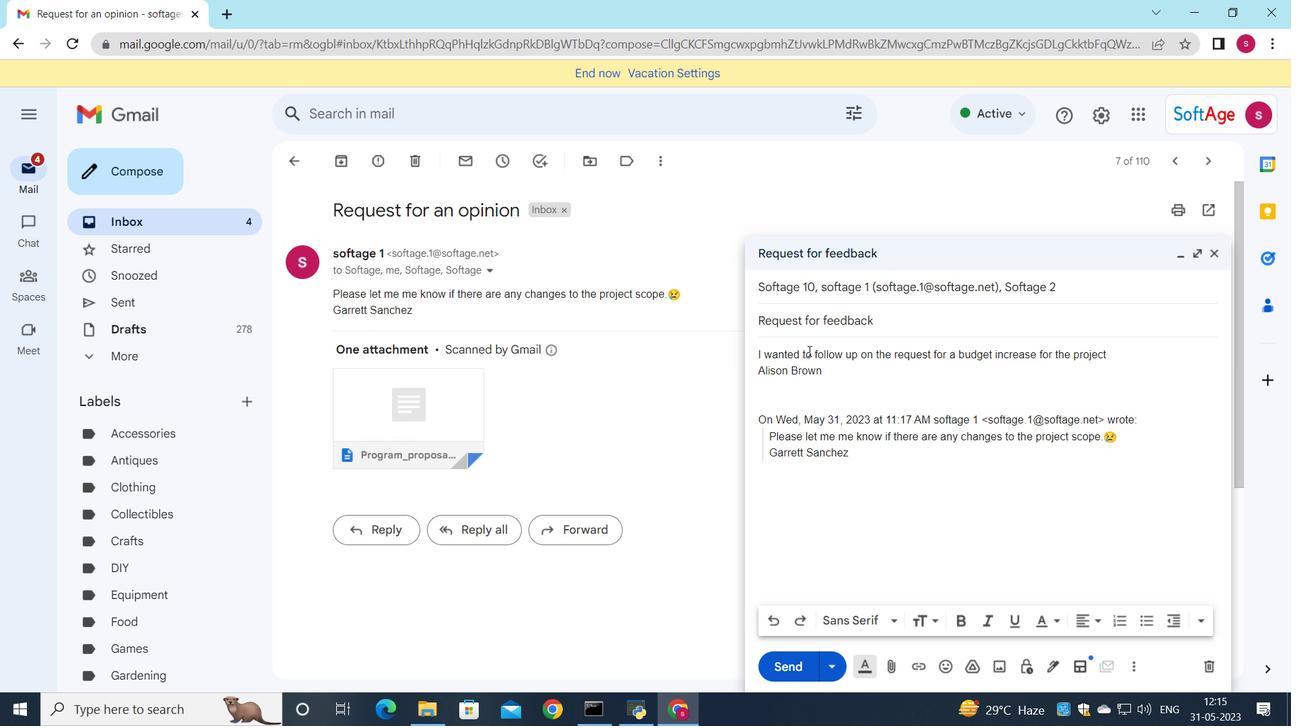 
Action: Key pressed .
Screenshot: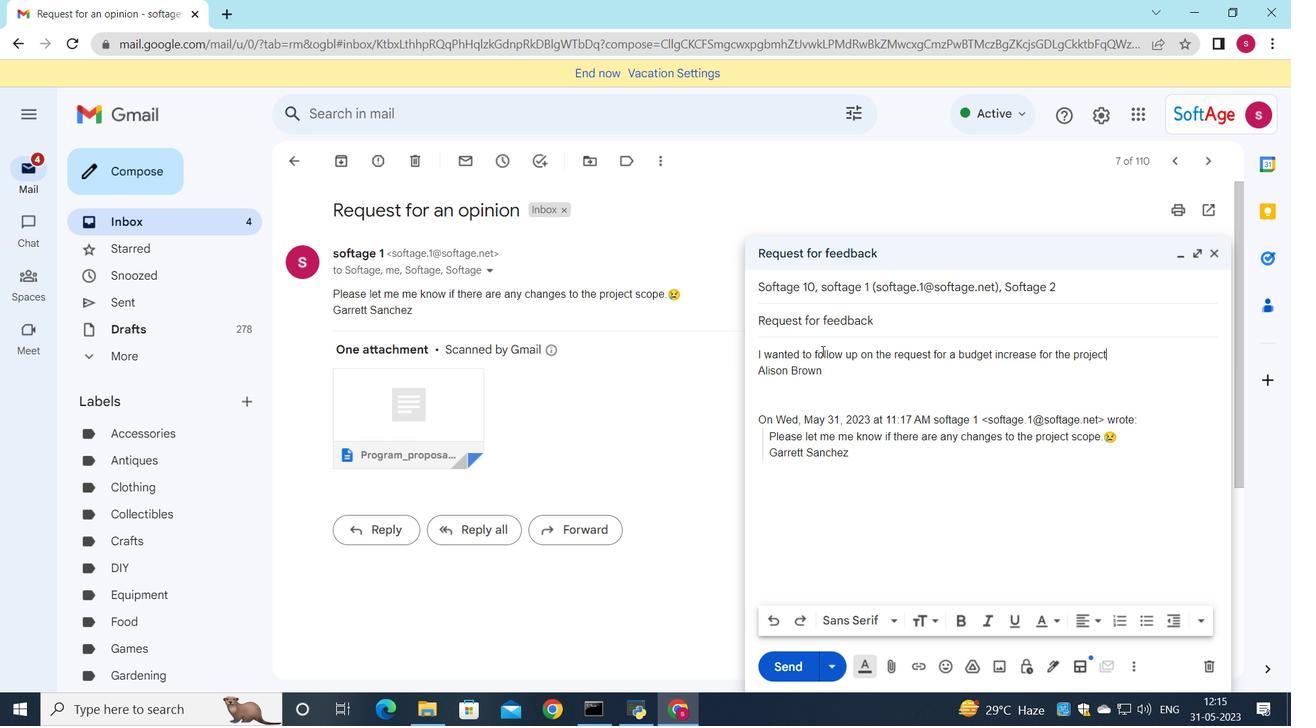 
Action: Mouse moved to (777, 625)
Screenshot: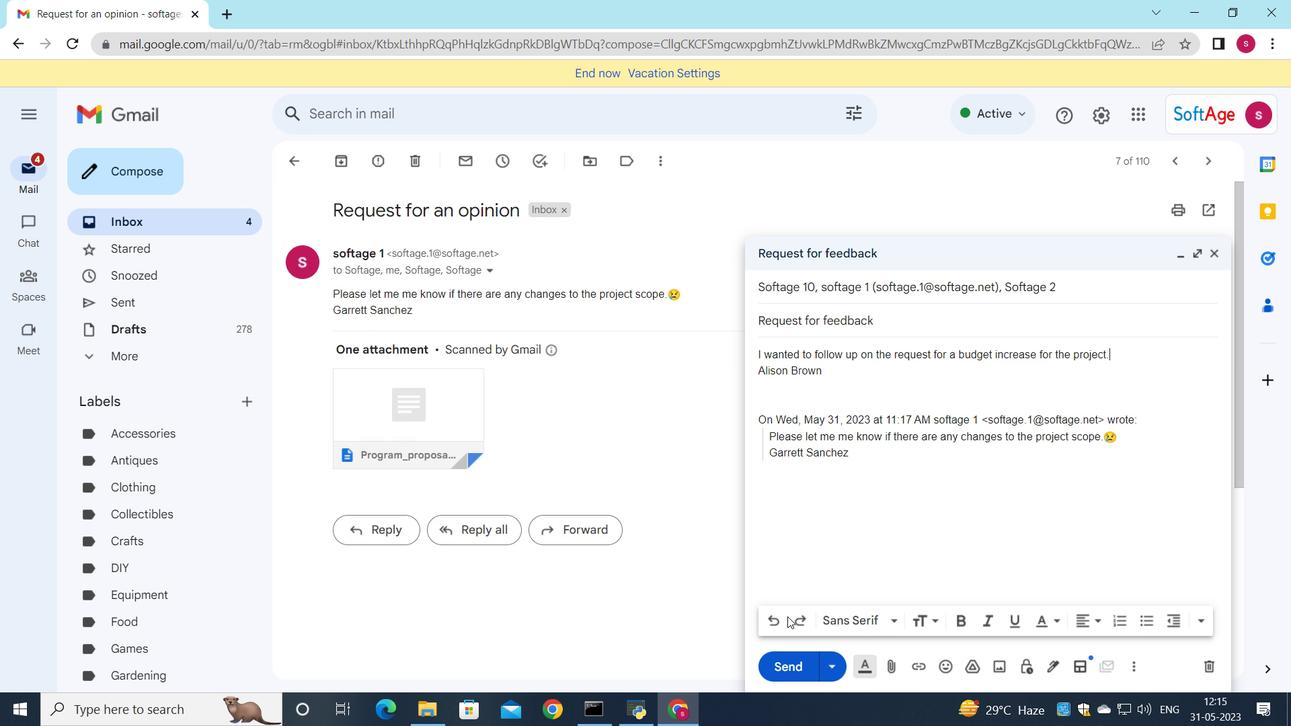 
Action: Mouse pressed left at (777, 625)
Screenshot: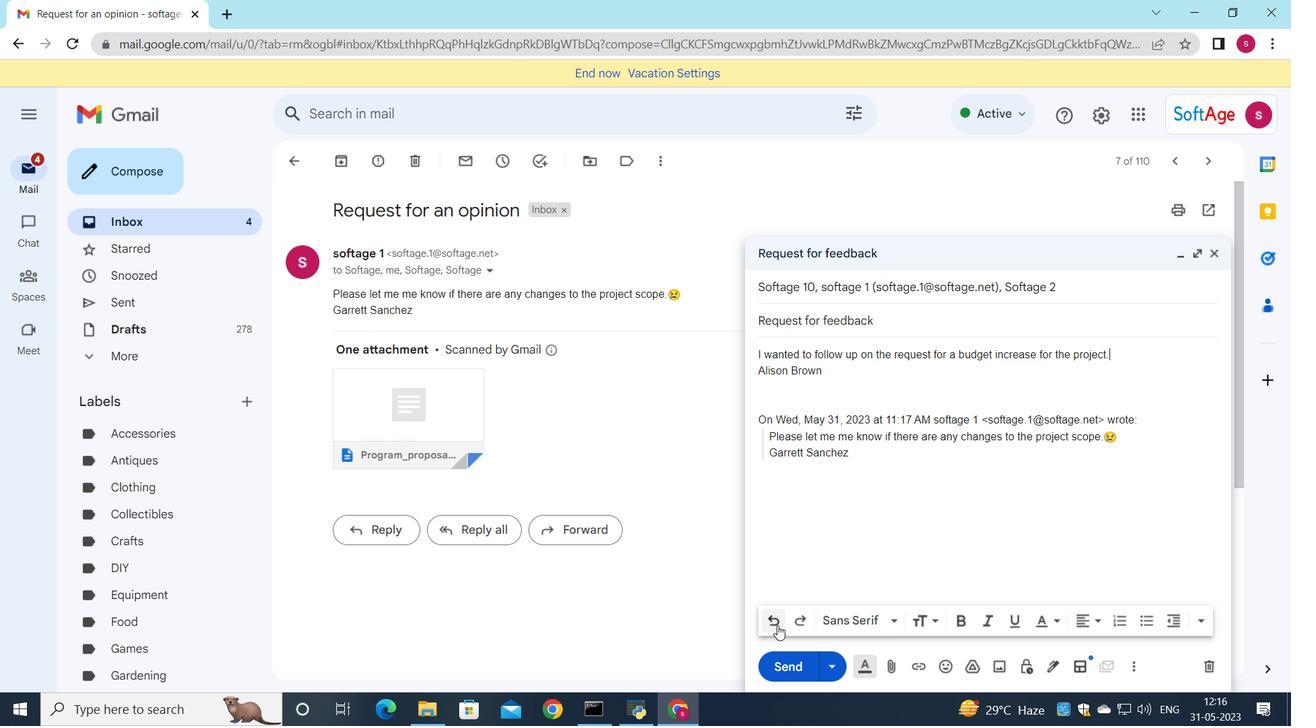 
Action: Mouse moved to (776, 624)
Screenshot: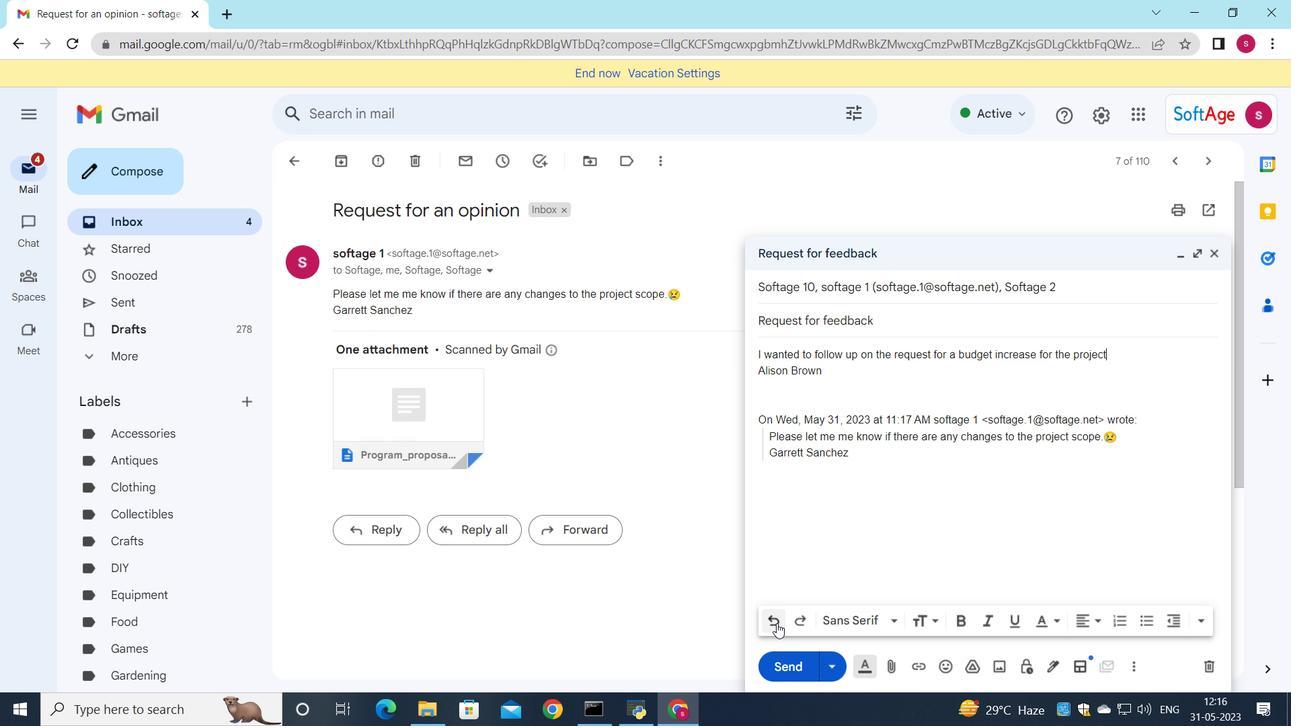 
Action: Mouse pressed left at (776, 624)
Screenshot: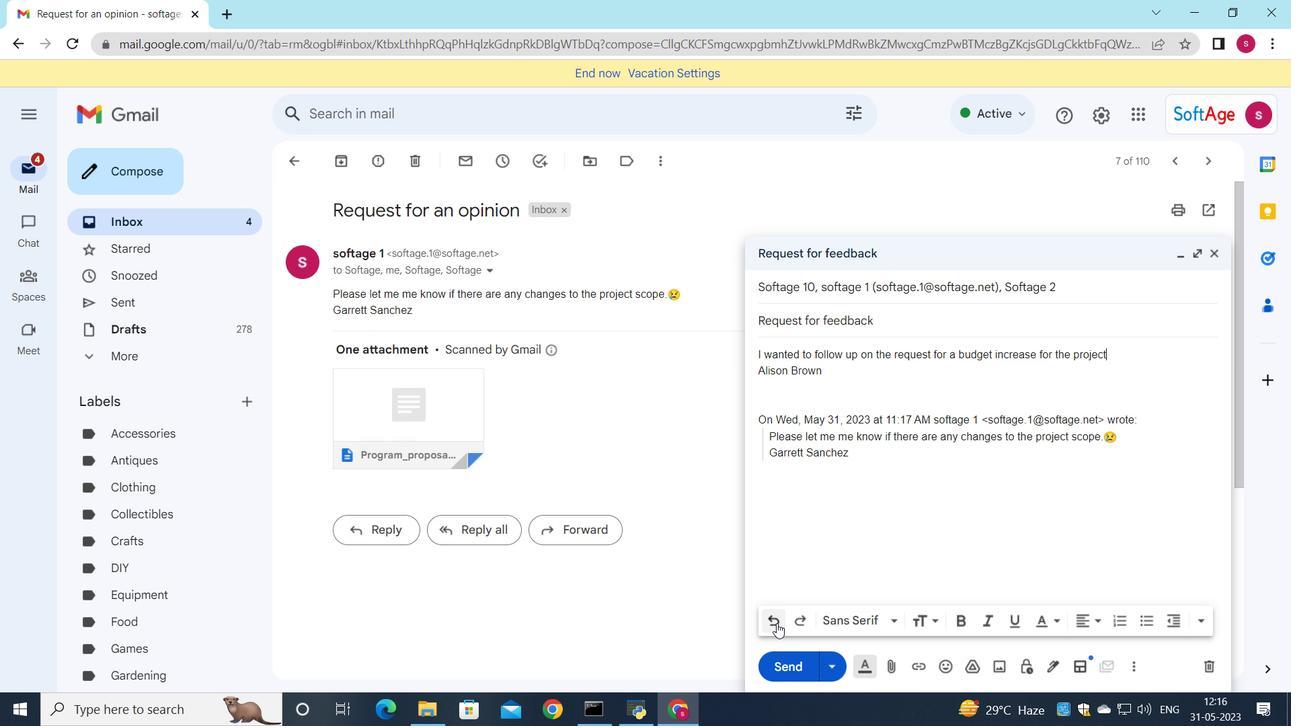 
Action: Mouse pressed left at (776, 624)
Screenshot: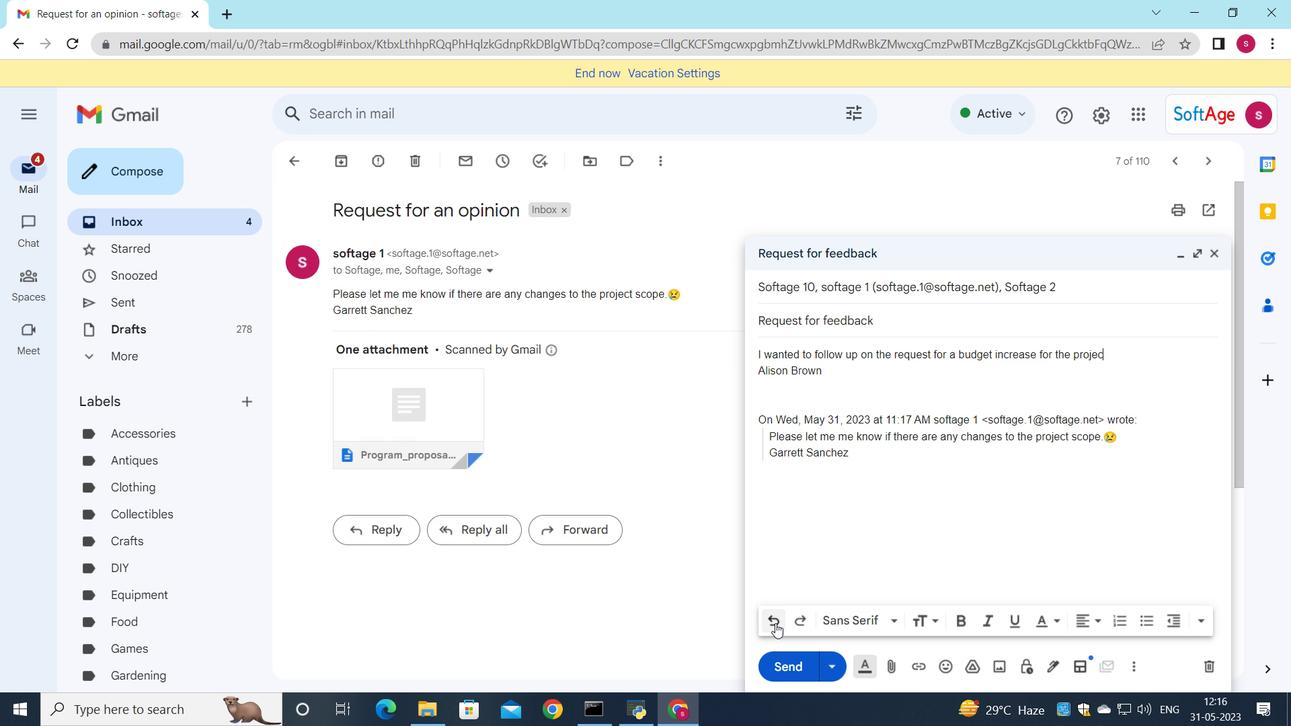 
Action: Mouse pressed left at (776, 624)
Screenshot: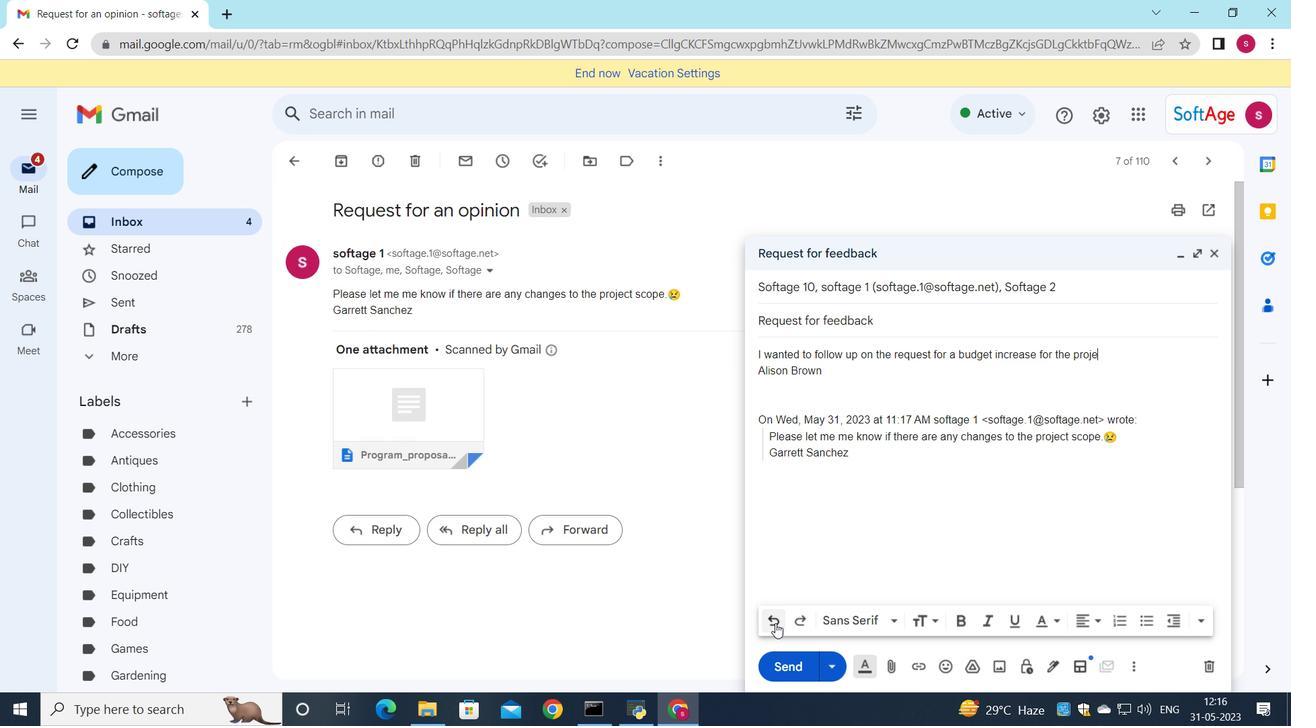 
Action: Mouse pressed left at (776, 624)
Screenshot: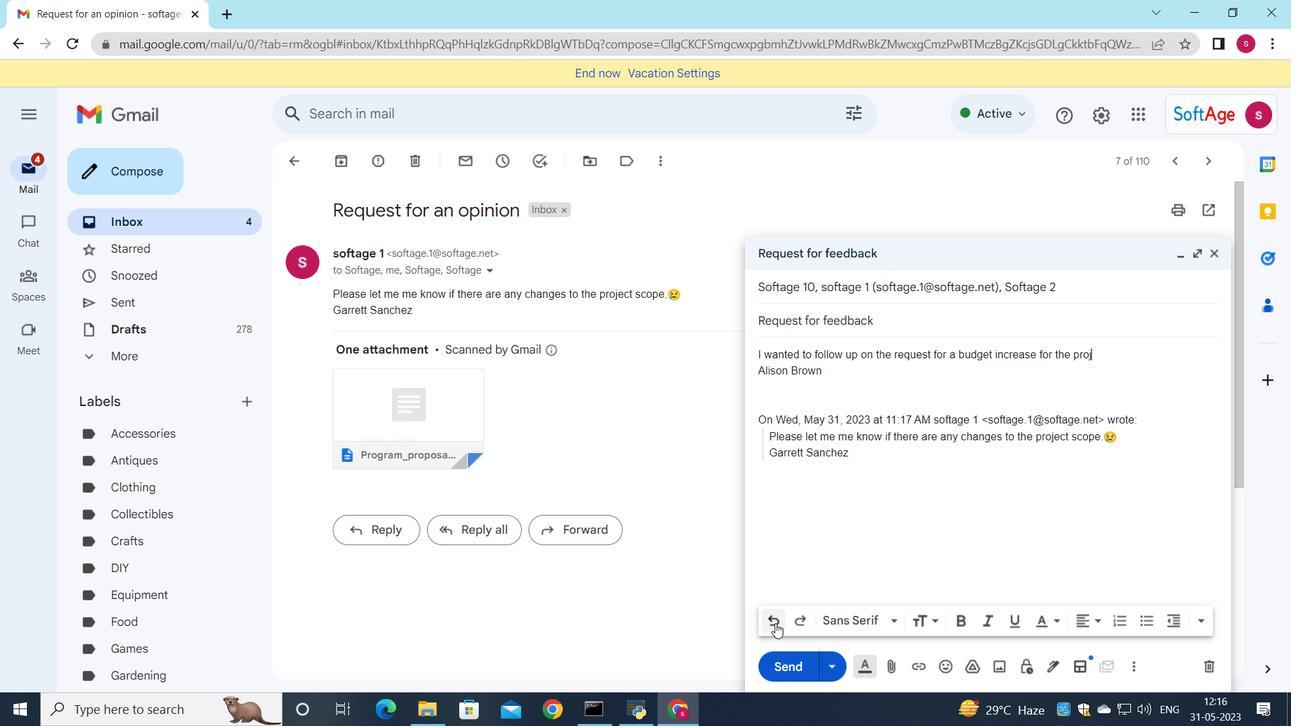 
Action: Mouse pressed left at (776, 624)
Screenshot: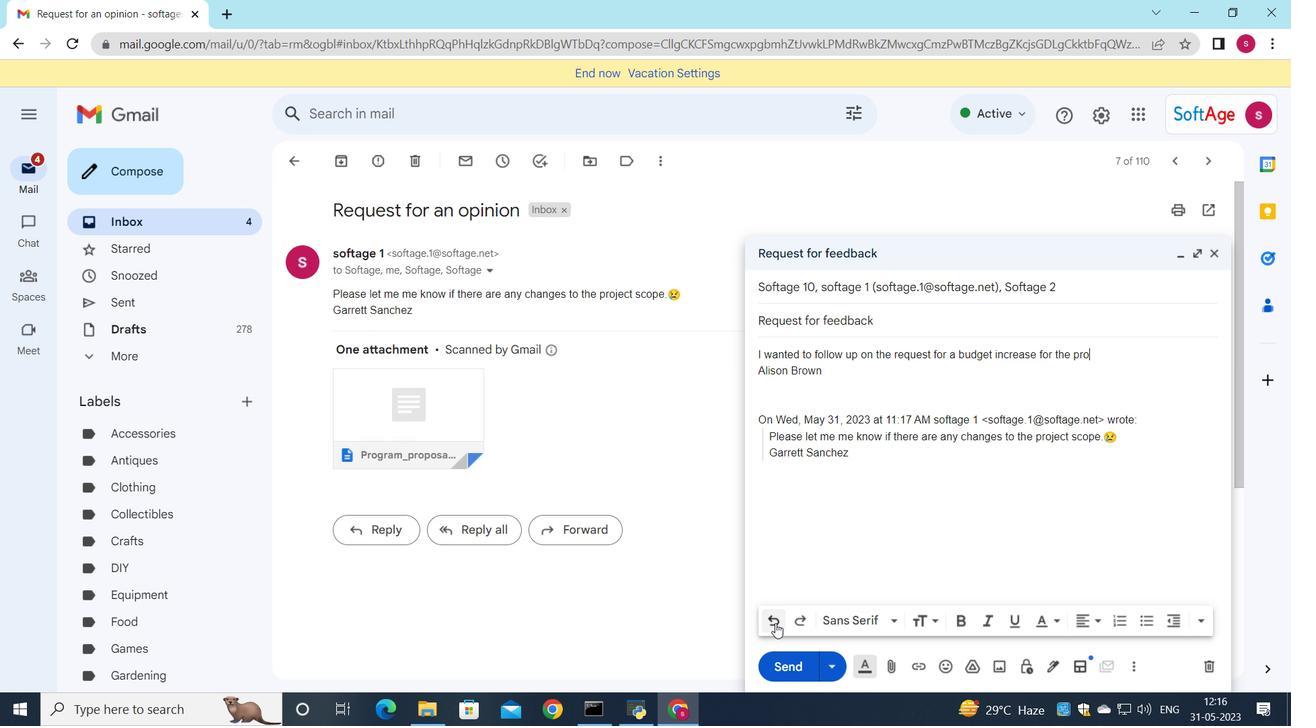 
Action: Mouse pressed left at (776, 624)
Screenshot: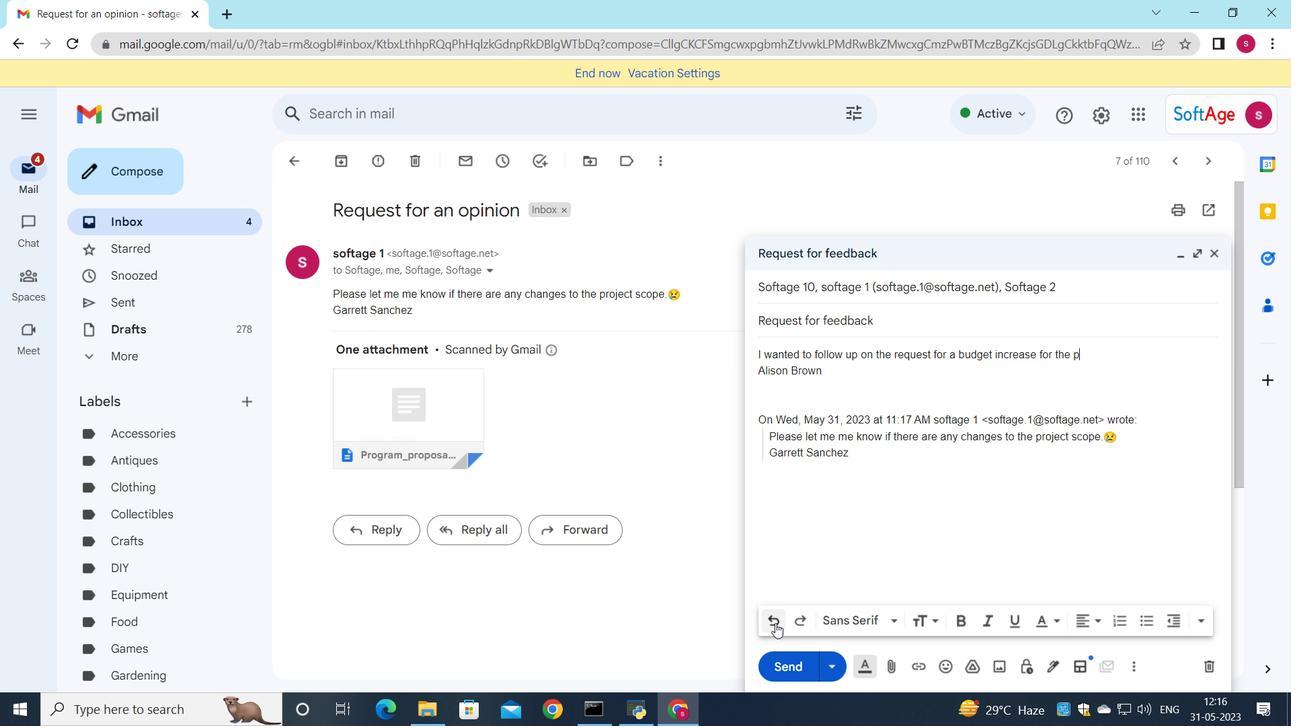 
Action: Mouse pressed left at (776, 624)
Screenshot: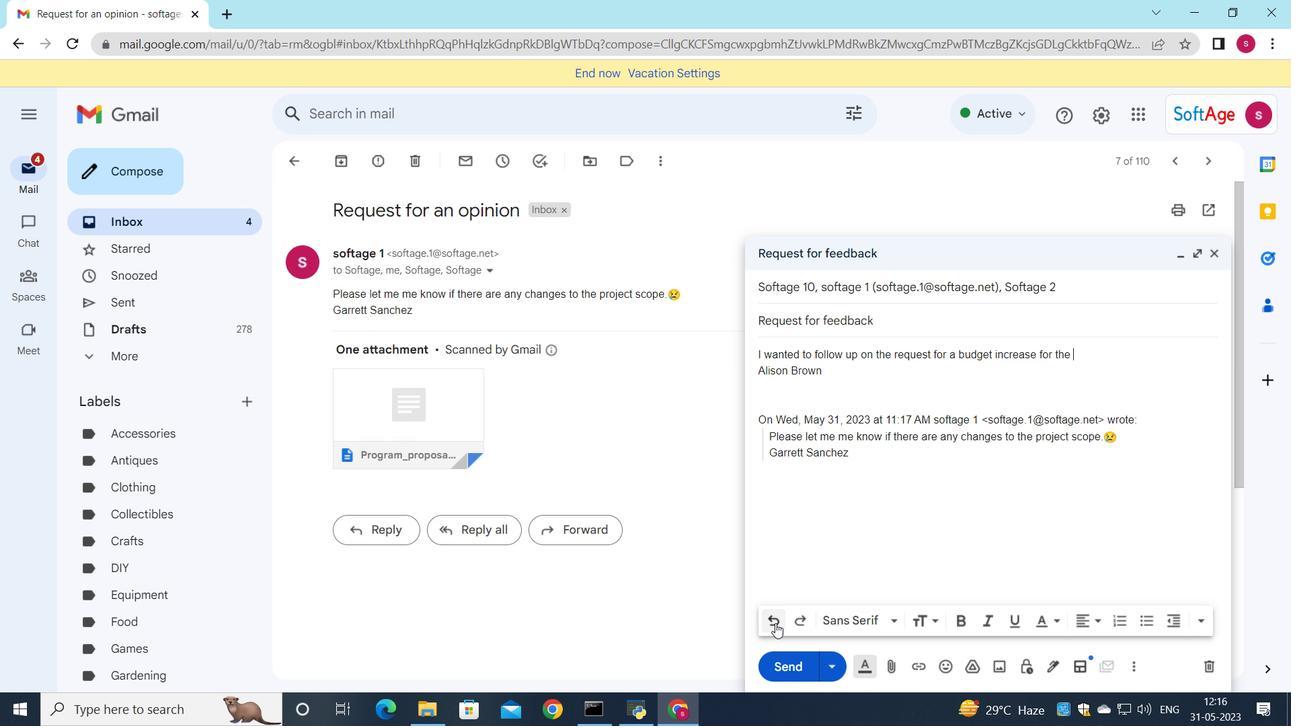 
Action: Mouse pressed left at (776, 624)
Screenshot: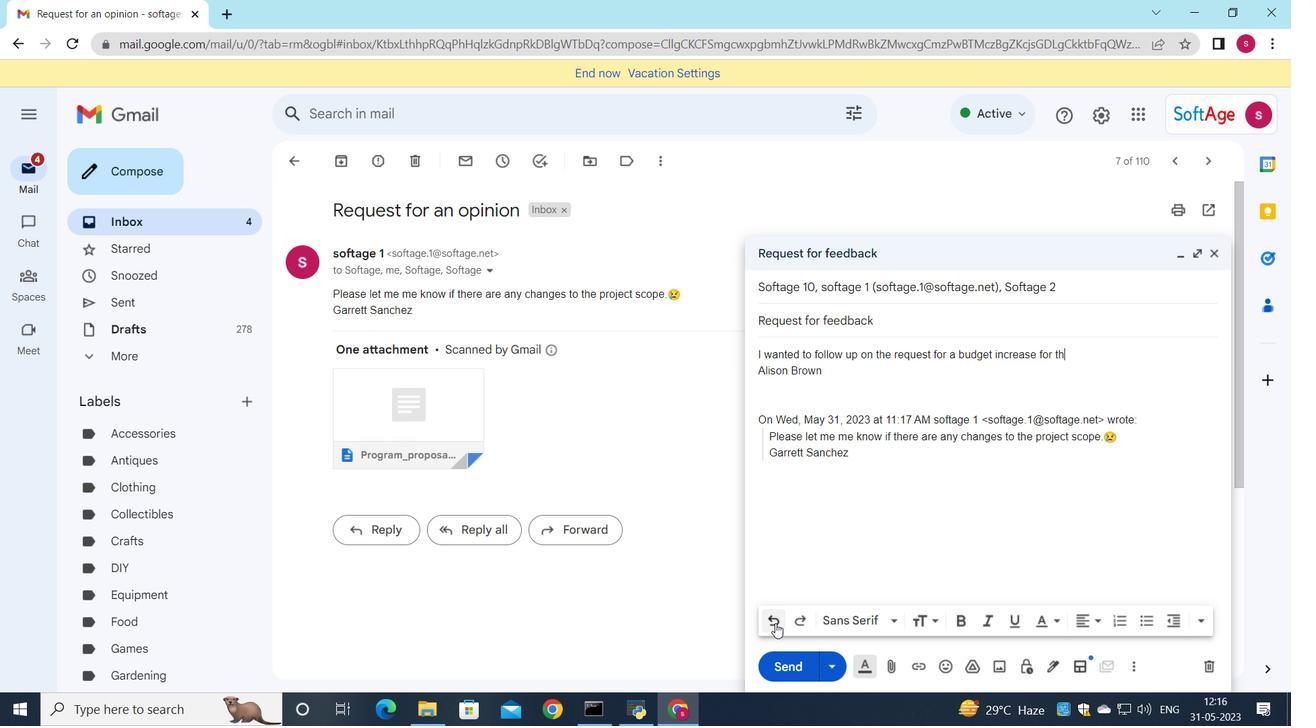 
Action: Mouse pressed left at (776, 624)
Screenshot: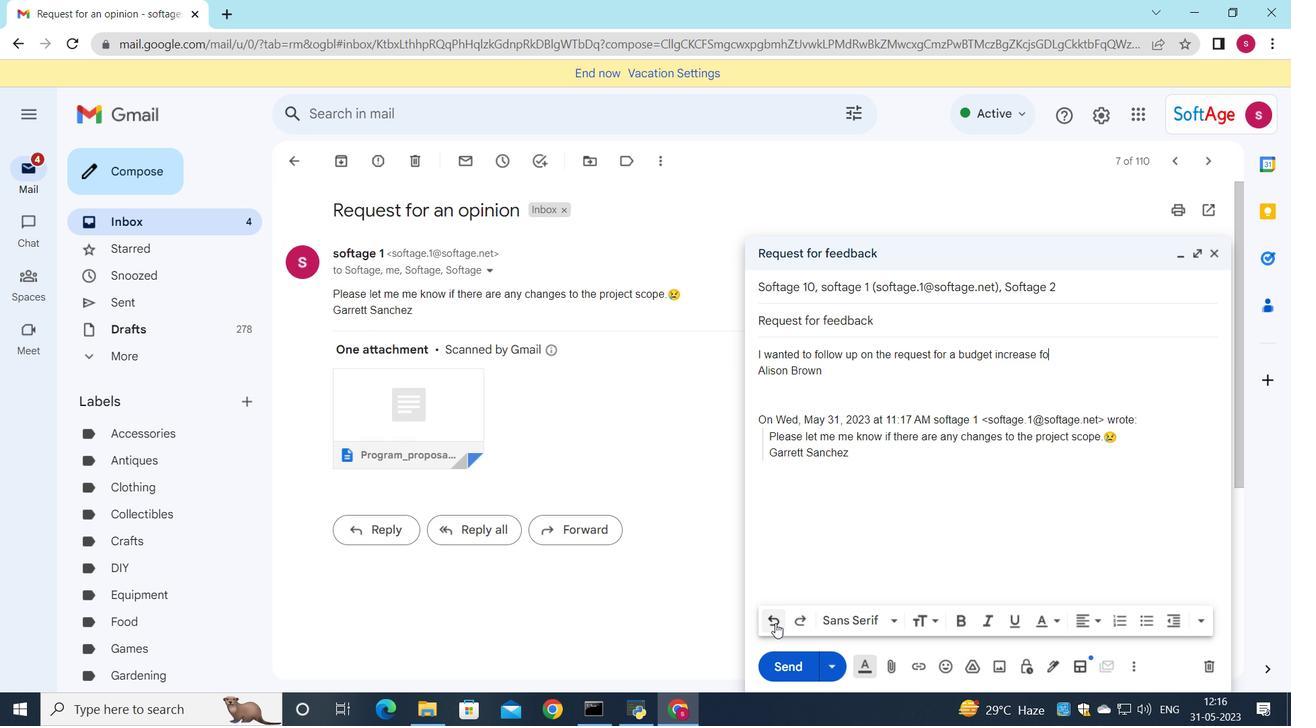 
Action: Mouse pressed left at (776, 624)
Screenshot: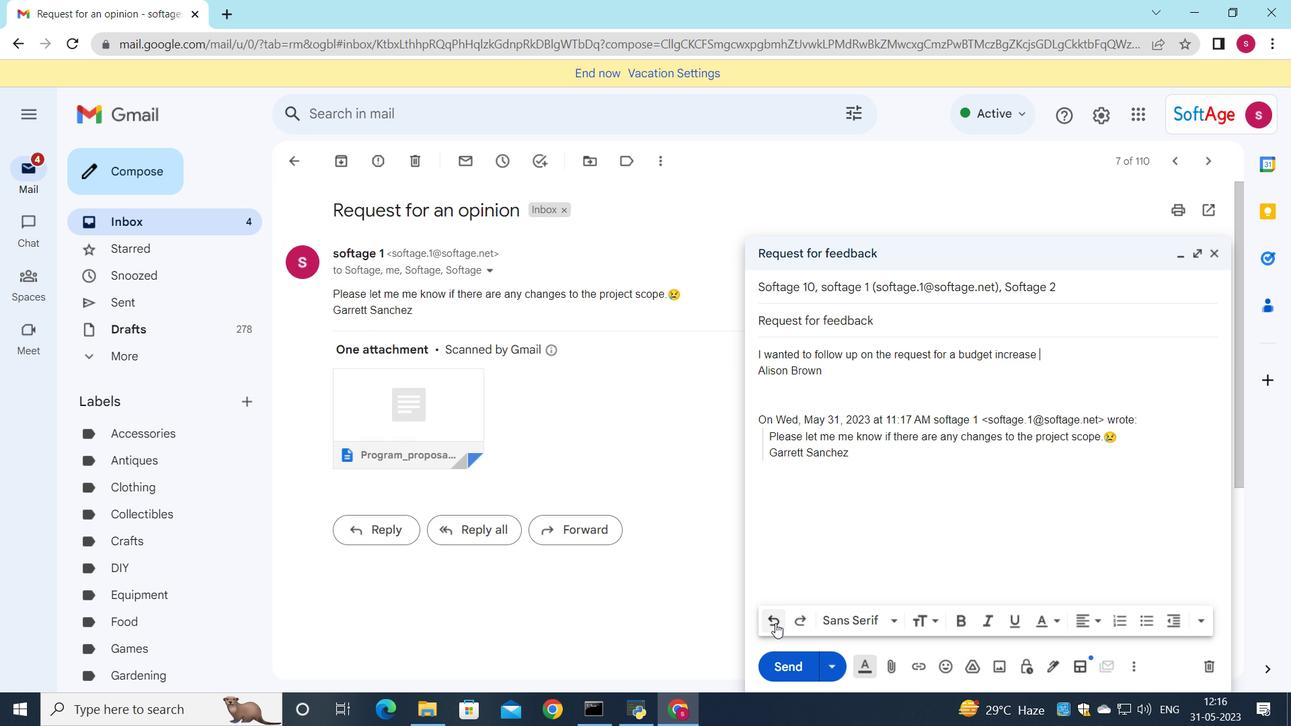 
Action: Mouse pressed left at (776, 624)
Screenshot: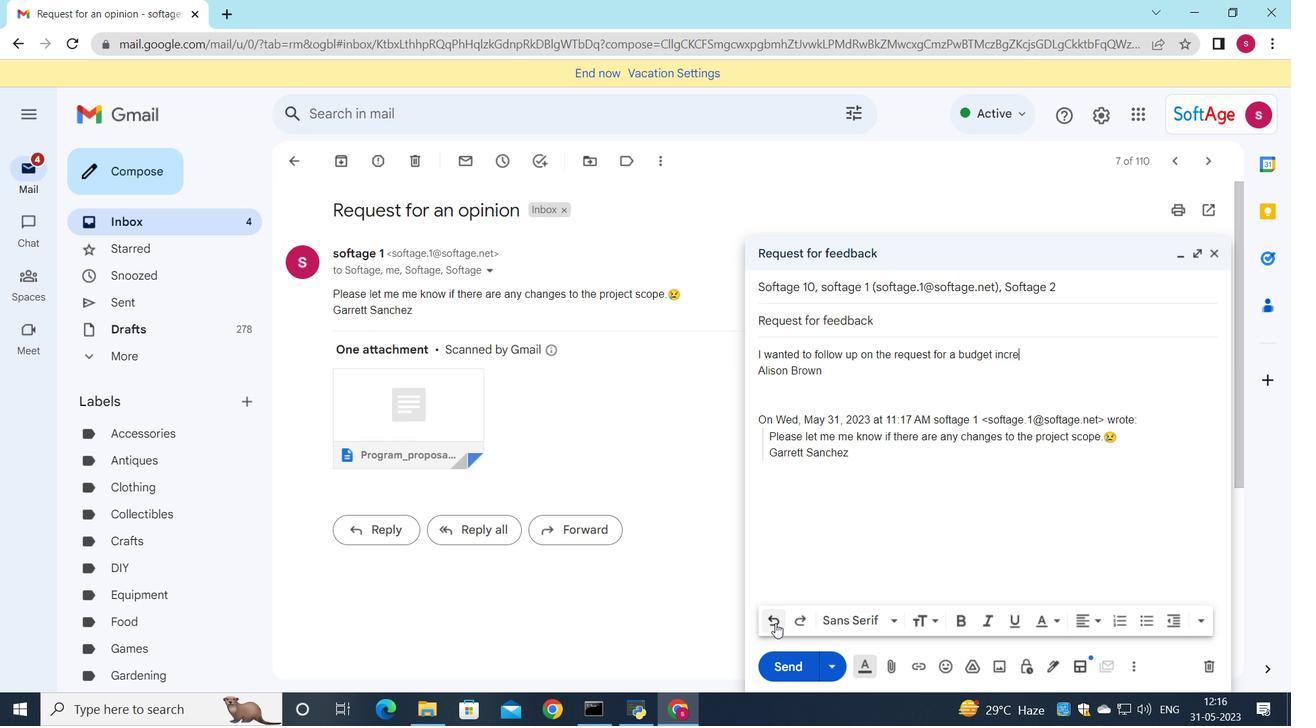
Action: Mouse pressed left at (776, 624)
Screenshot: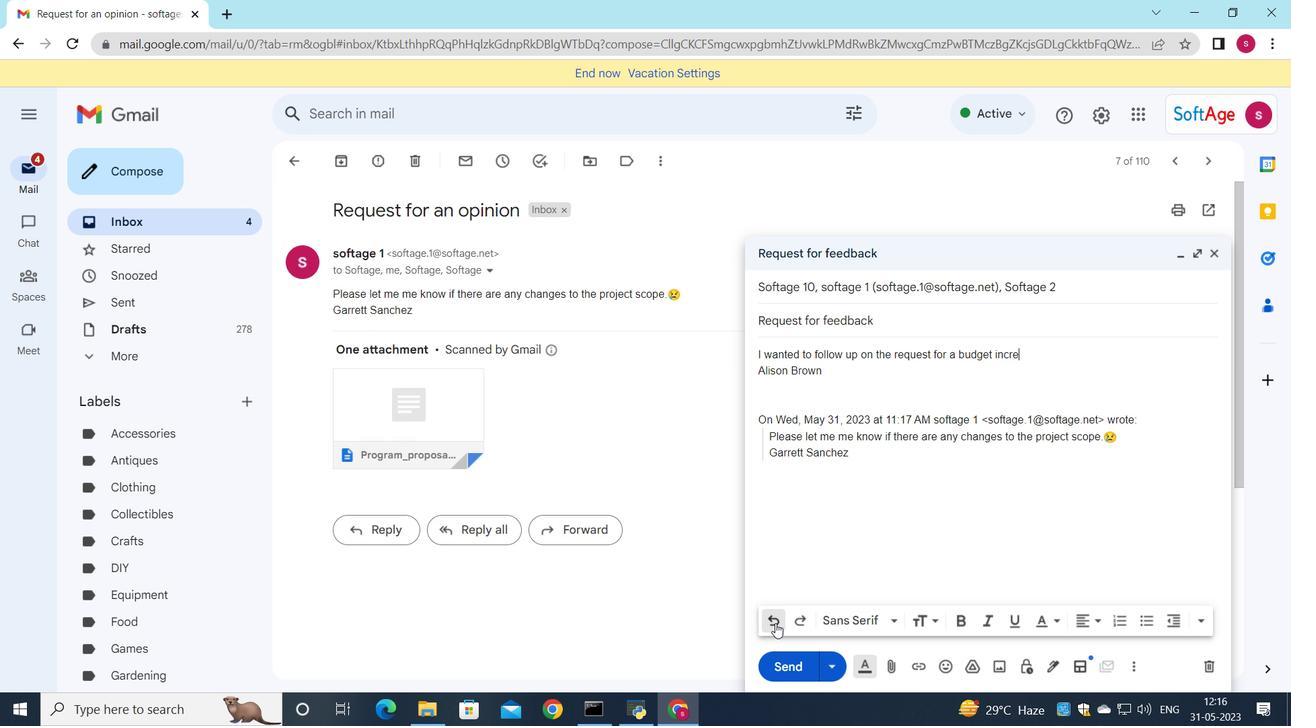 
Action: Mouse pressed left at (776, 624)
Screenshot: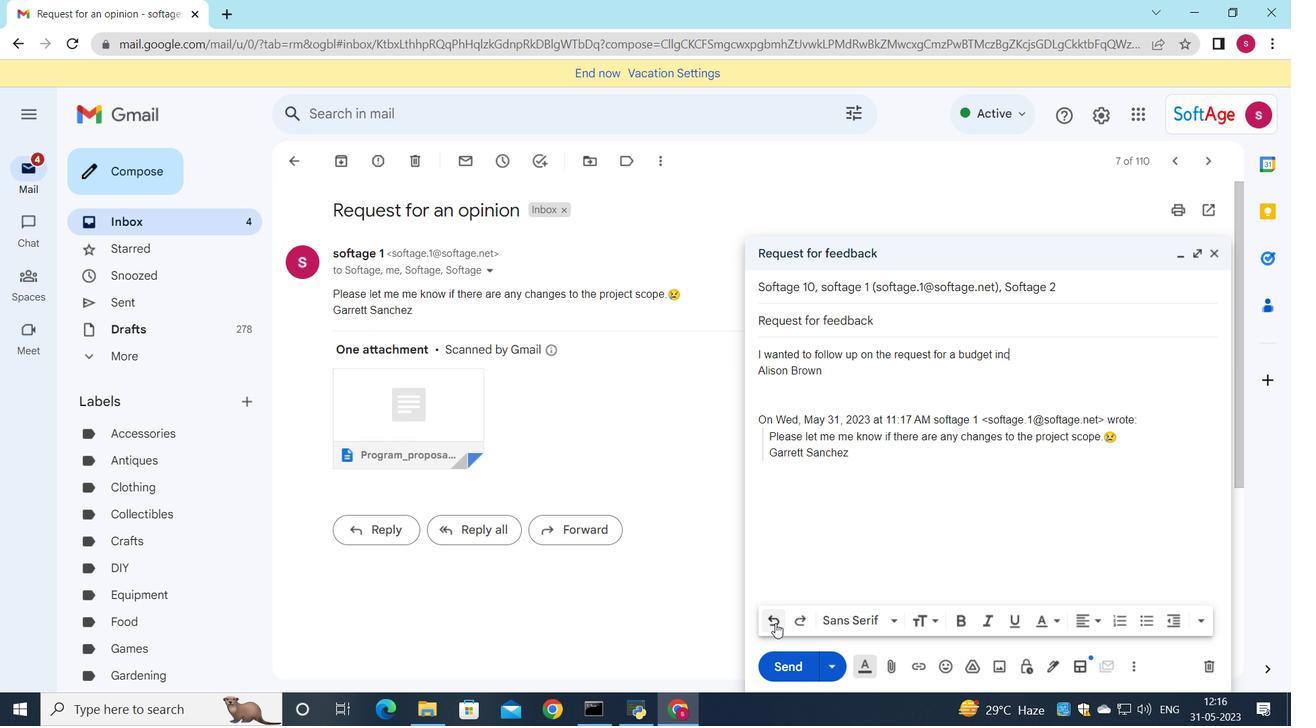 
Action: Mouse pressed left at (776, 624)
Screenshot: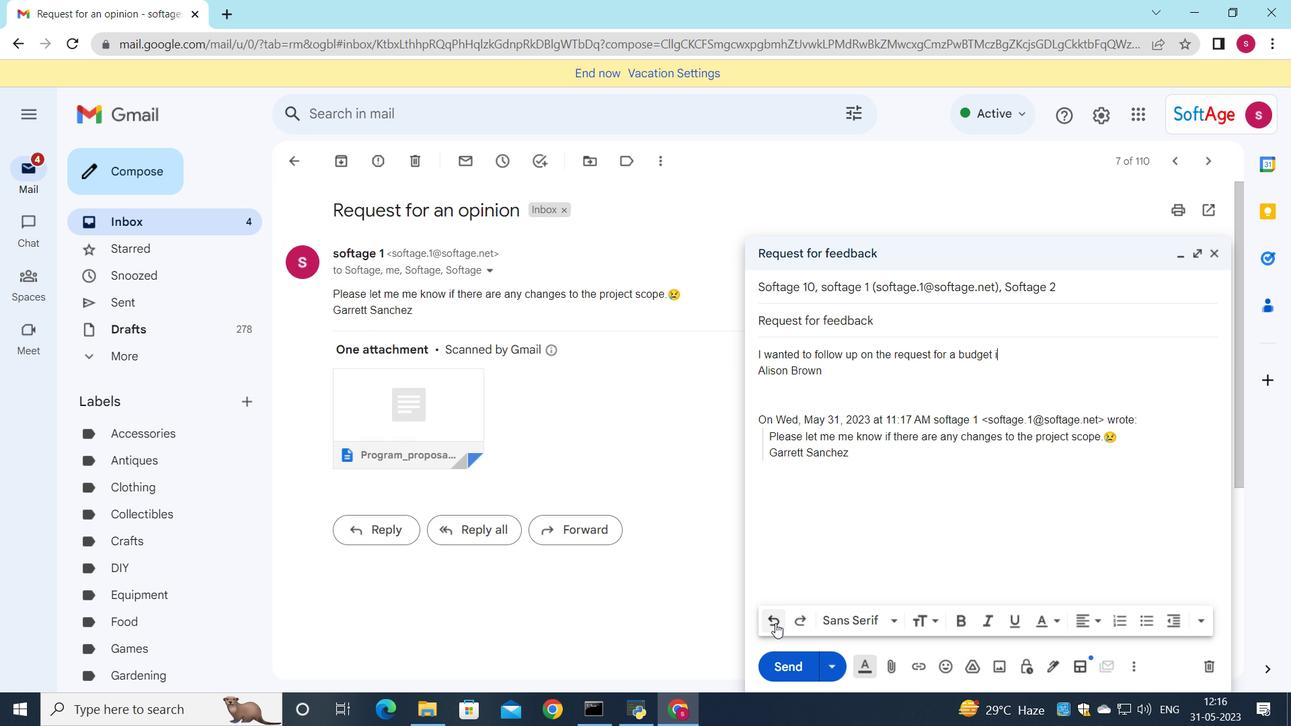 
Action: Mouse pressed left at (776, 624)
Screenshot: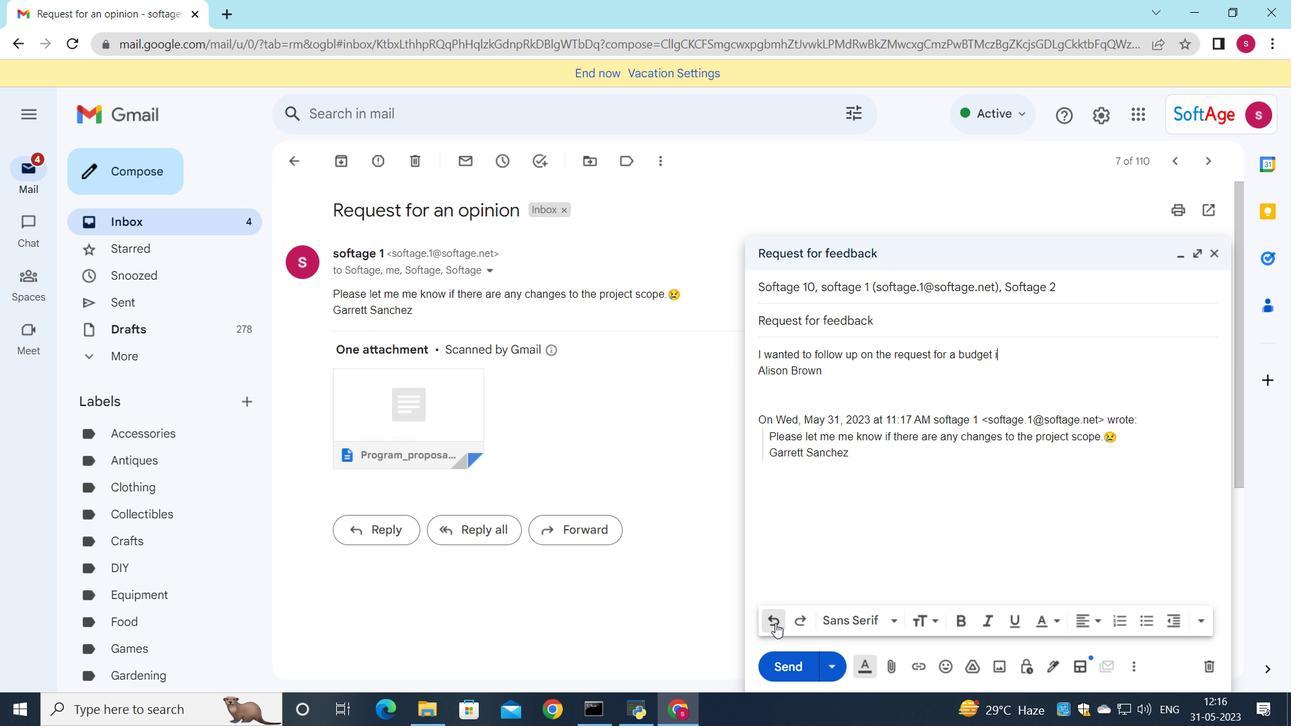 
Action: Mouse pressed left at (776, 624)
Screenshot: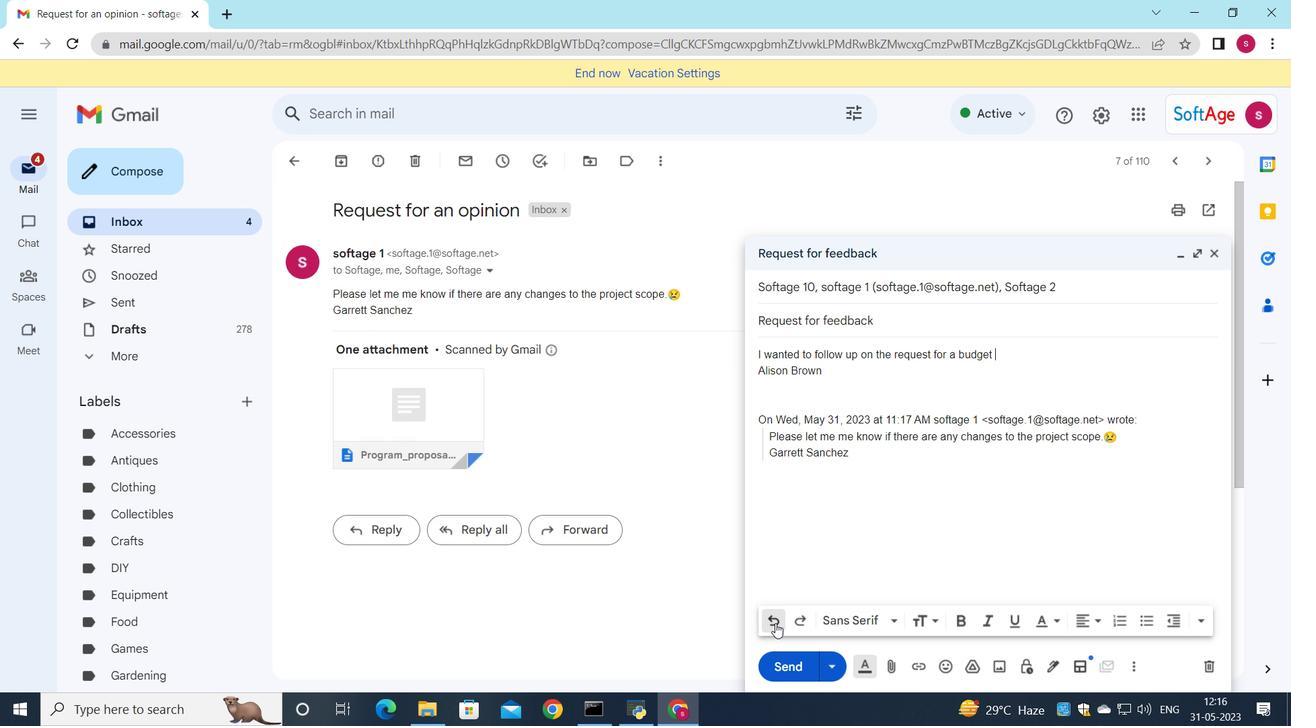 
Action: Mouse pressed left at (776, 624)
Screenshot: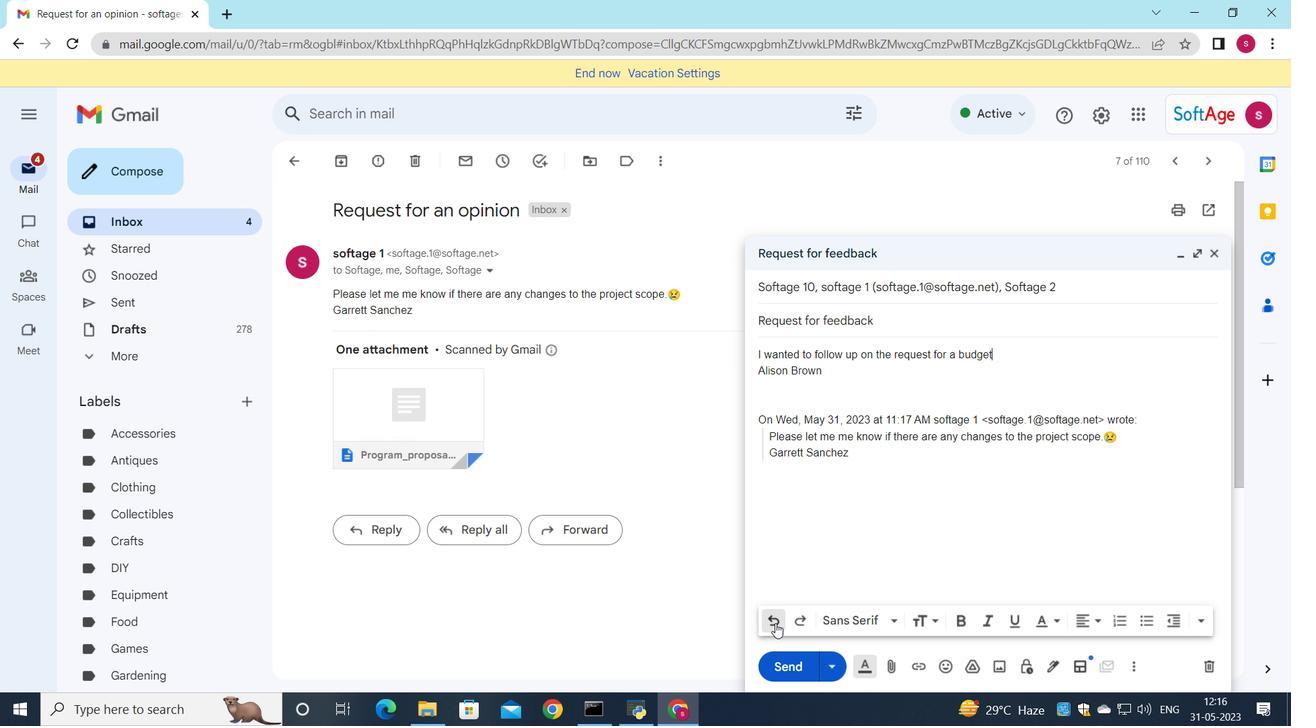 
Action: Mouse pressed left at (776, 624)
Screenshot: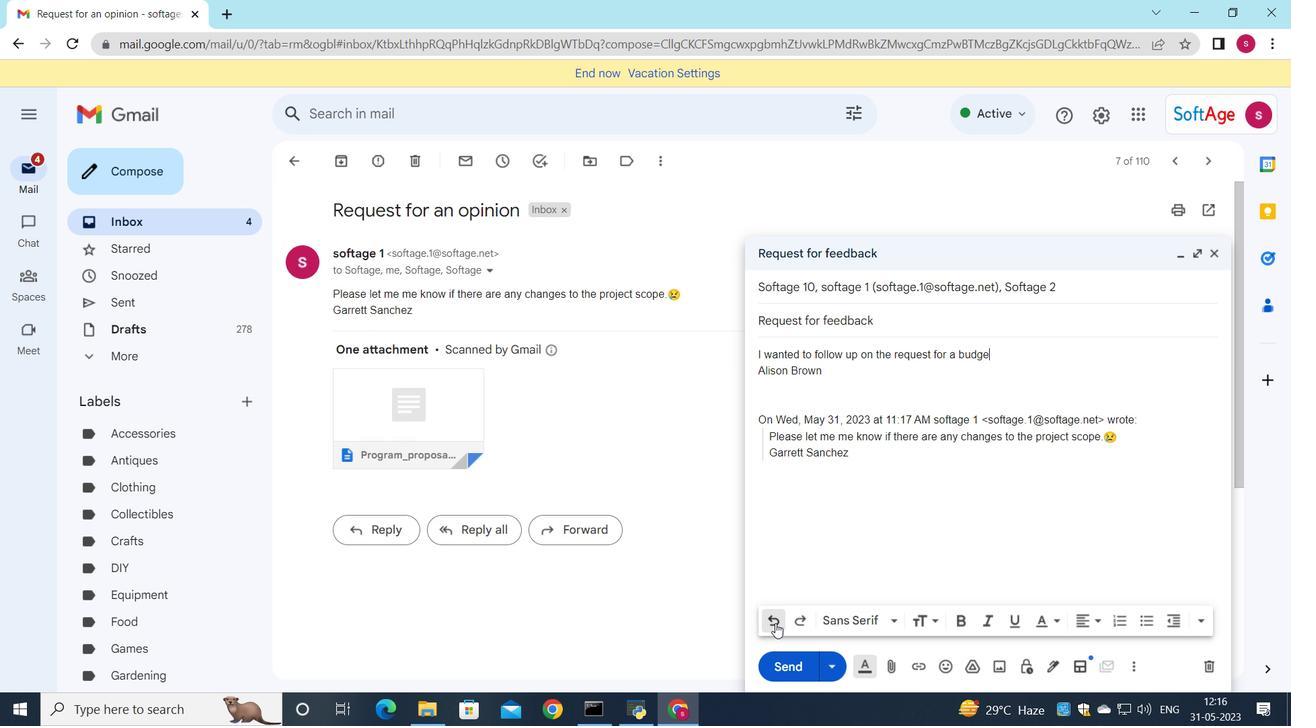 
Action: Mouse pressed left at (776, 624)
Screenshot: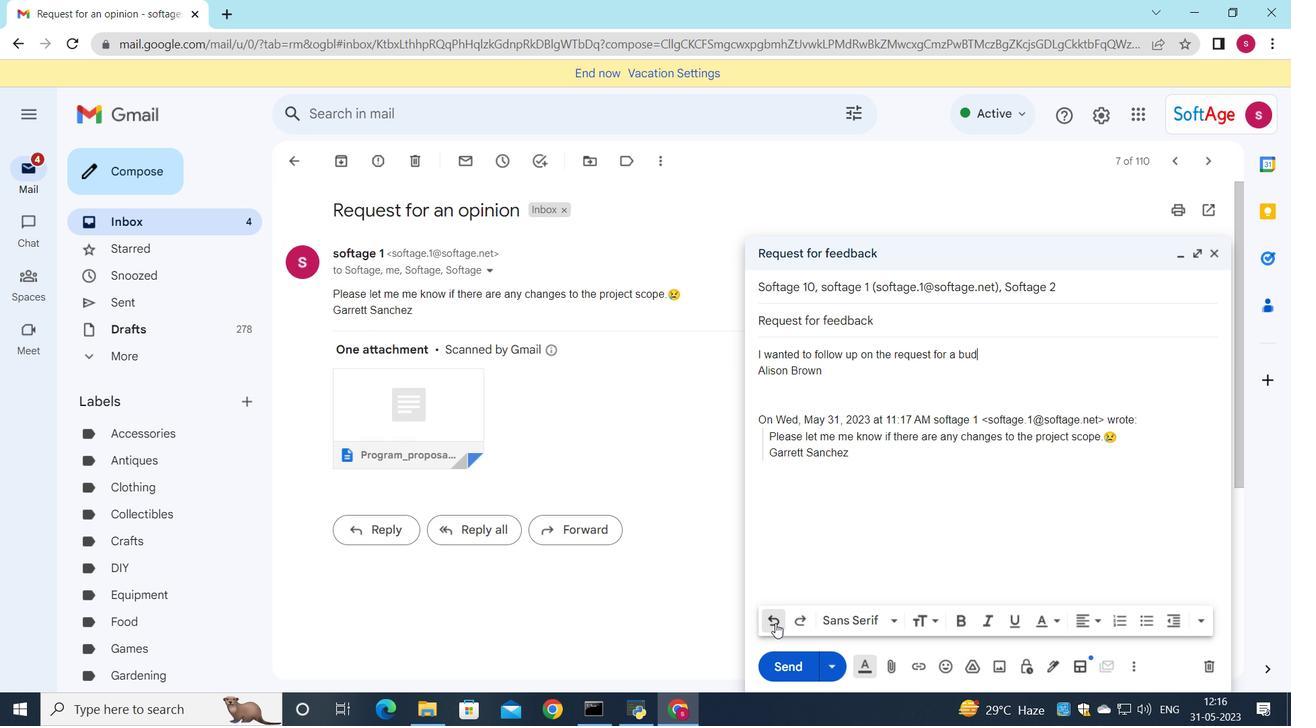 
Action: Mouse pressed left at (776, 624)
Screenshot: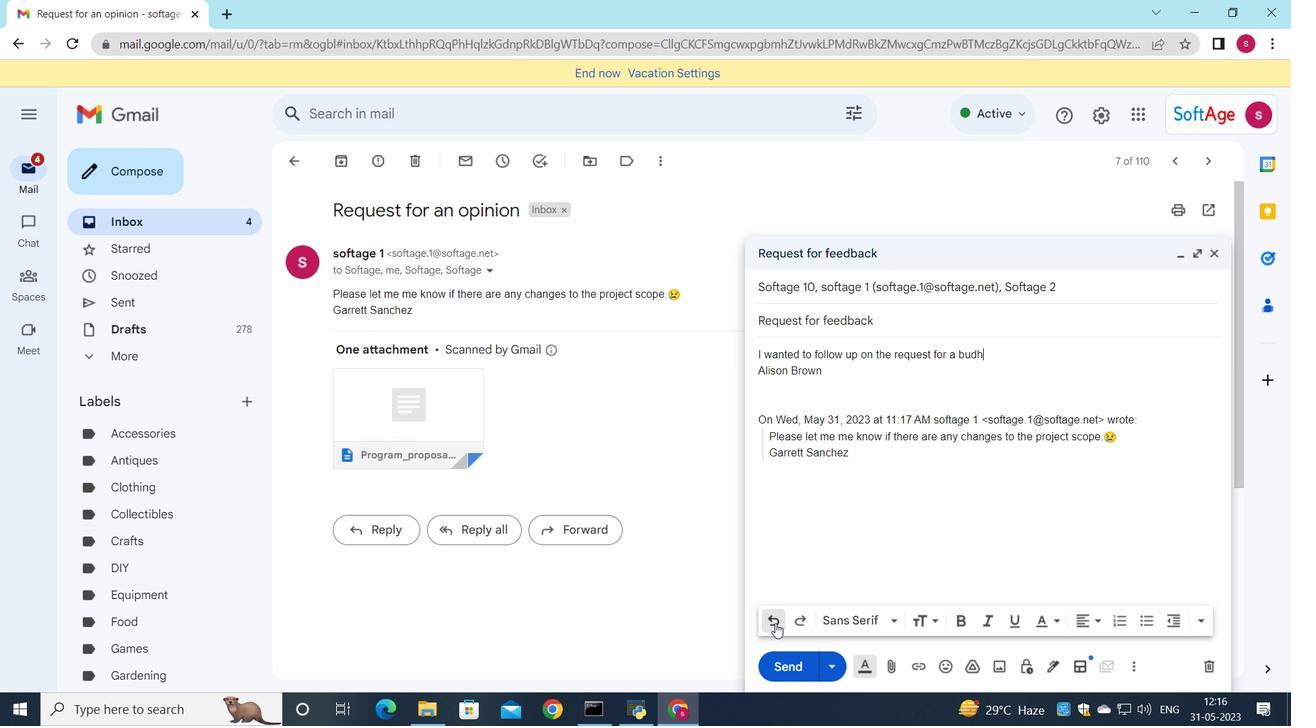 
Action: Mouse pressed left at (776, 624)
Screenshot: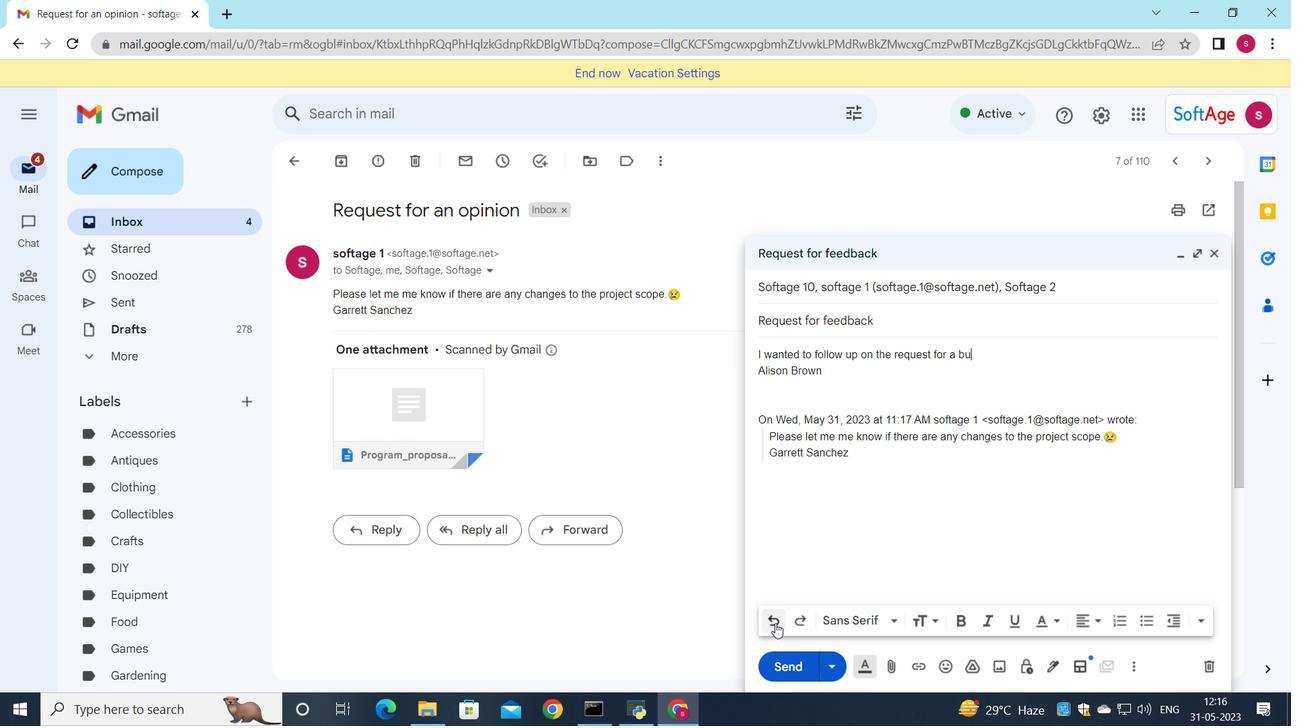 
Action: Mouse pressed left at (776, 624)
Screenshot: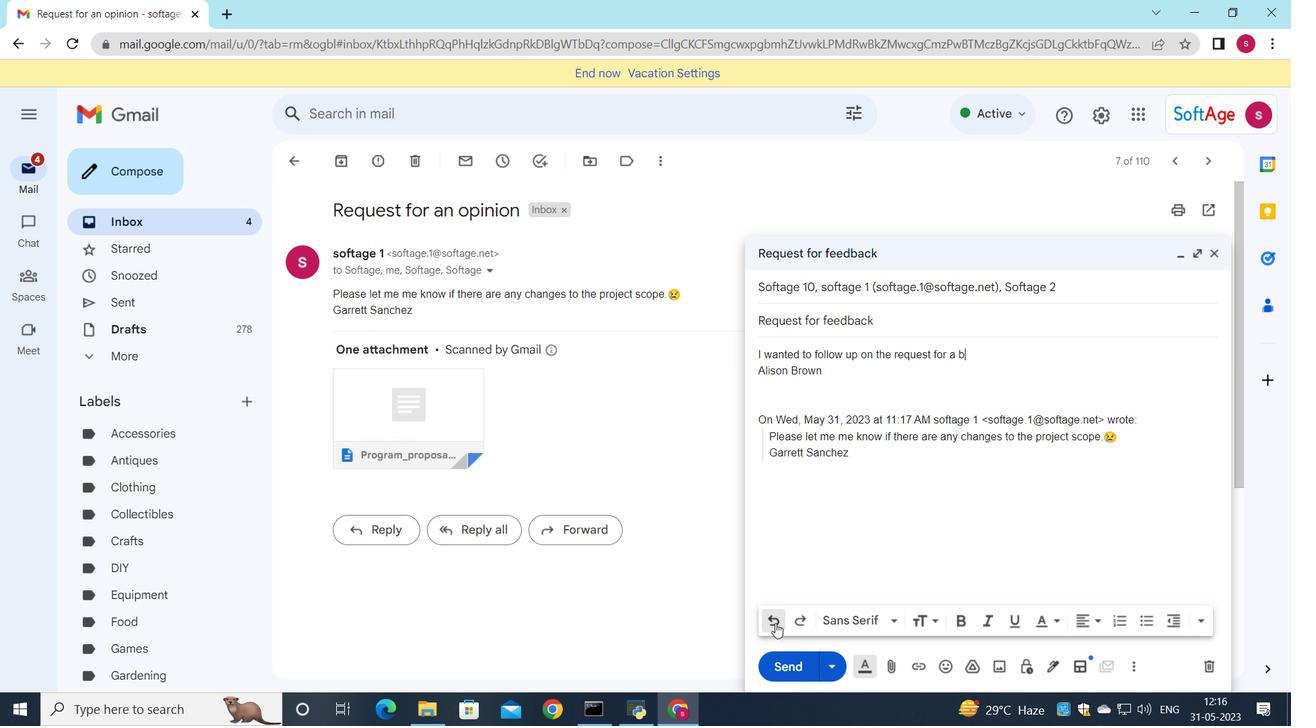 
Action: Mouse pressed left at (776, 624)
Screenshot: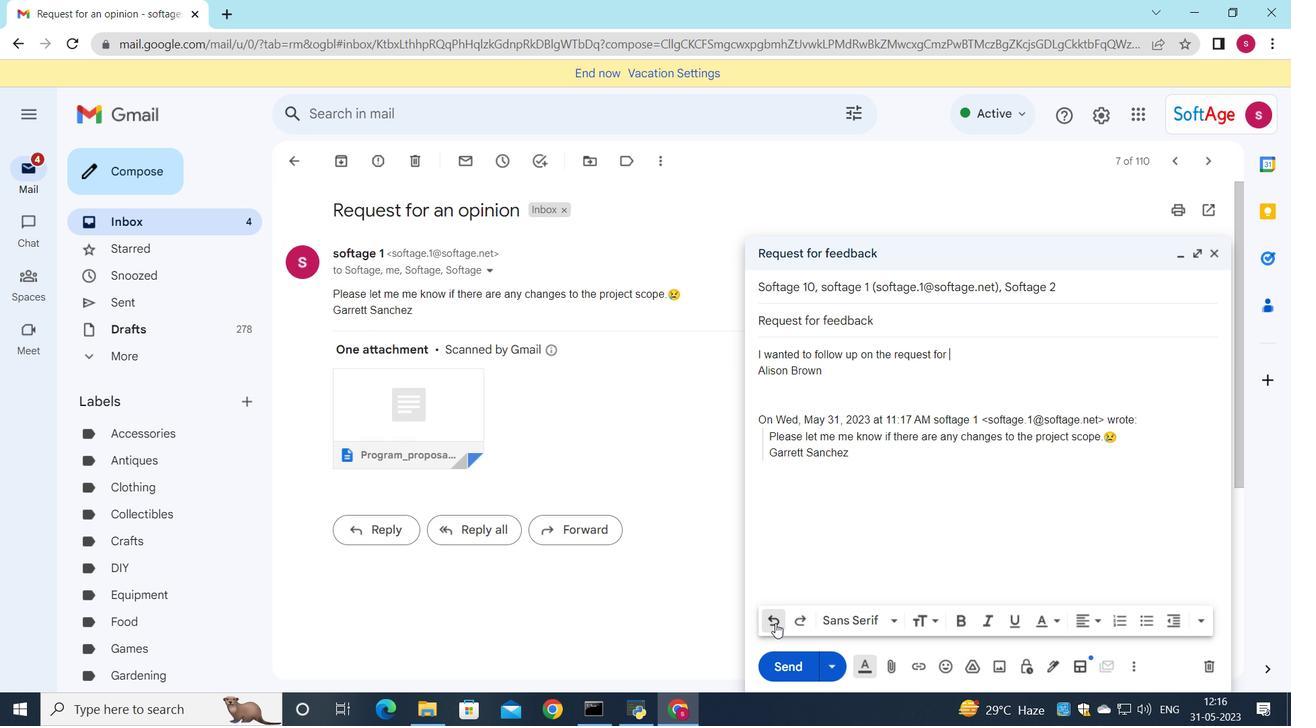 
Action: Mouse pressed left at (776, 624)
Screenshot: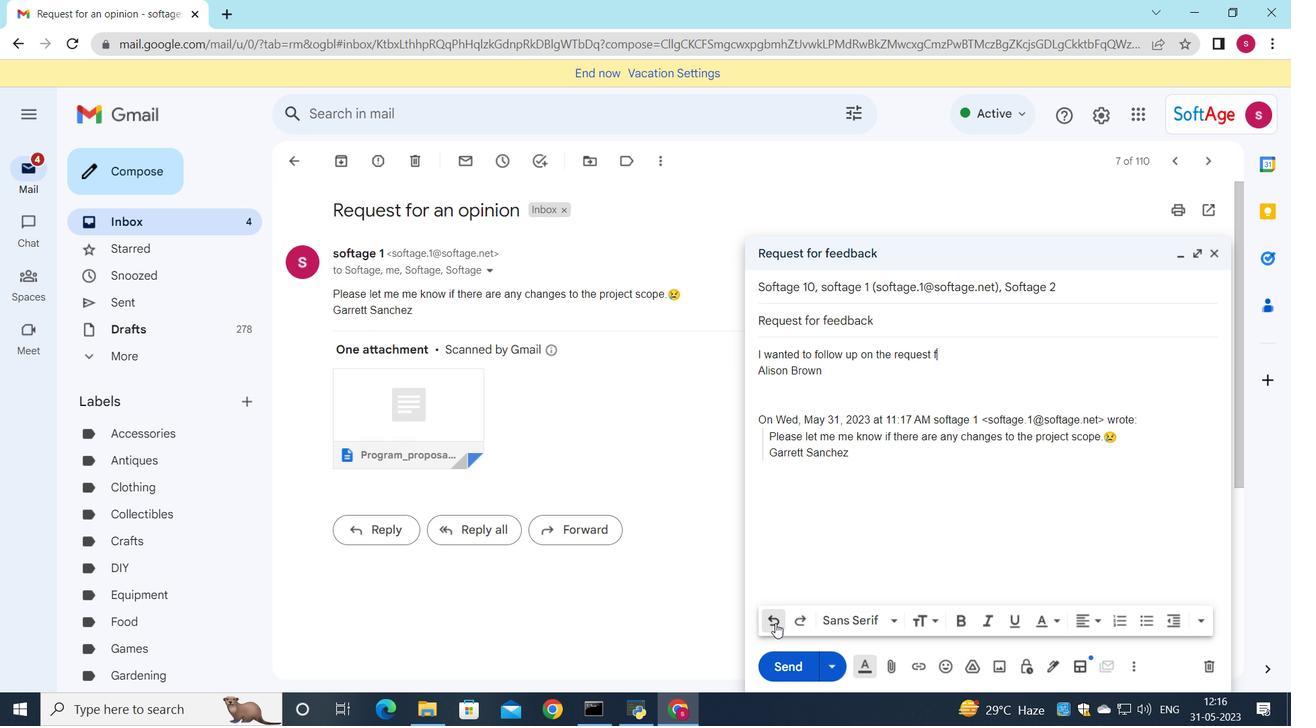 
Action: Mouse pressed left at (776, 624)
Screenshot: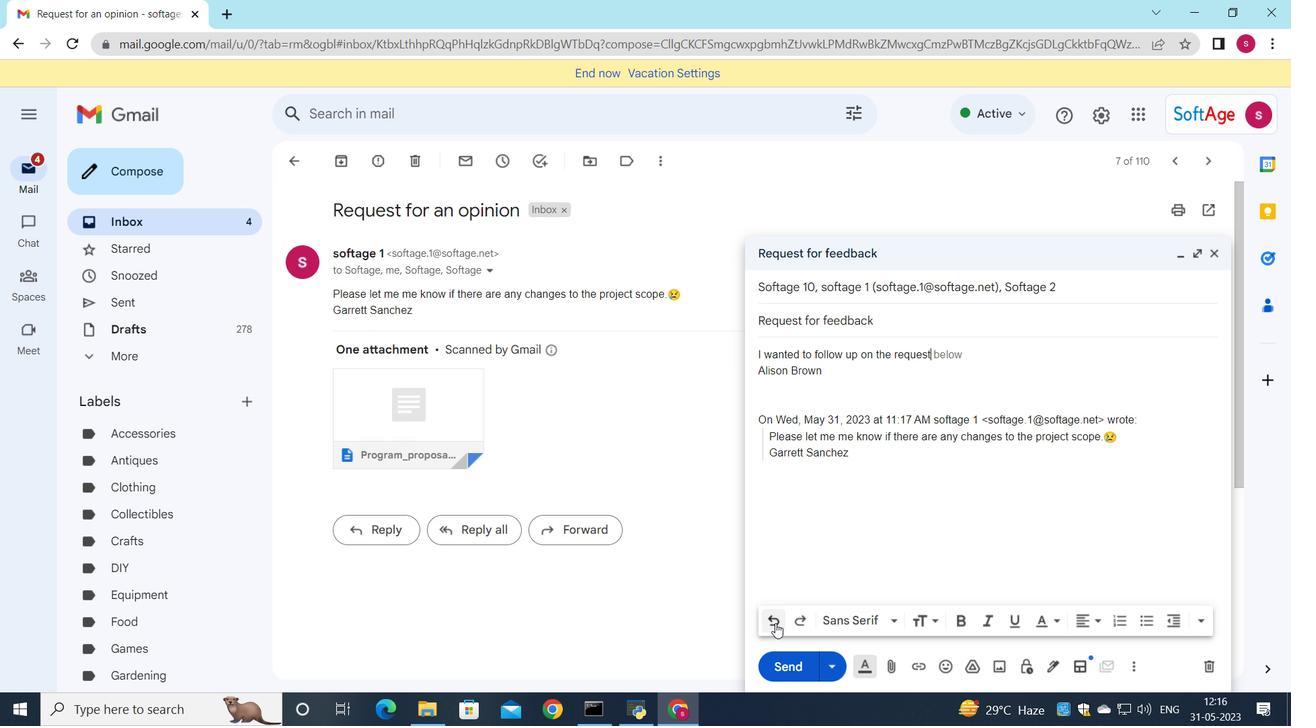 
Action: Mouse pressed left at (776, 624)
Screenshot: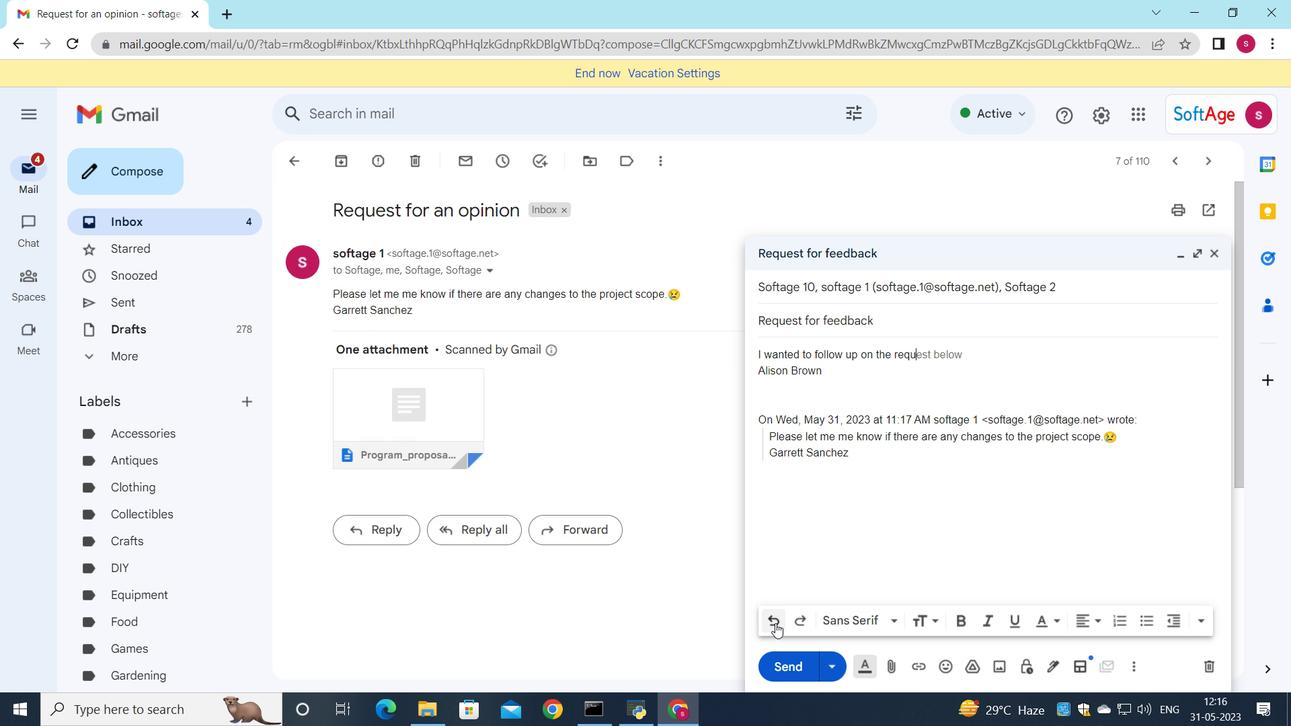 
Action: Mouse pressed left at (776, 624)
Screenshot: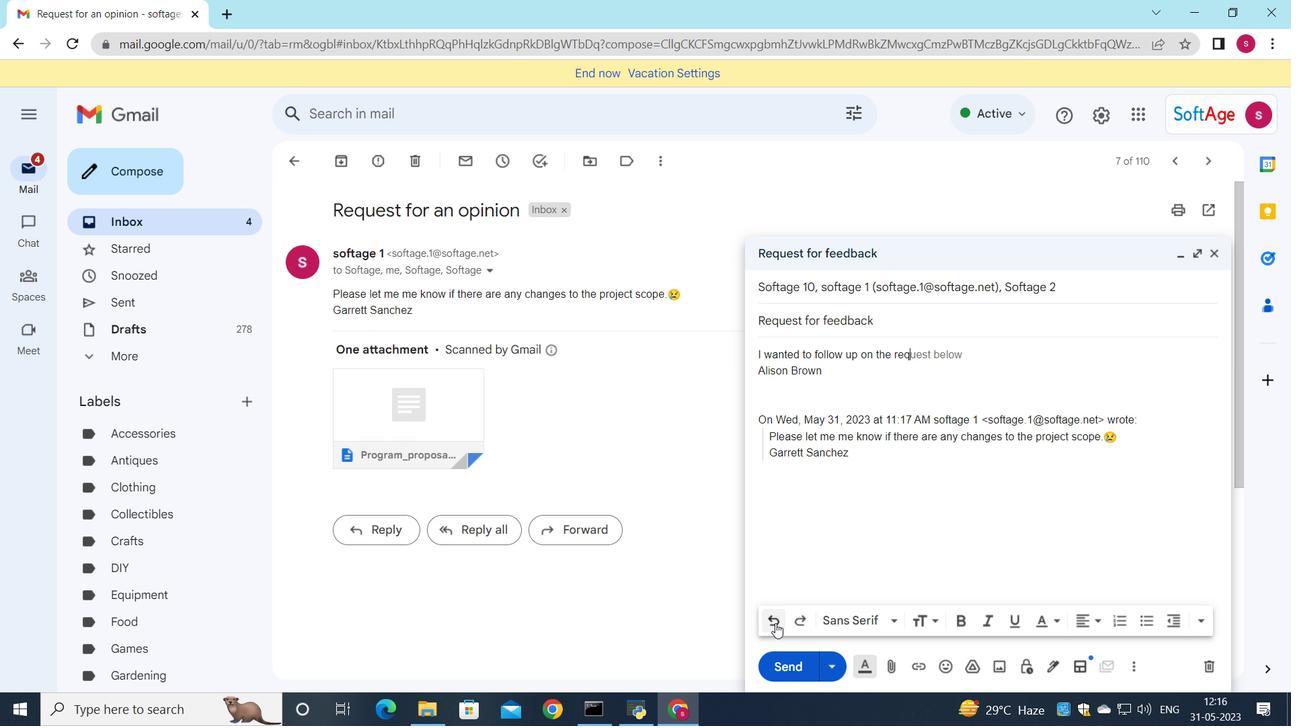 
Action: Mouse pressed left at (776, 624)
Screenshot: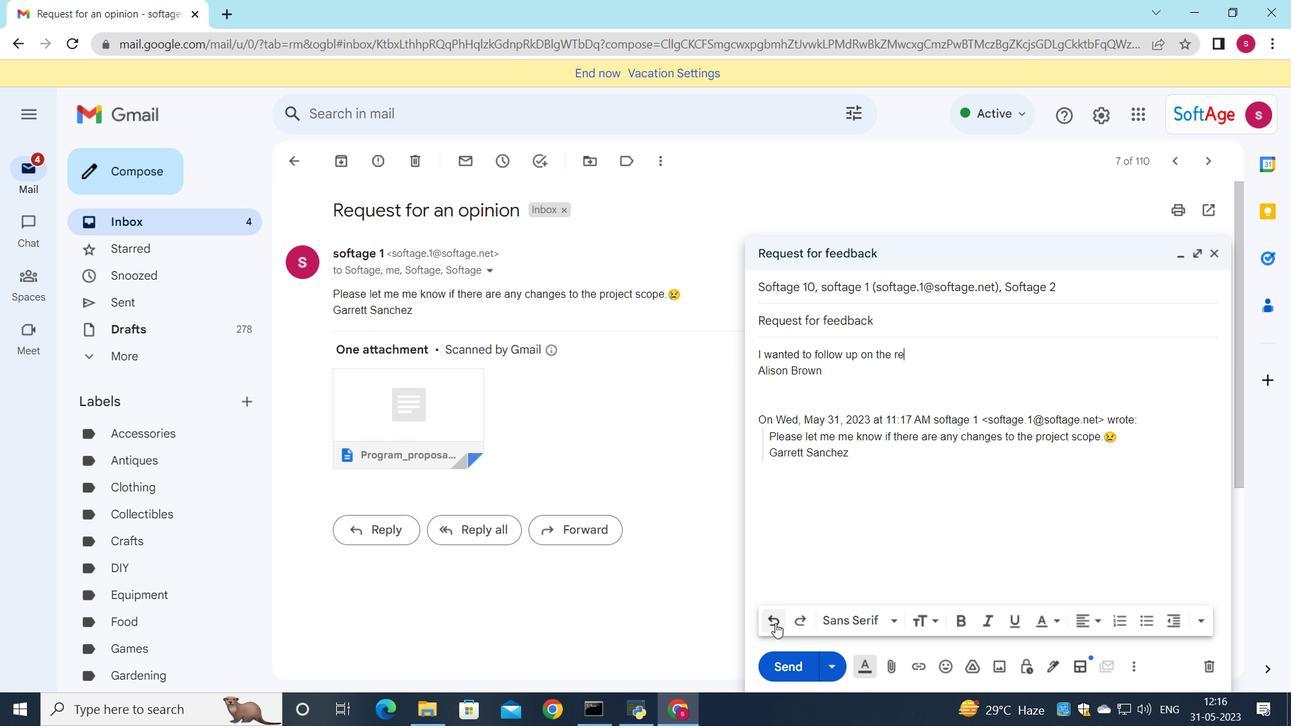 
Action: Mouse pressed left at (776, 624)
Screenshot: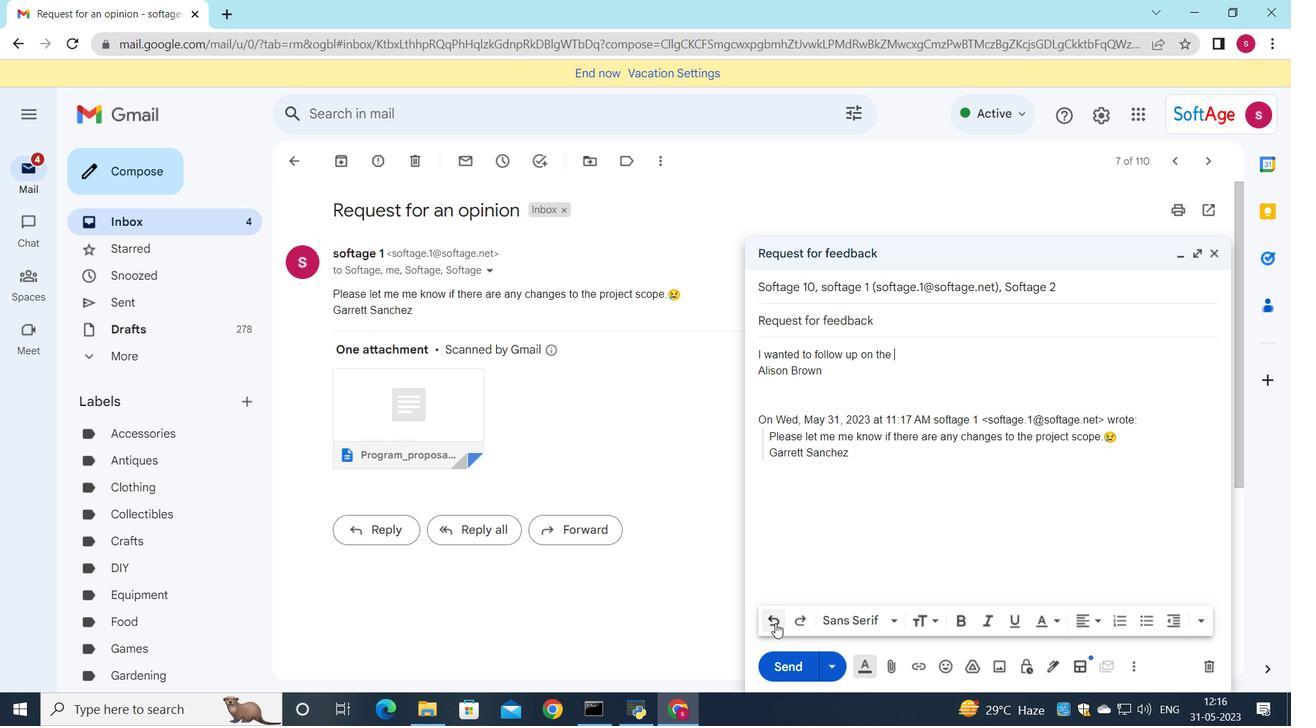 
Action: Mouse pressed left at (776, 624)
Screenshot: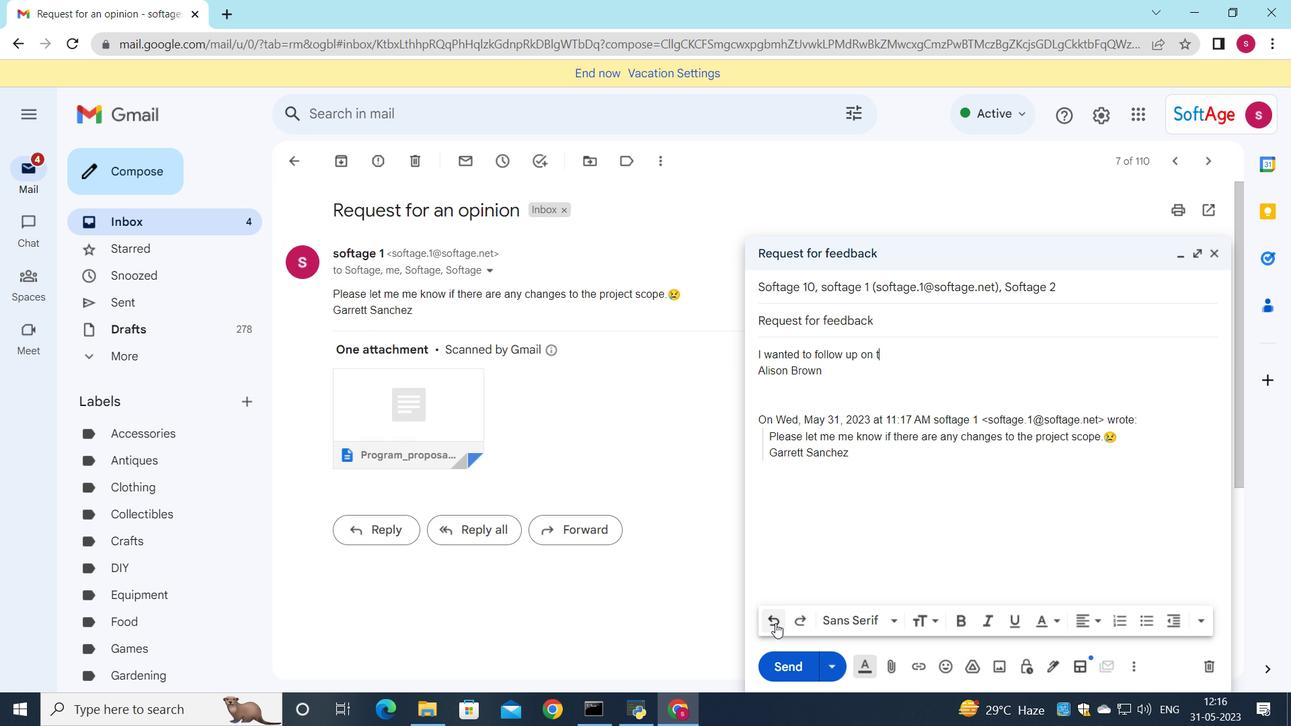 
Action: Mouse pressed left at (776, 624)
Screenshot: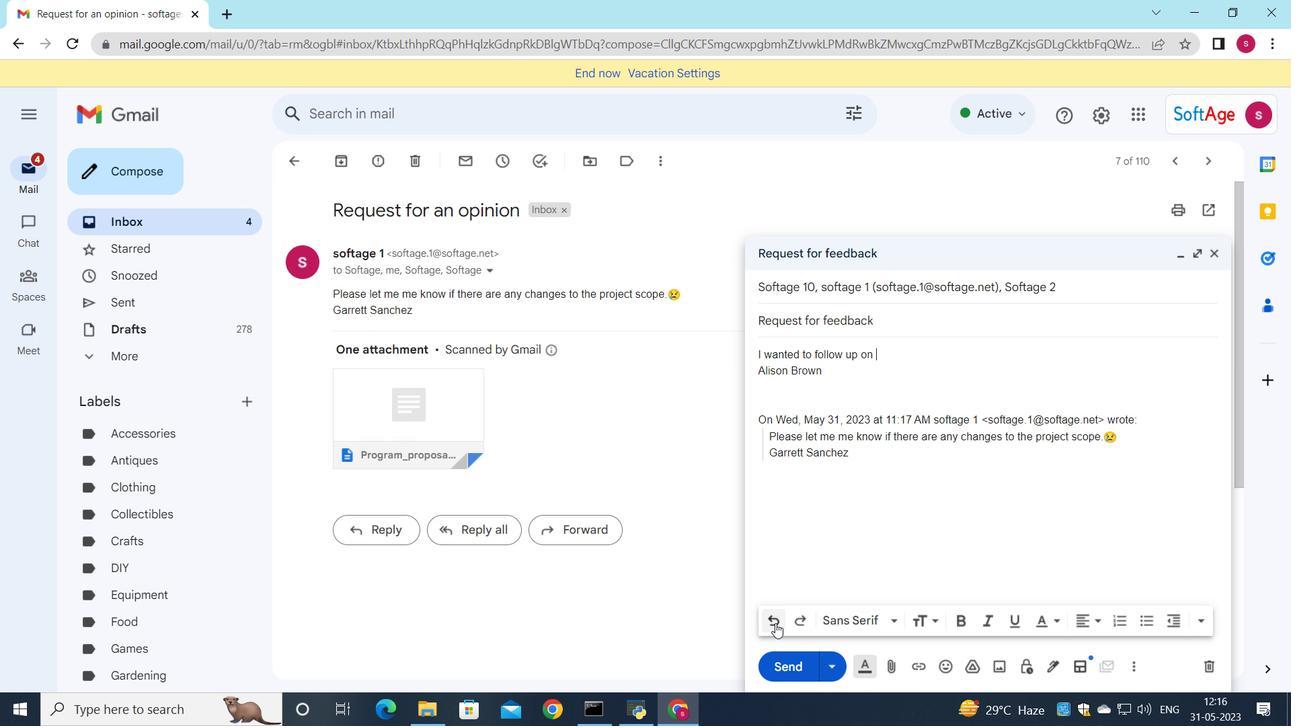 
Action: Mouse pressed left at (776, 624)
Screenshot: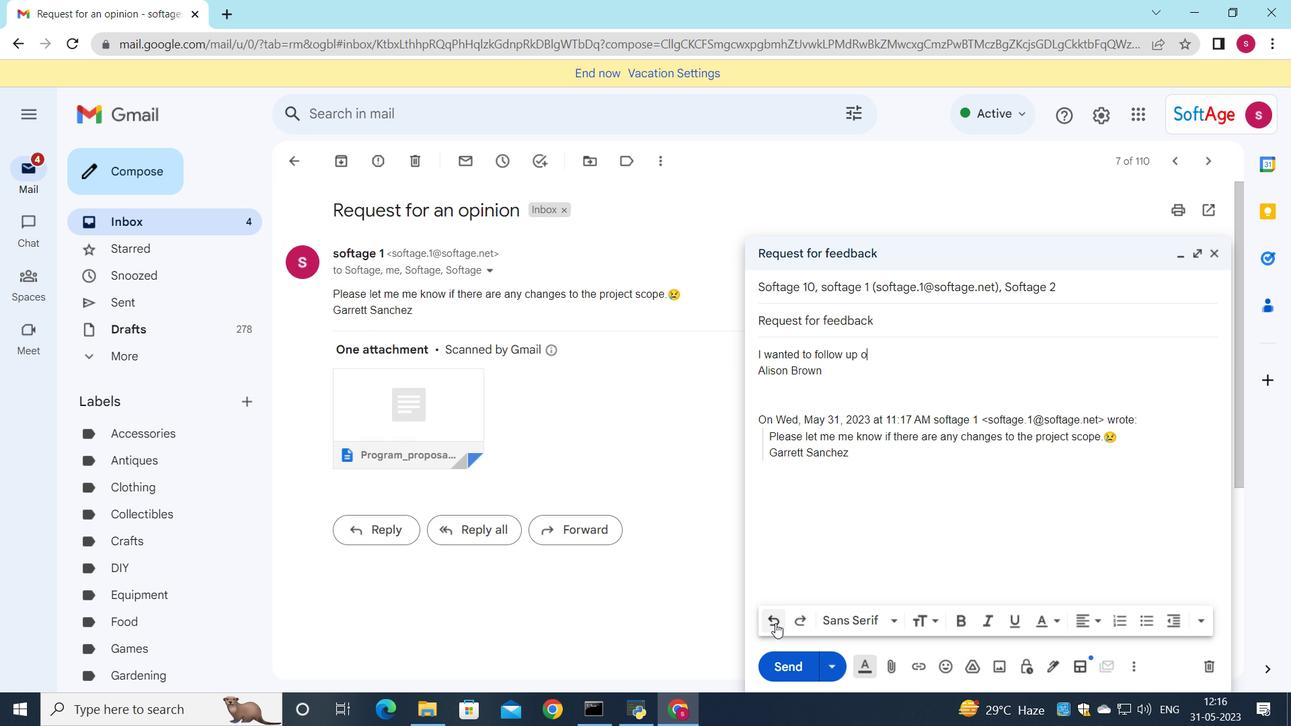 
Action: Mouse pressed left at (776, 624)
Screenshot: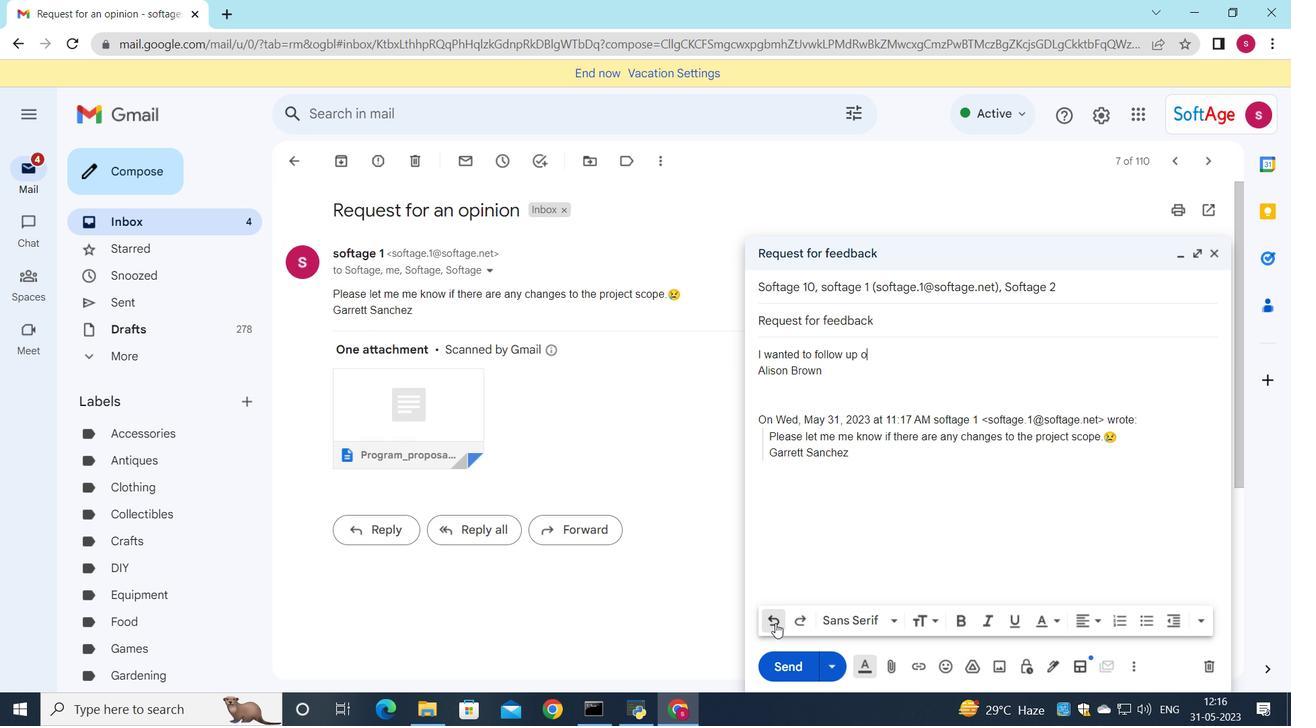 
Action: Mouse moved to (772, 622)
Screenshot: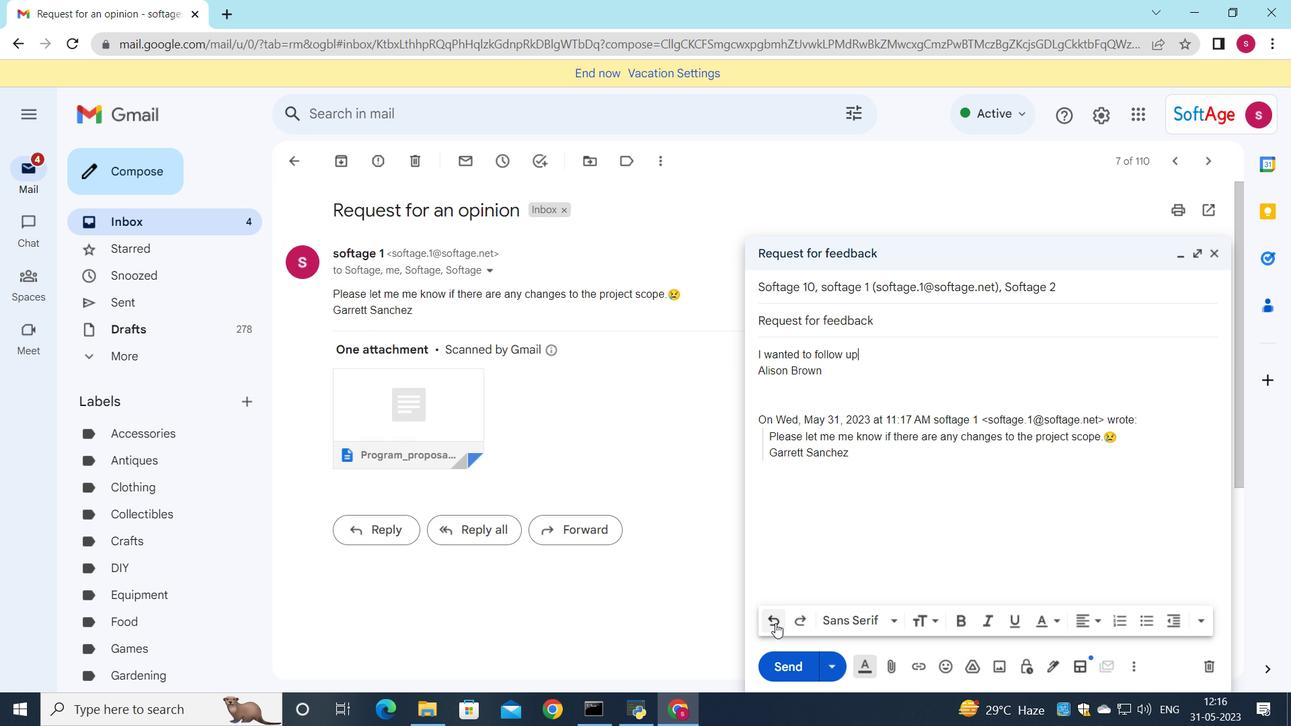 
Action: Mouse pressed left at (772, 622)
Screenshot: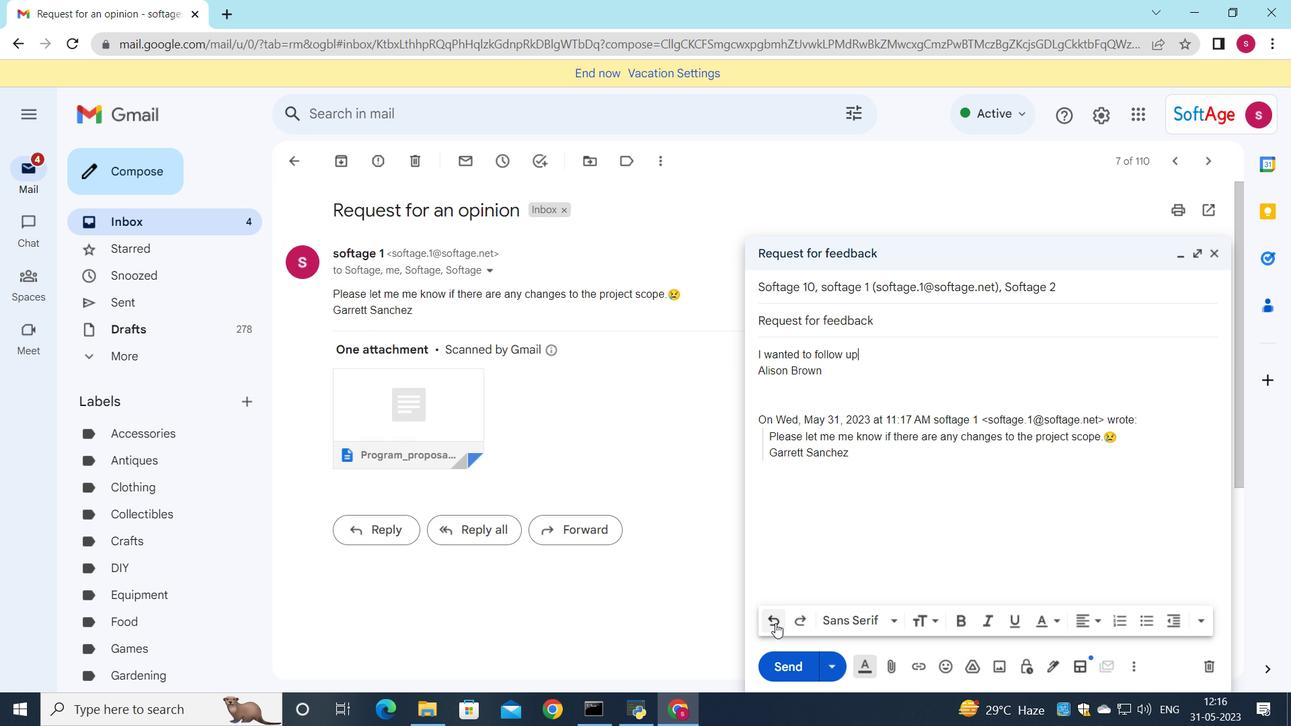 
Action: Mouse pressed left at (772, 622)
Screenshot: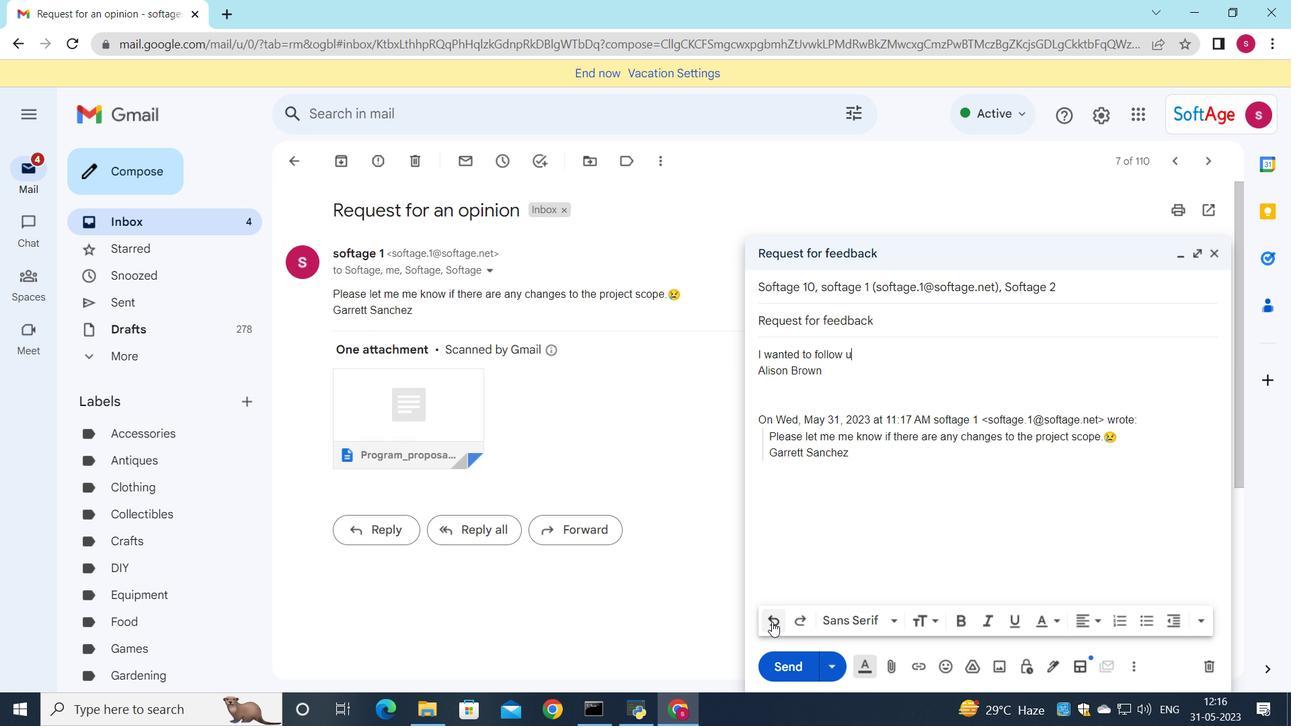 
Action: Mouse pressed left at (772, 622)
Screenshot: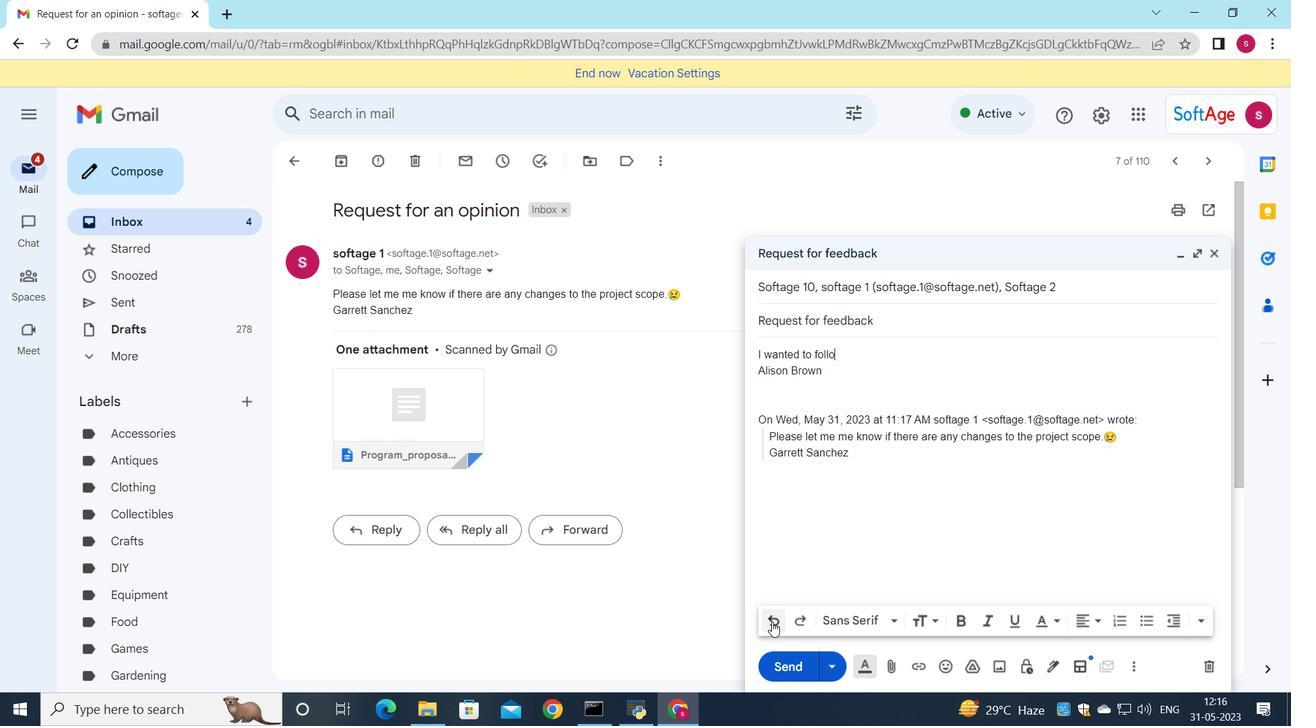 
Action: Mouse pressed left at (772, 622)
Screenshot: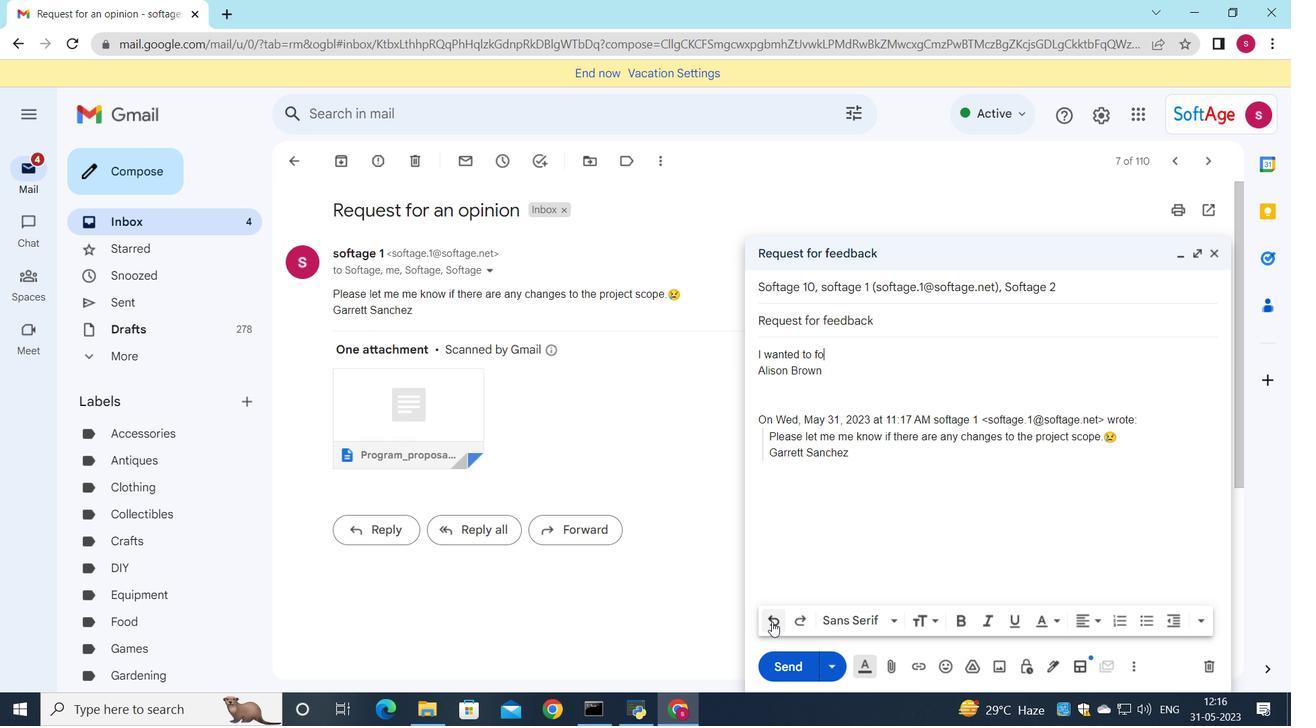 
Action: Mouse pressed left at (772, 622)
Screenshot: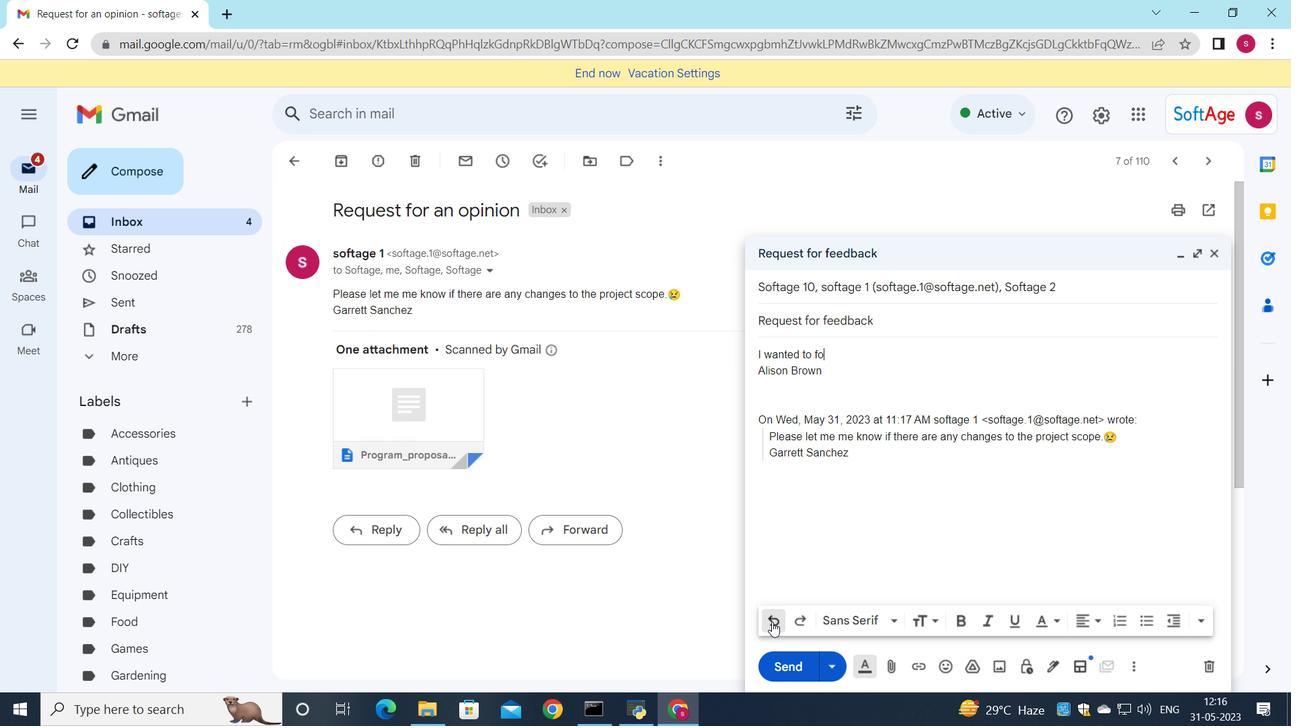
Action: Mouse pressed left at (772, 622)
Screenshot: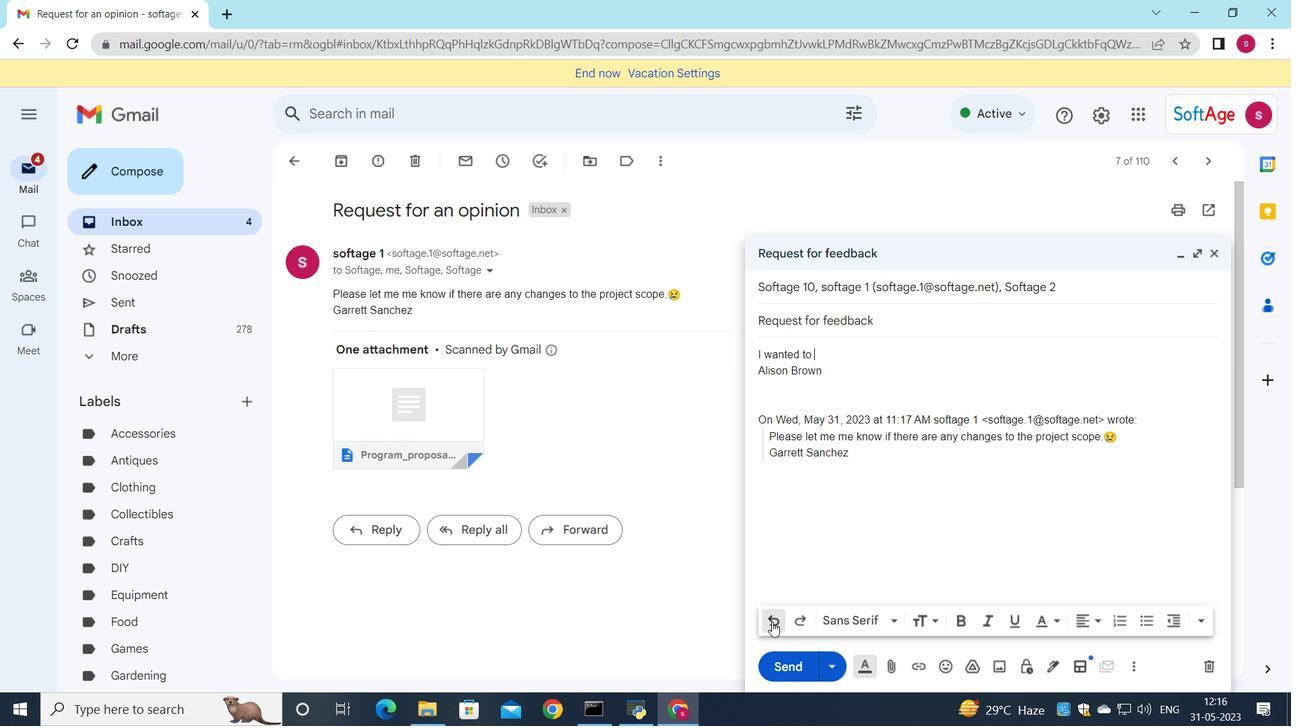 
Action: Mouse pressed left at (772, 622)
Screenshot: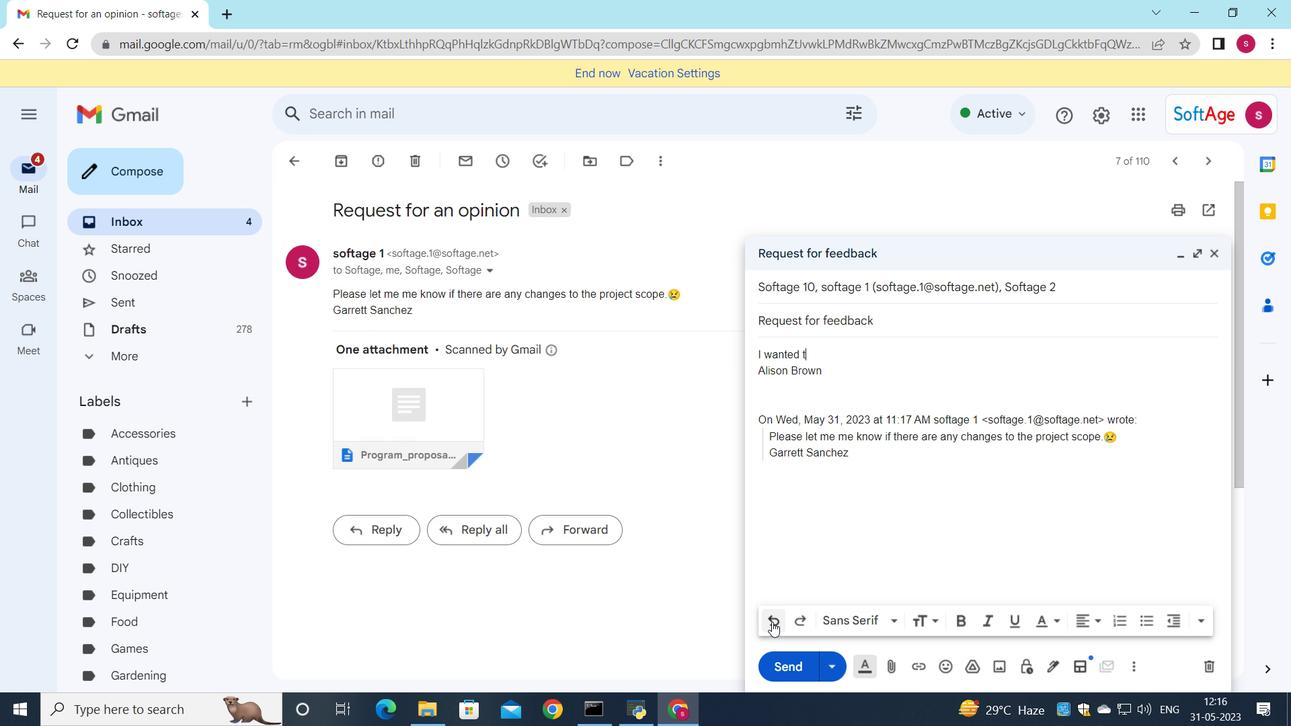 
Action: Mouse pressed left at (772, 622)
Screenshot: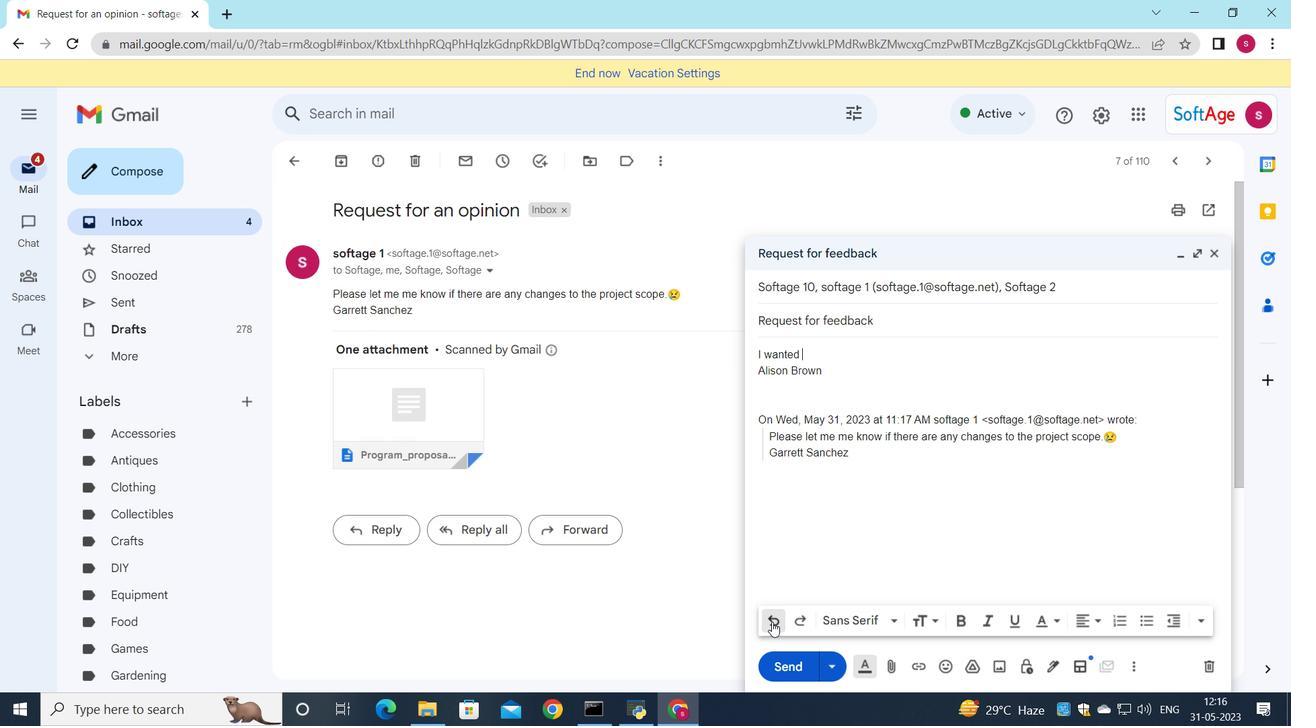 
Action: Mouse pressed left at (772, 622)
Screenshot: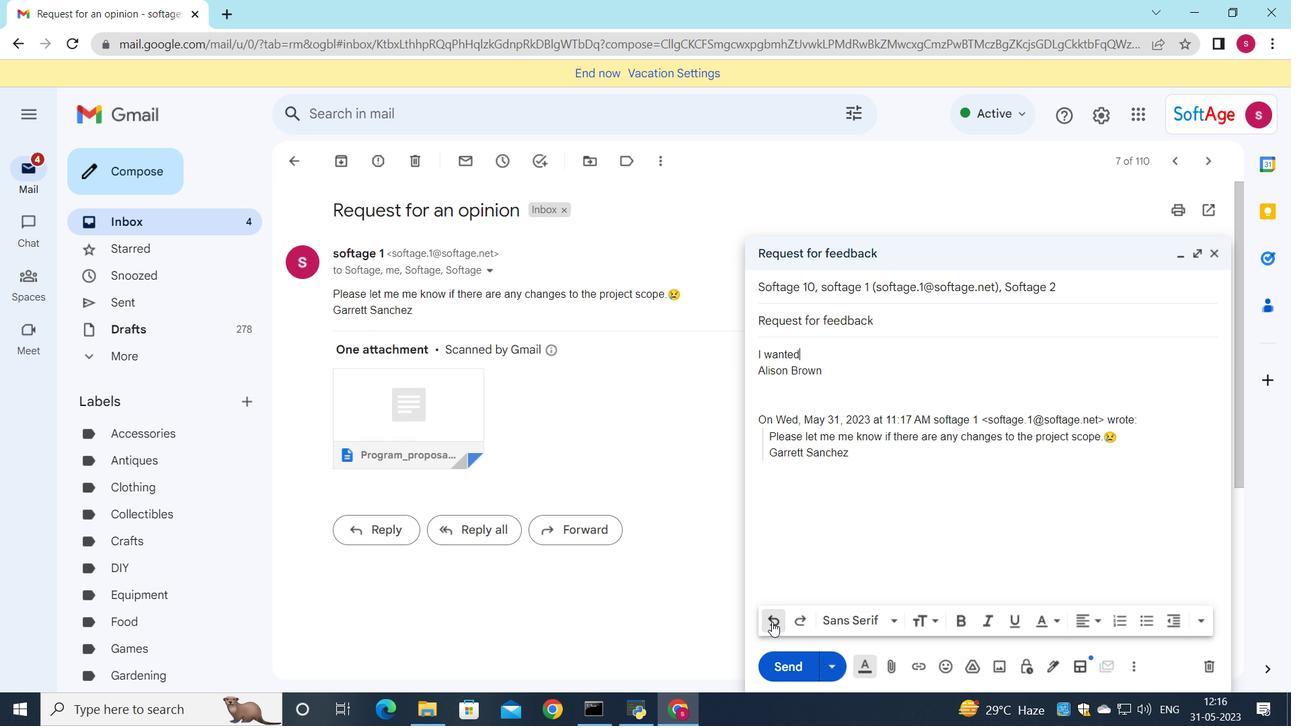 
Action: Mouse pressed left at (772, 622)
Screenshot: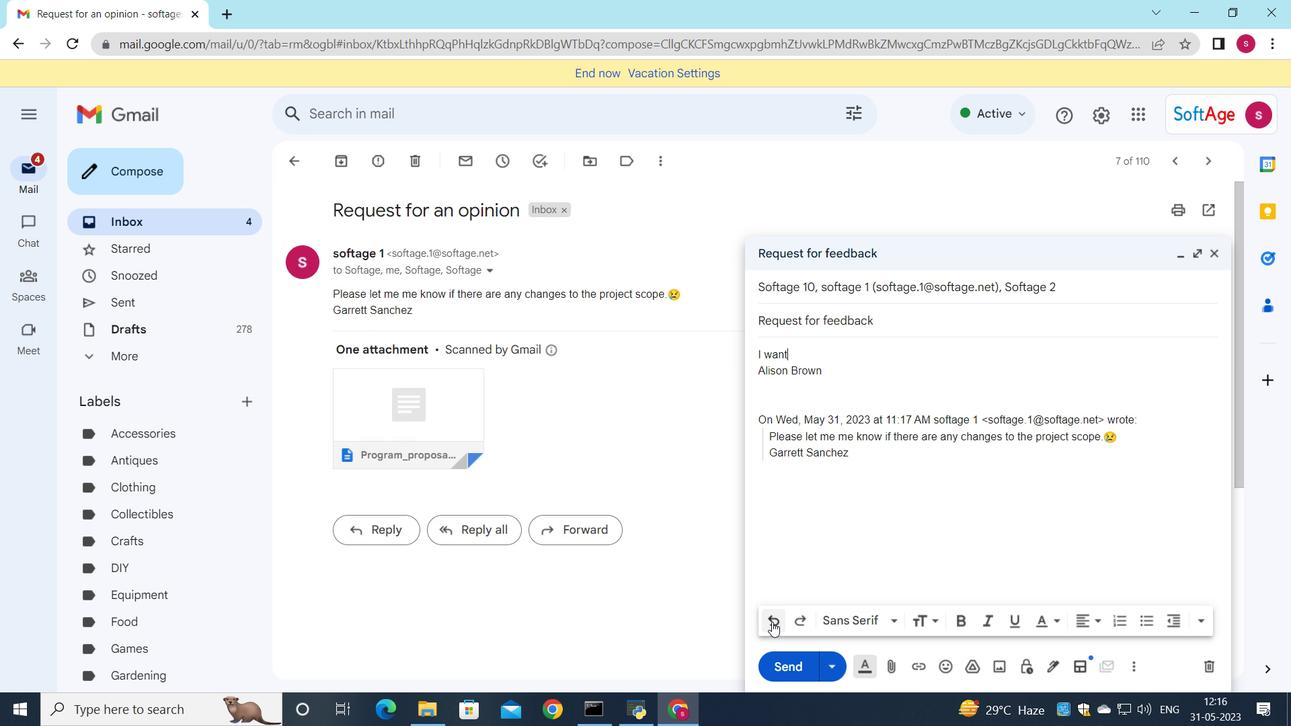 
Action: Mouse pressed left at (772, 622)
Screenshot: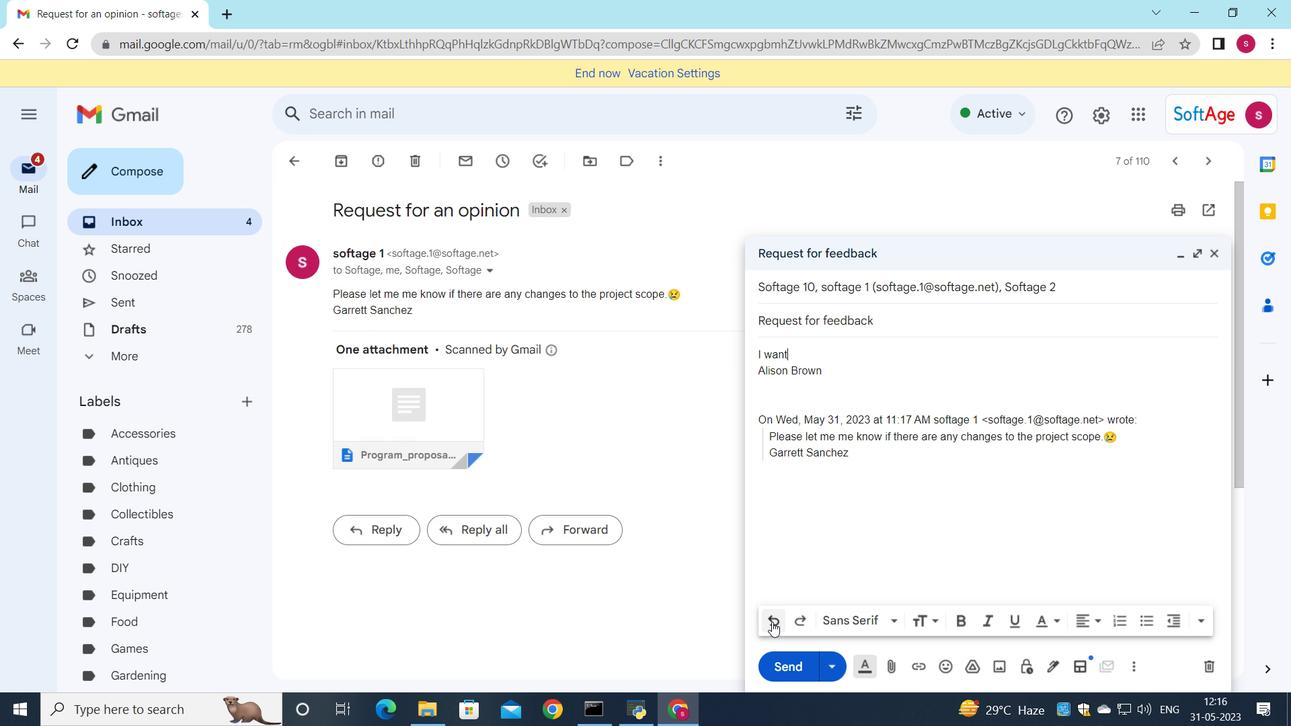 
Action: Mouse pressed left at (772, 622)
Screenshot: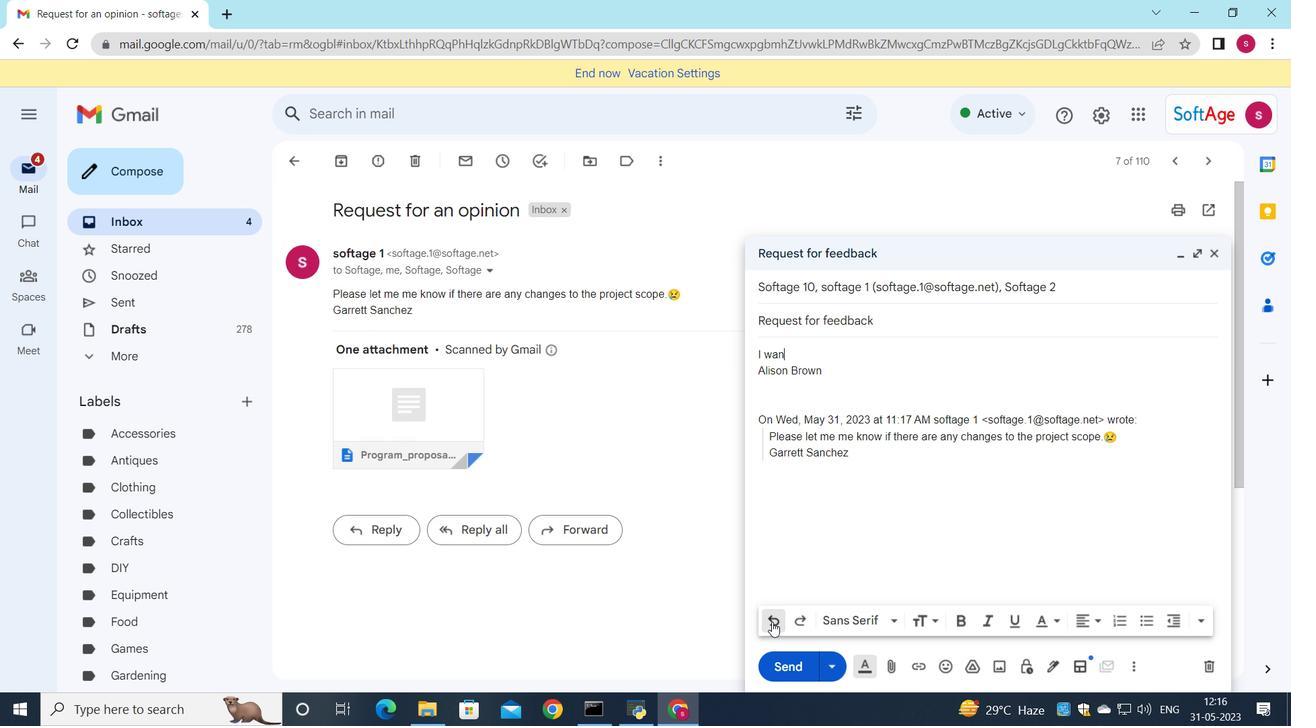 
Action: Mouse pressed left at (772, 622)
Screenshot: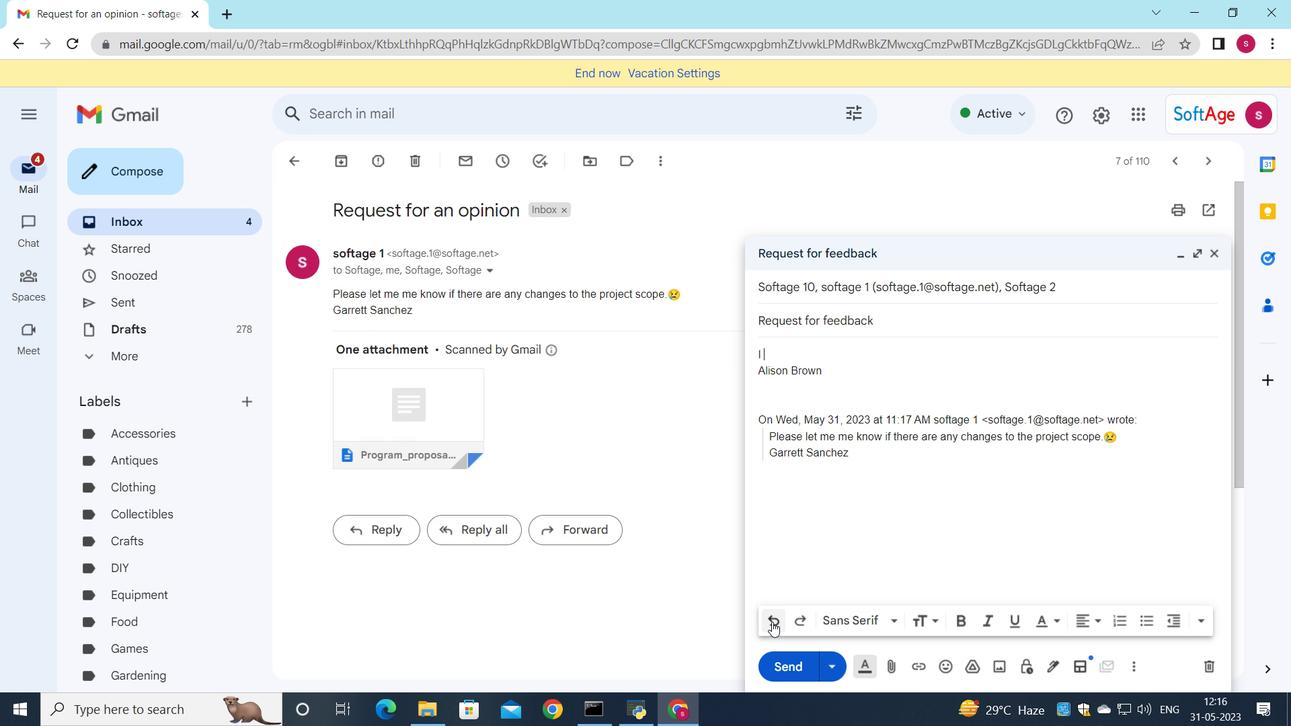 
Action: Mouse pressed left at (772, 622)
Screenshot: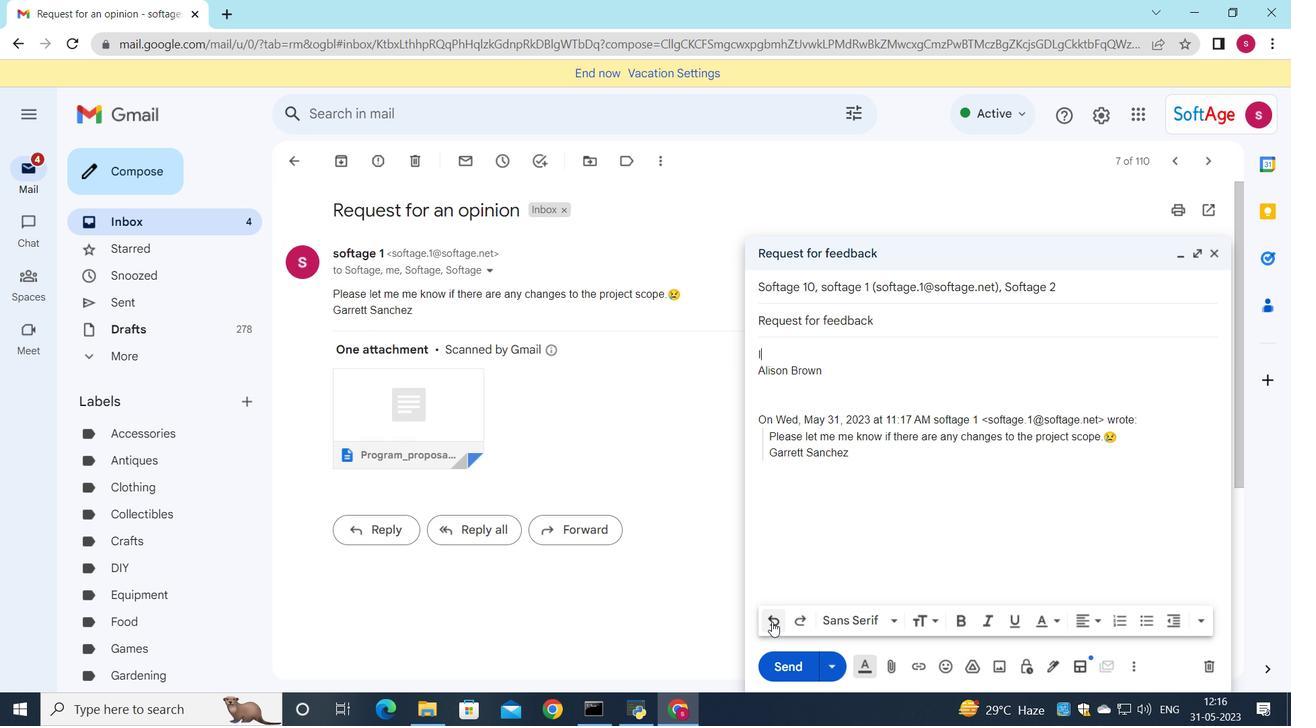 
Action: Mouse moved to (1222, 464)
Screenshot: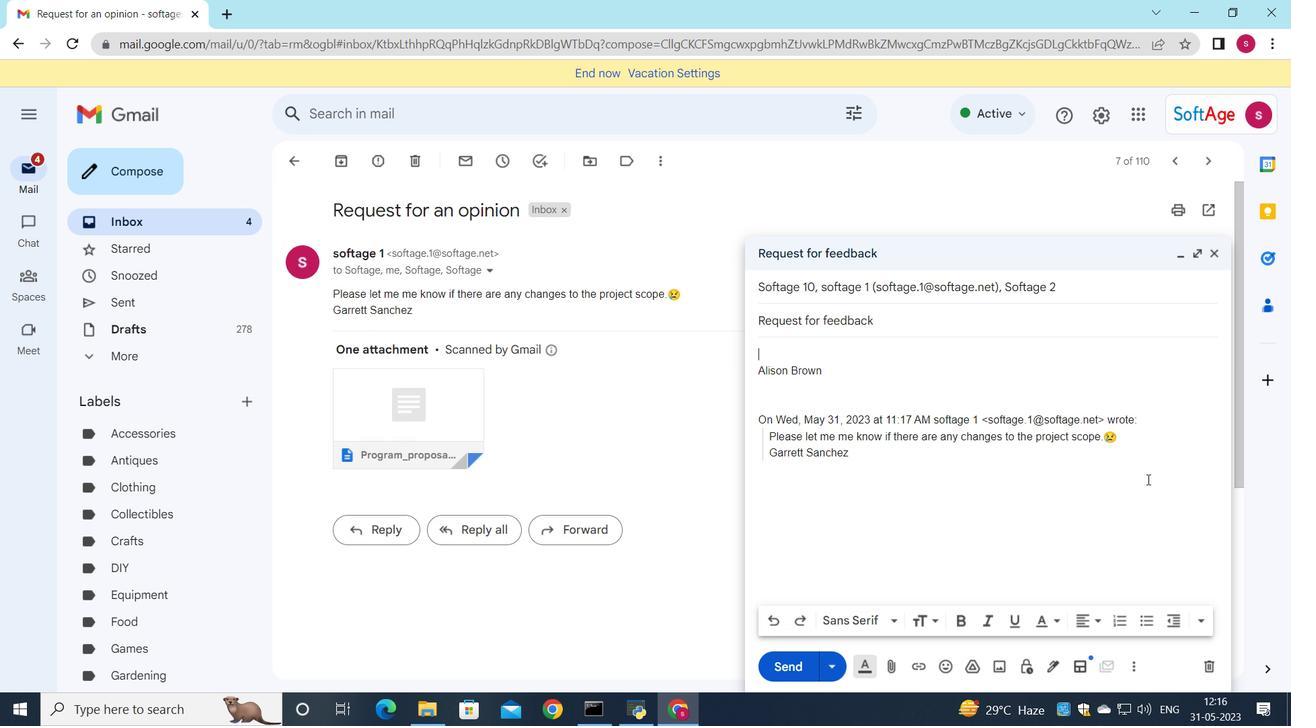 
Action: Key pressed <Key.shift>Please<Key.space>see<Key.space>below<Key.space>for<Key.space>my<Key.space>comments.
Screenshot: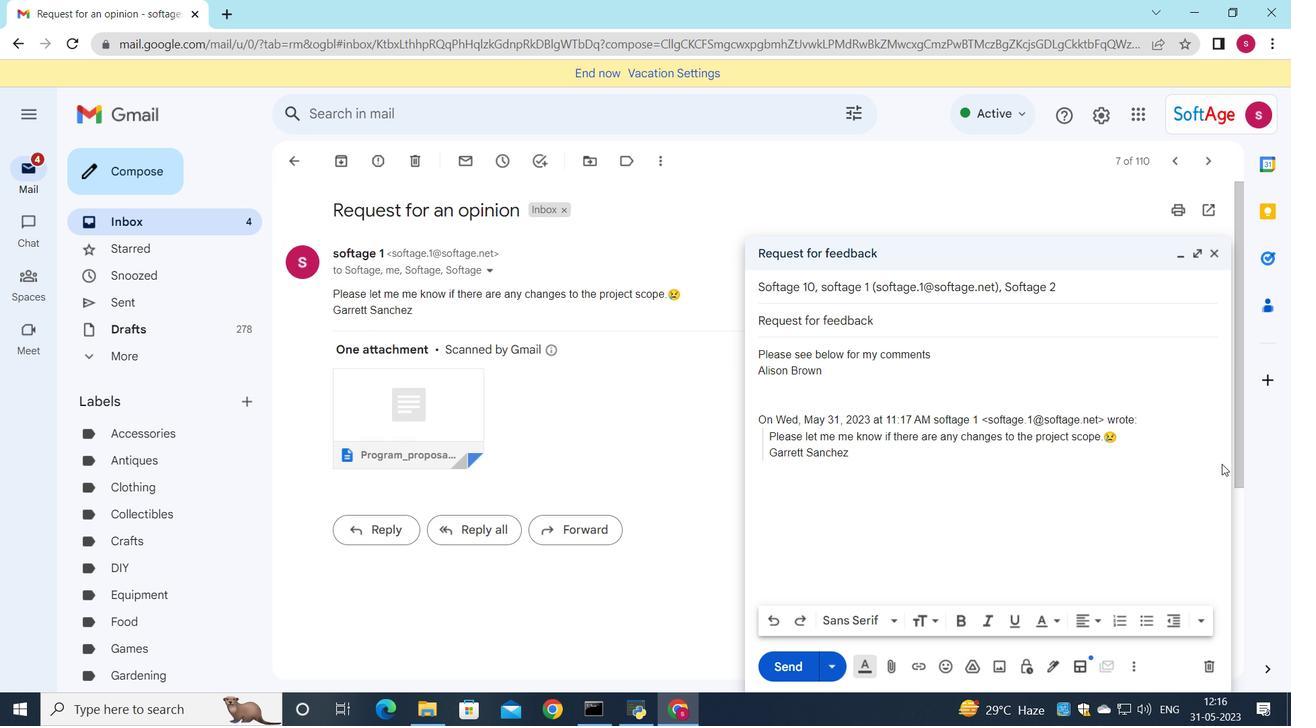 
Action: Mouse moved to (773, 662)
Screenshot: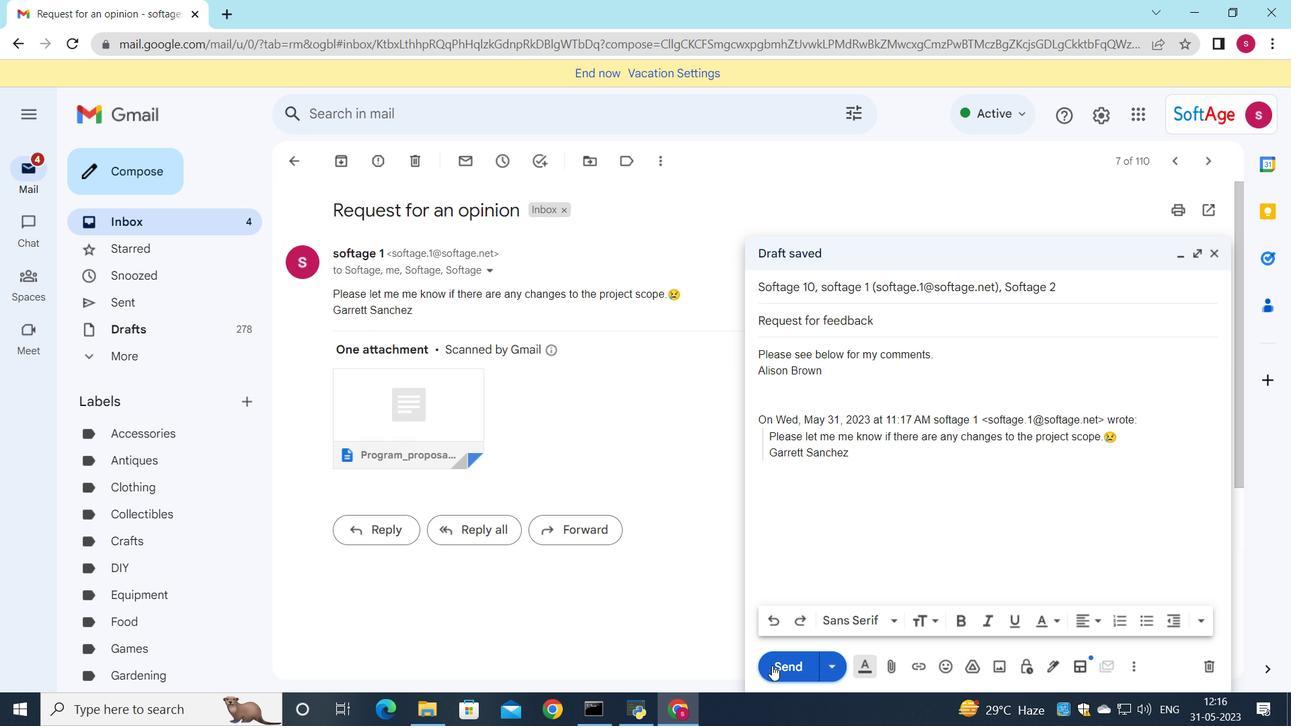 
Action: Mouse pressed left at (773, 662)
Screenshot: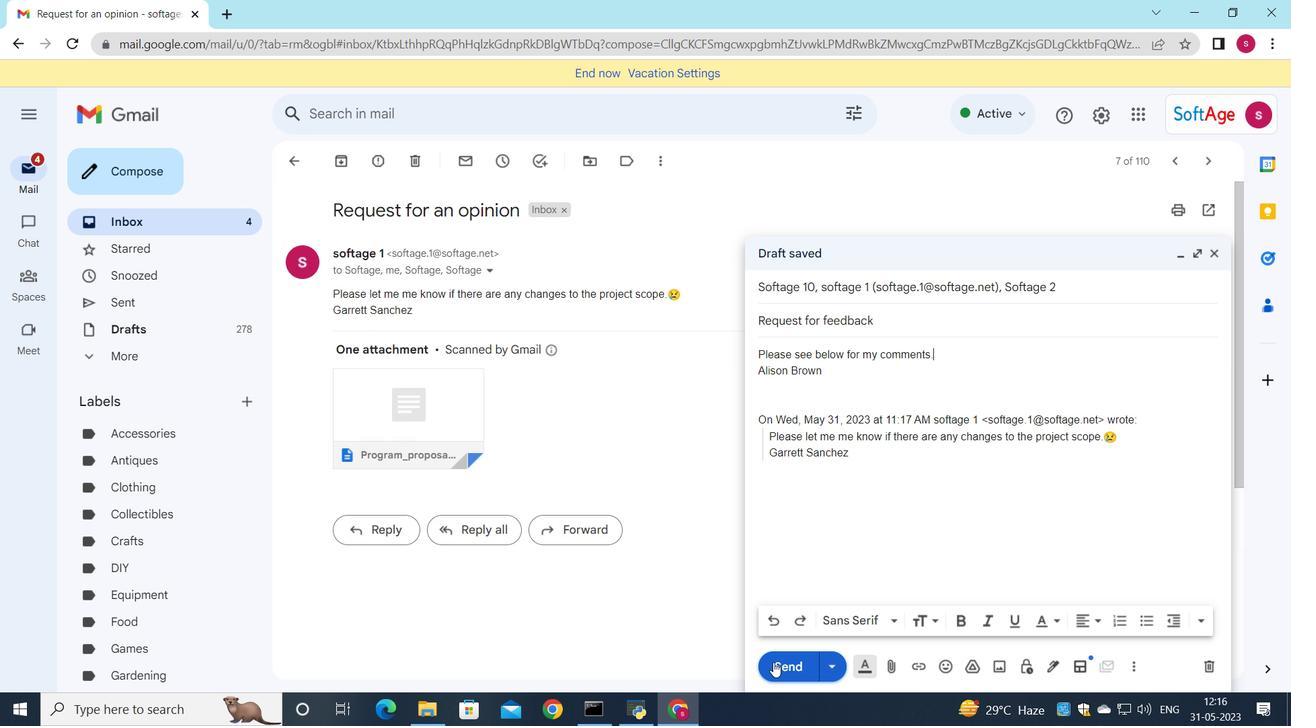 
Action: Mouse moved to (137, 215)
Screenshot: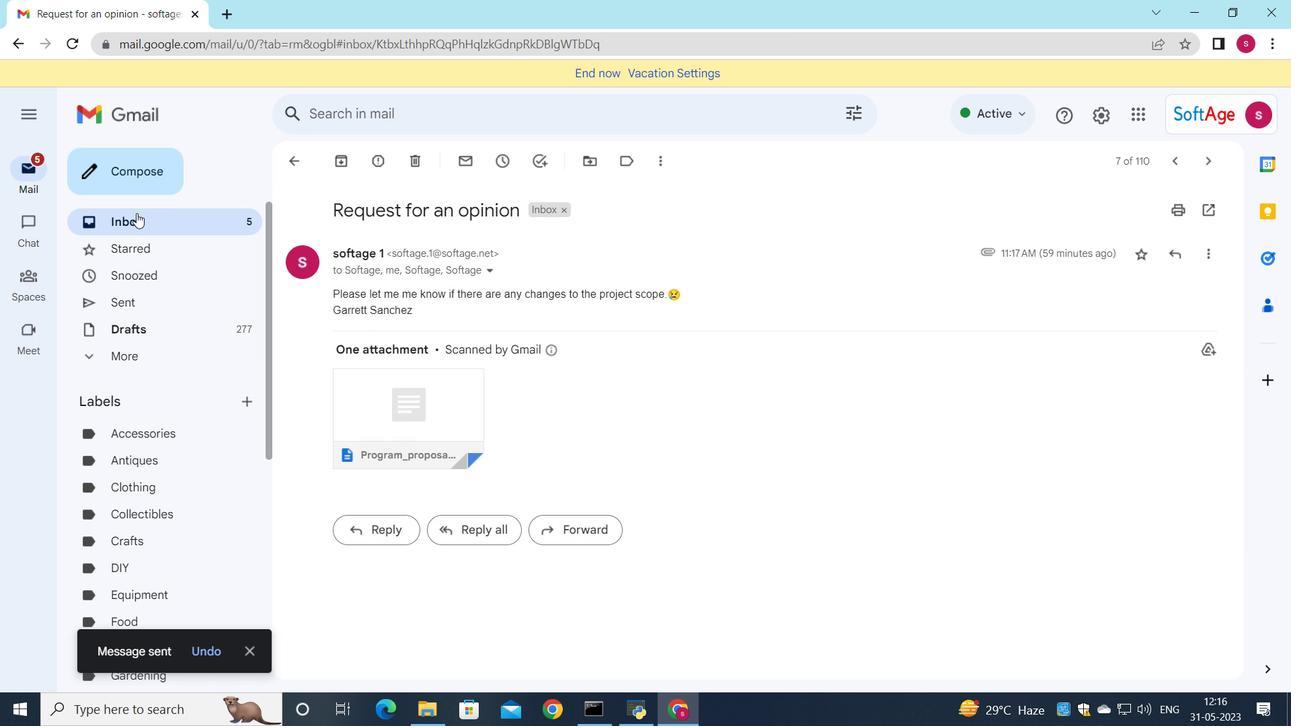 
Action: Mouse pressed left at (137, 215)
Screenshot: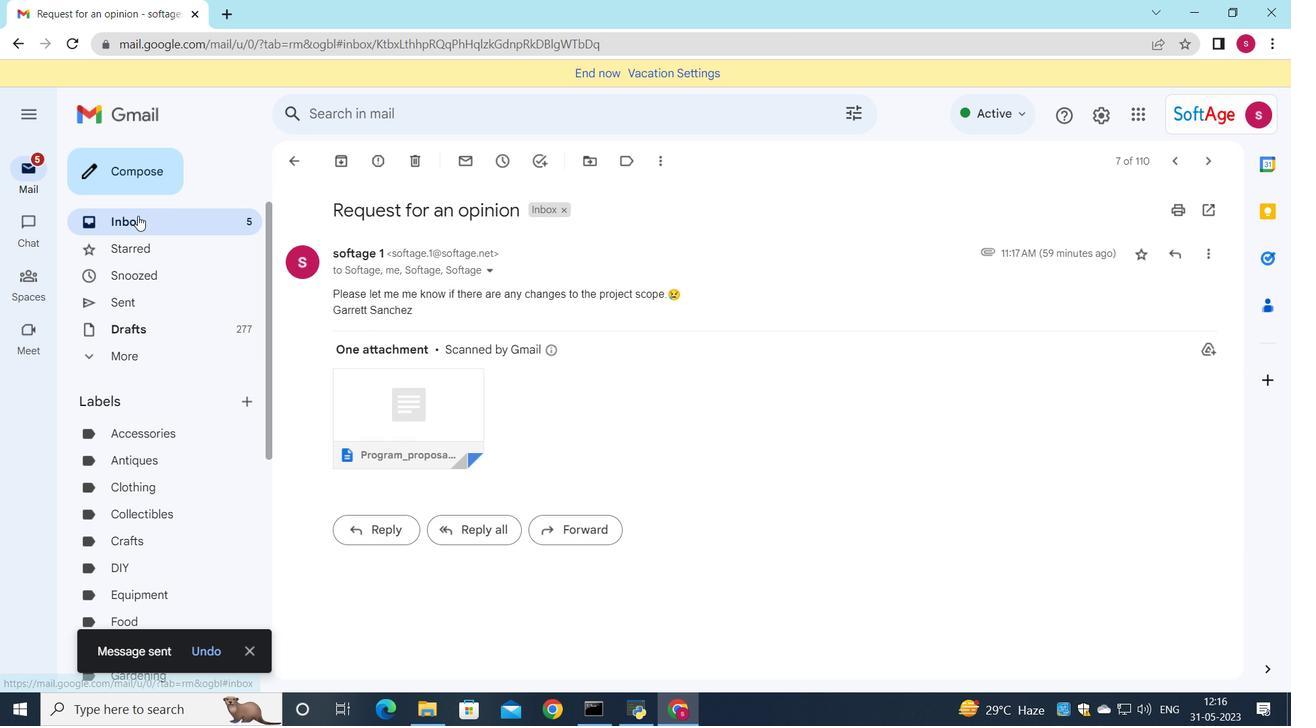 
Action: Mouse moved to (657, 199)
Screenshot: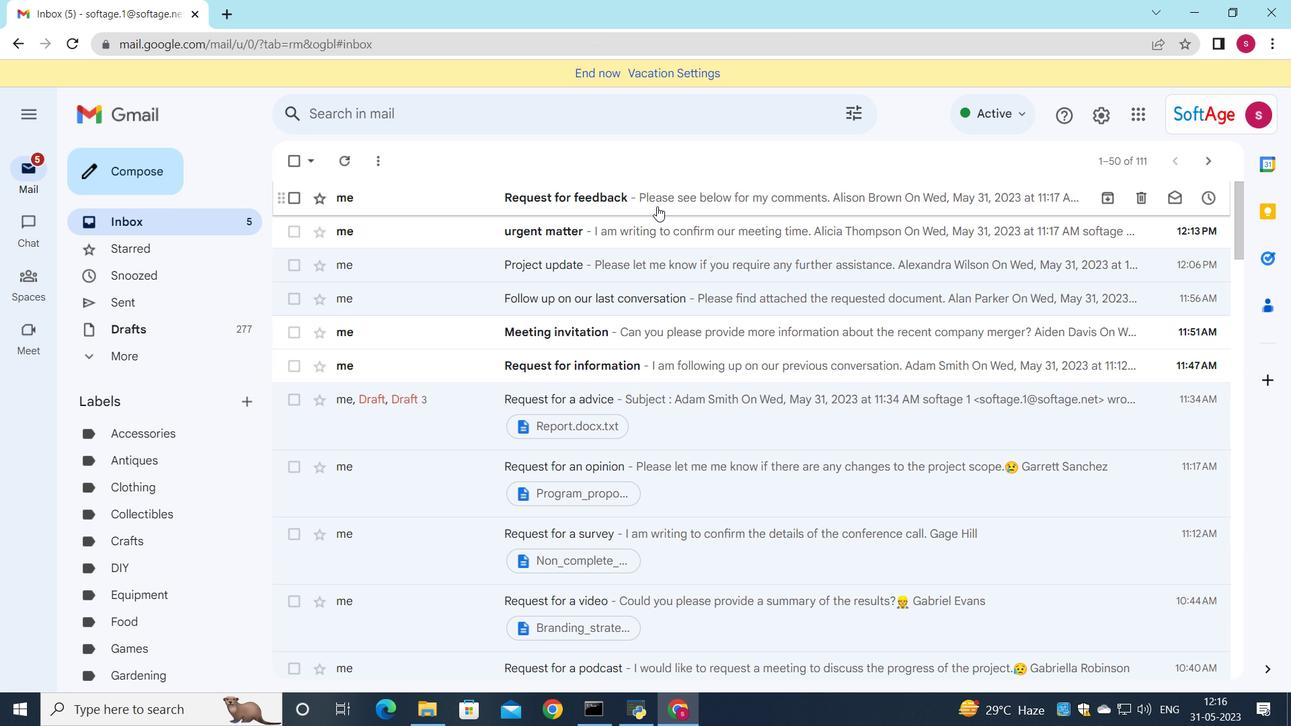 
Action: Mouse pressed left at (657, 199)
Screenshot: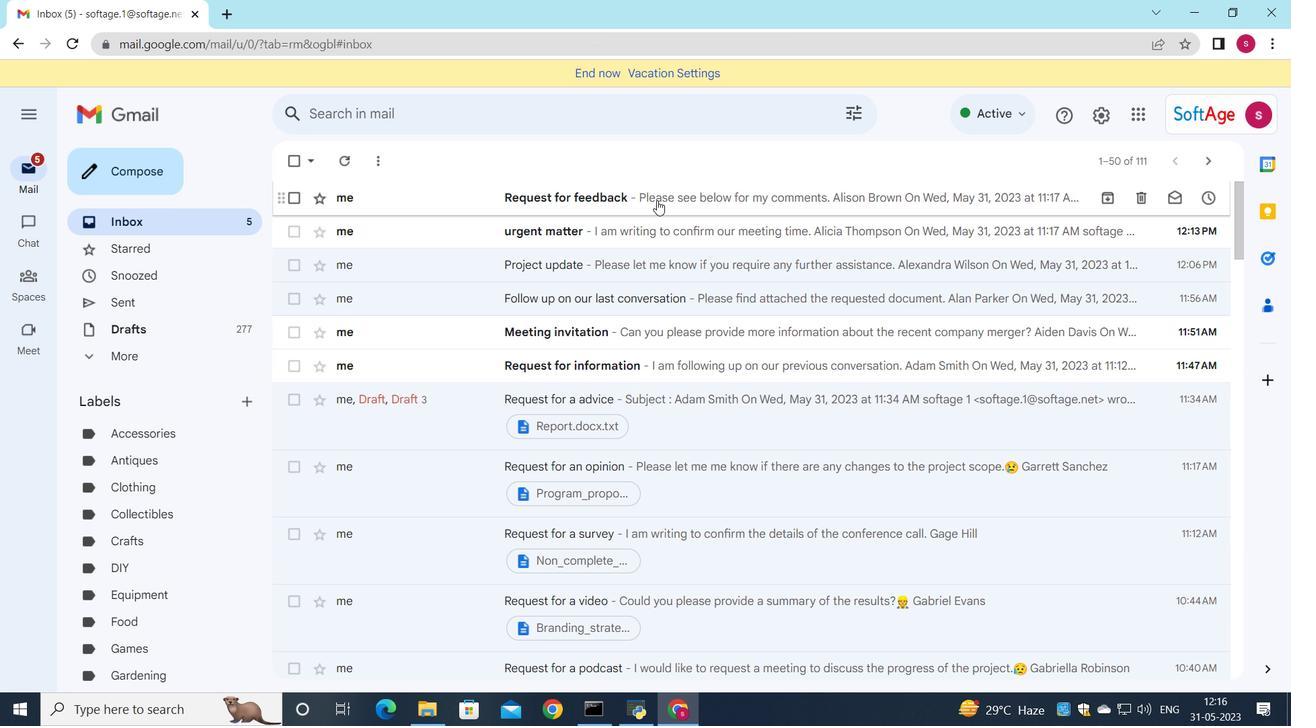 
Action: Mouse moved to (667, 280)
Screenshot: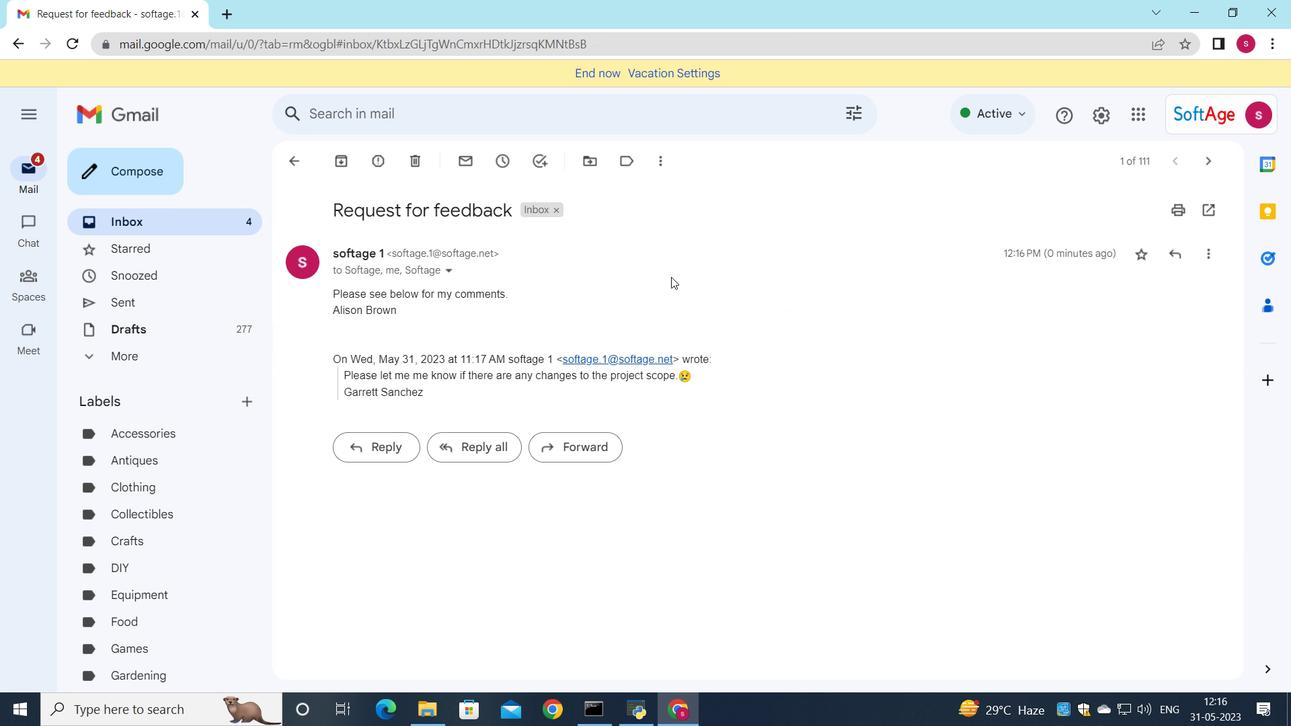 
